 Task: Look for space in Saint-Cyr-sur-Loire, France from 12th July, 2023 to 16th July, 2023 for 8 adults in price range Rs.10000 to Rs.16000. Place can be private room with 8 bedrooms having 8 beds and 8 bathrooms. Property type can be house, flat, guest house, hotel. Amenities needed are: wifi, TV, free parkinig on premises, gym, breakfast. Booking option can be shelf check-in. Required host language is English.
Action: Mouse moved to (509, 111)
Screenshot: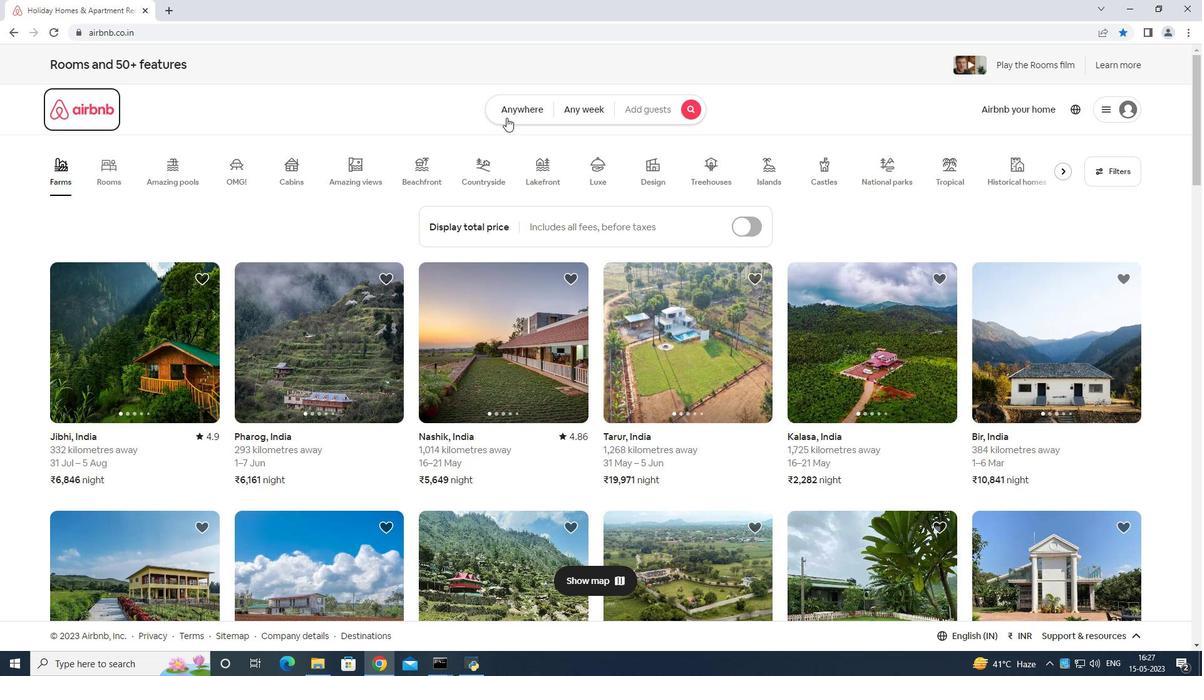 
Action: Mouse pressed left at (509, 111)
Screenshot: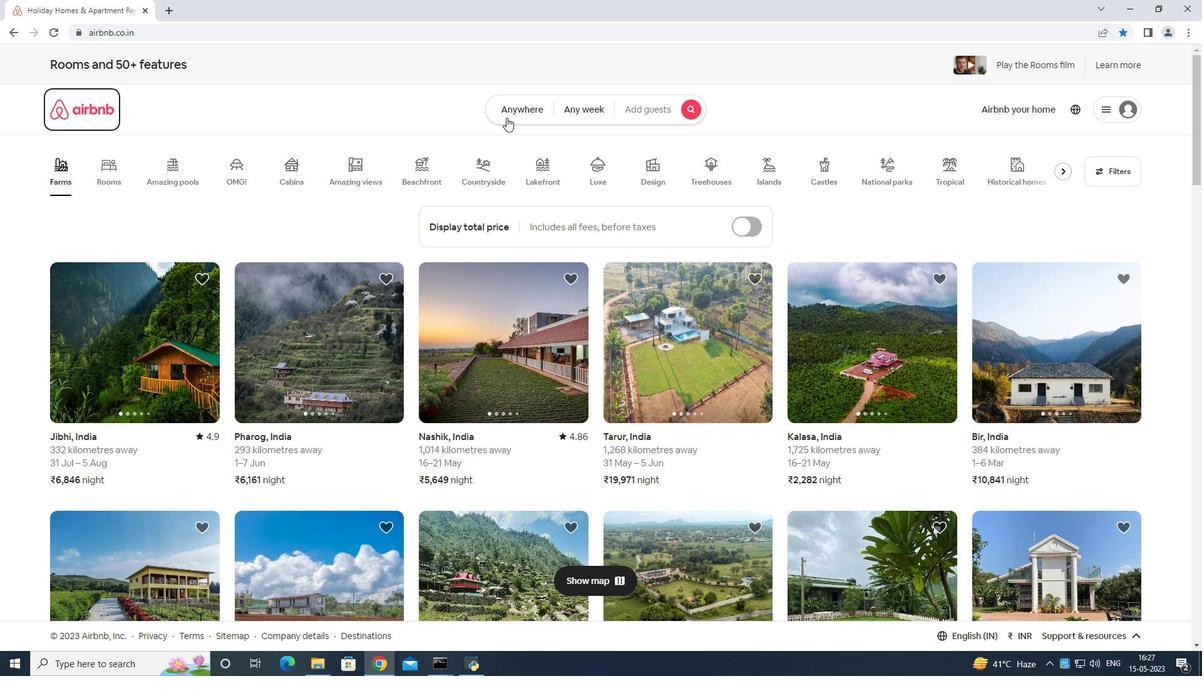 
Action: Mouse moved to (469, 148)
Screenshot: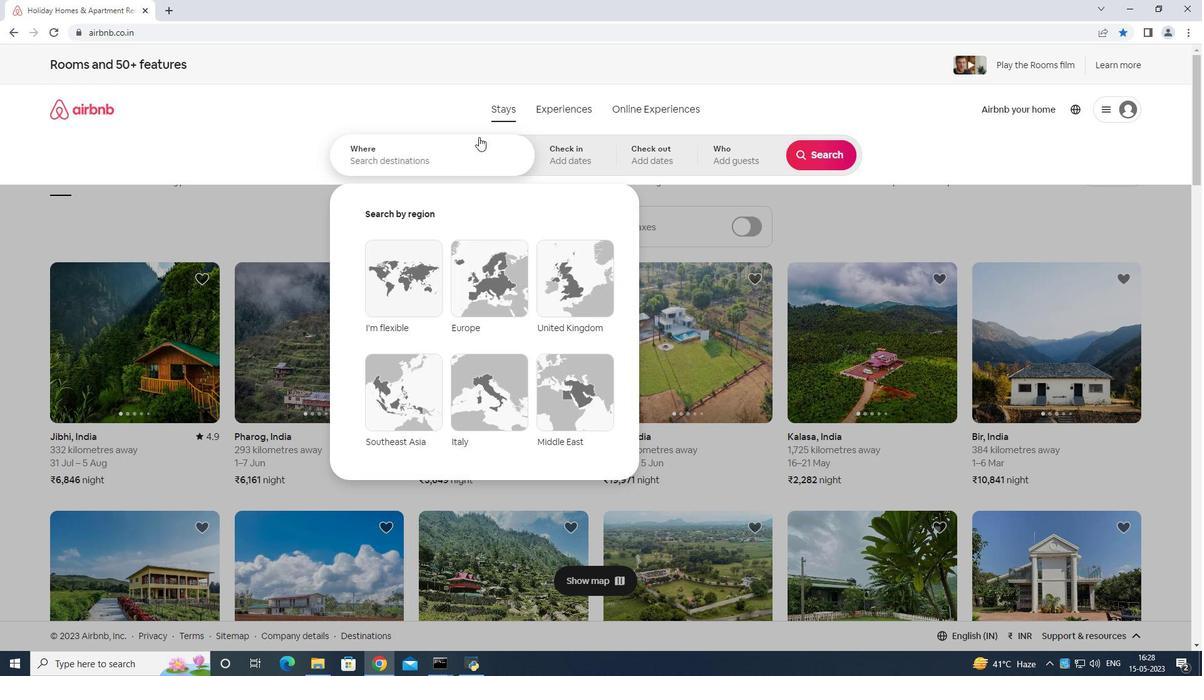 
Action: Mouse pressed left at (469, 148)
Screenshot: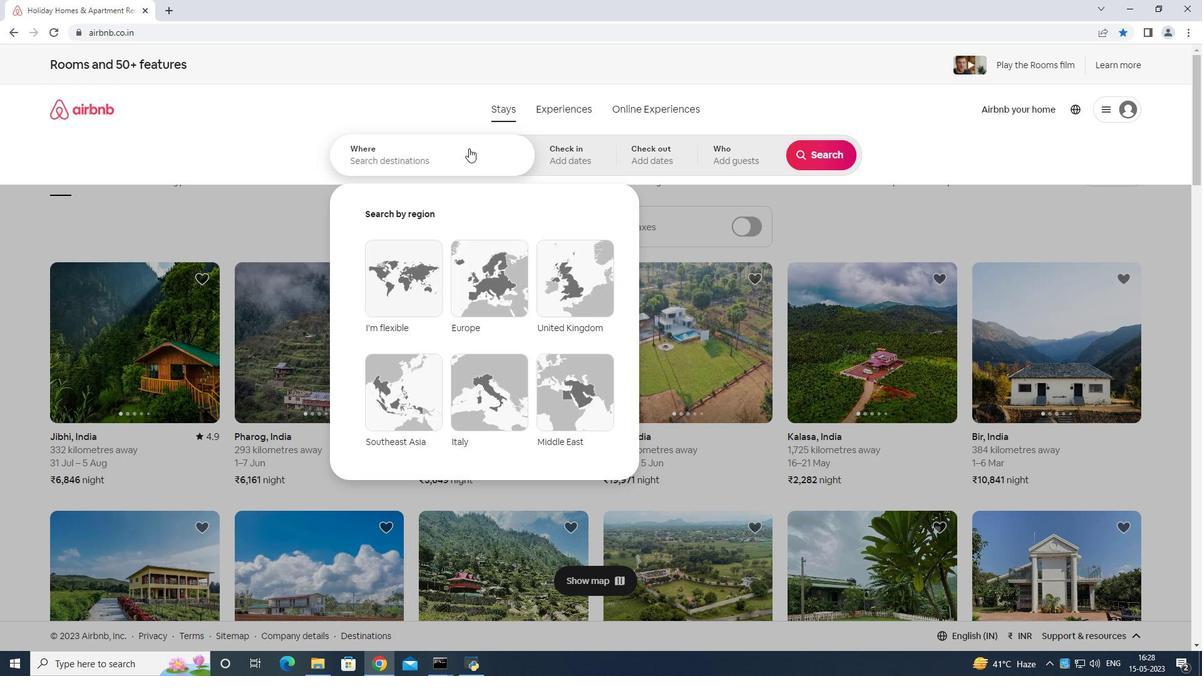 
Action: Mouse moved to (458, 154)
Screenshot: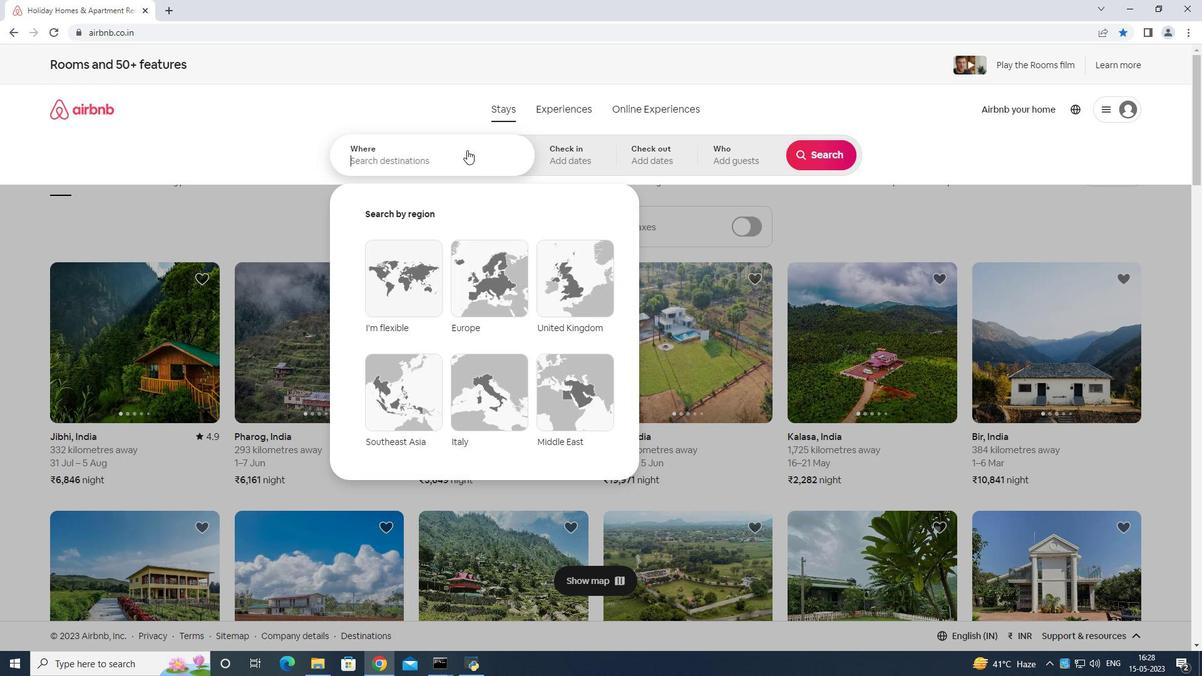 
Action: Key pressed <Key.shift>Saint<Key.space>cyr<Key.space>sur<Key.space><Key.shift>Loire<Key.space><Key.shift>France<Key.enter>
Screenshot: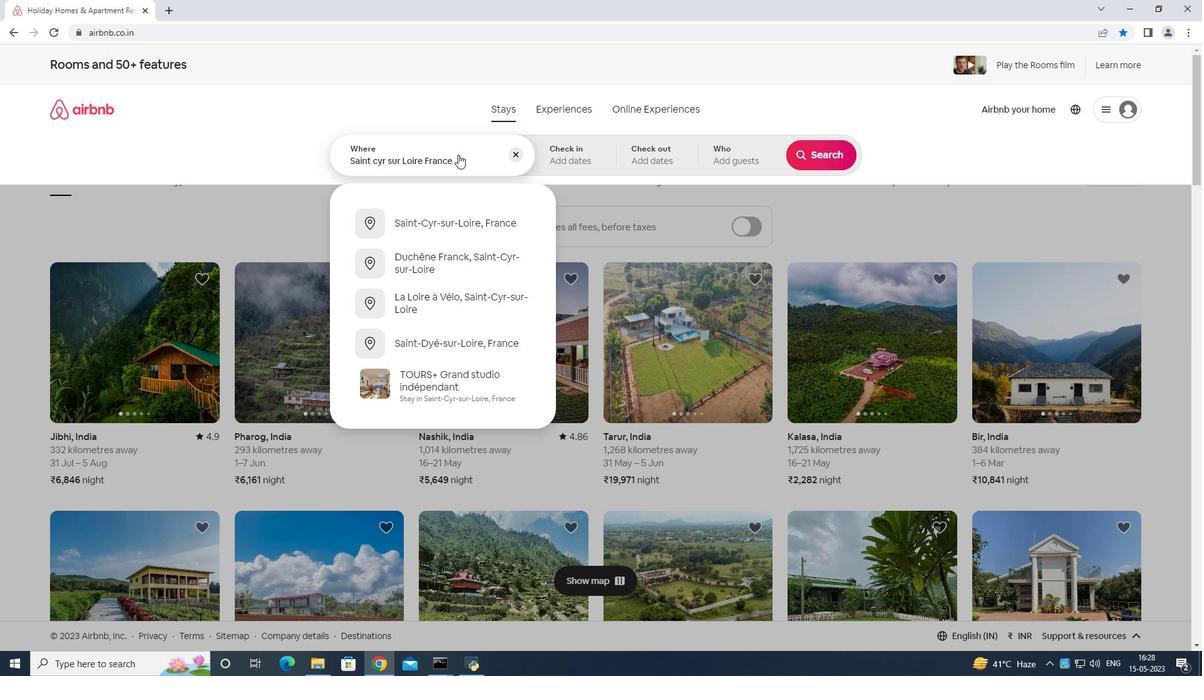 
Action: Mouse moved to (816, 254)
Screenshot: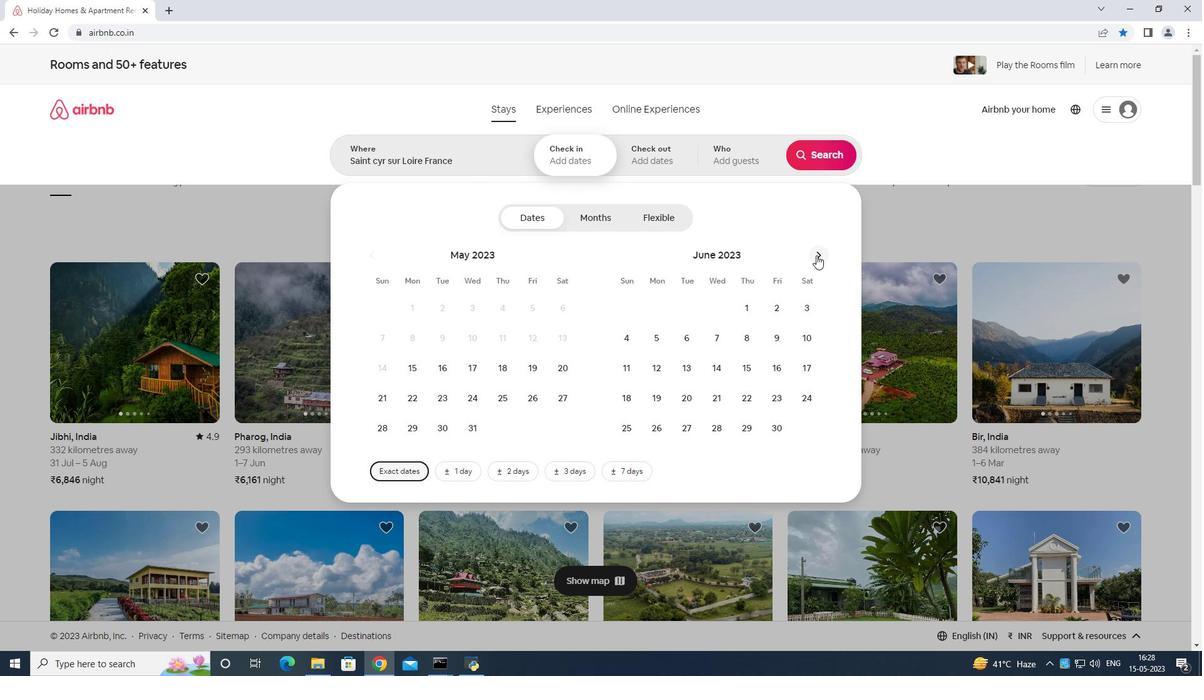 
Action: Mouse pressed left at (816, 254)
Screenshot: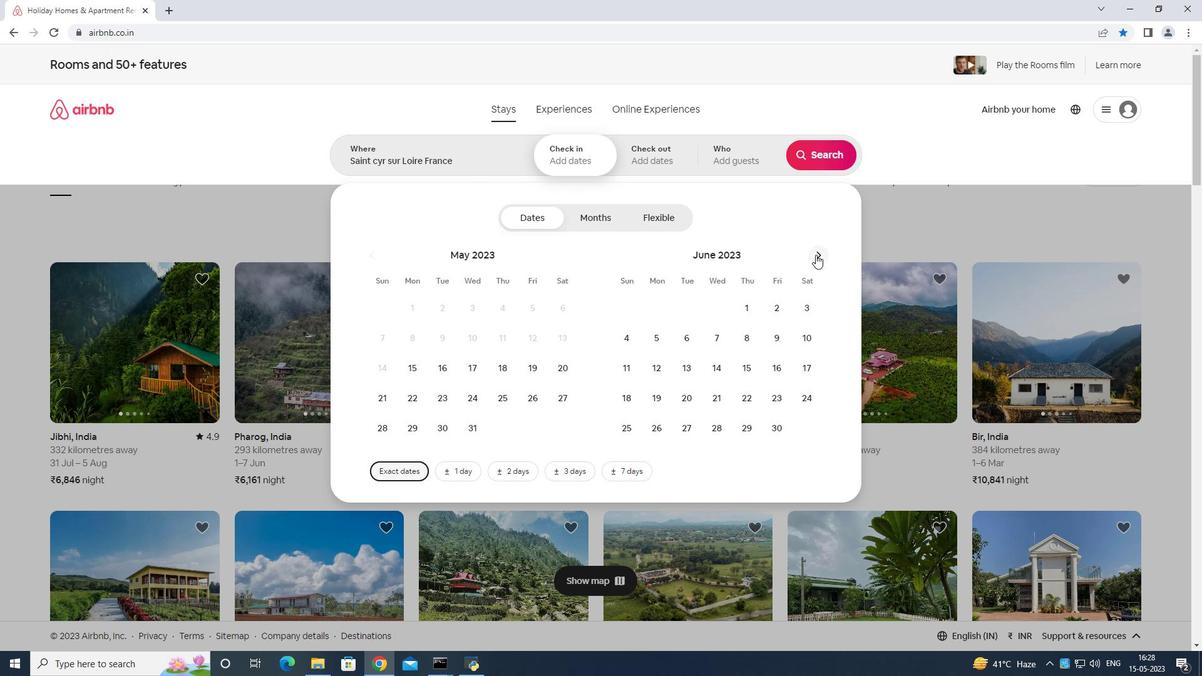 
Action: Mouse moved to (725, 361)
Screenshot: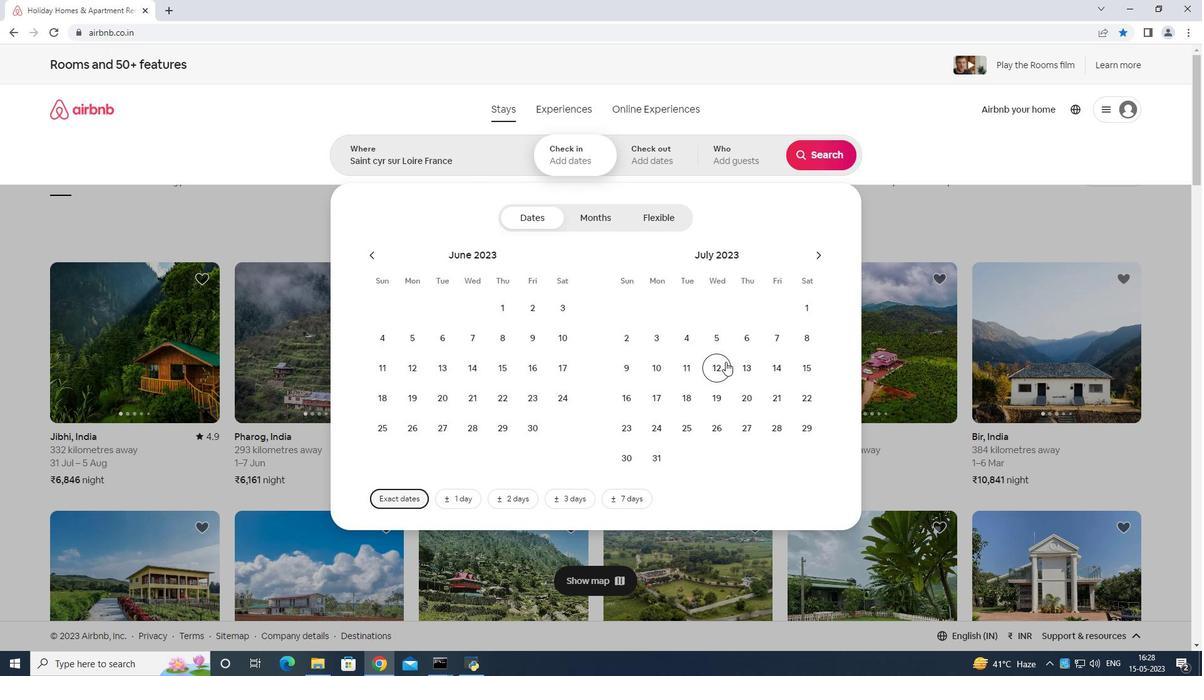 
Action: Mouse pressed left at (725, 361)
Screenshot: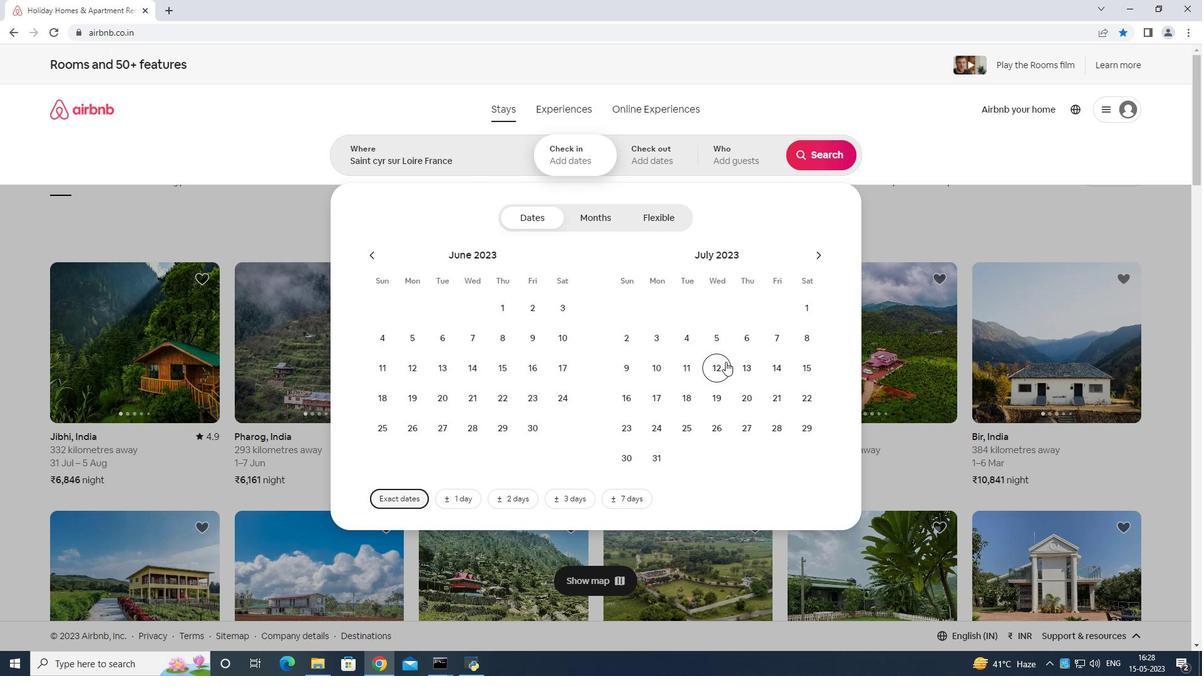 
Action: Mouse moved to (627, 392)
Screenshot: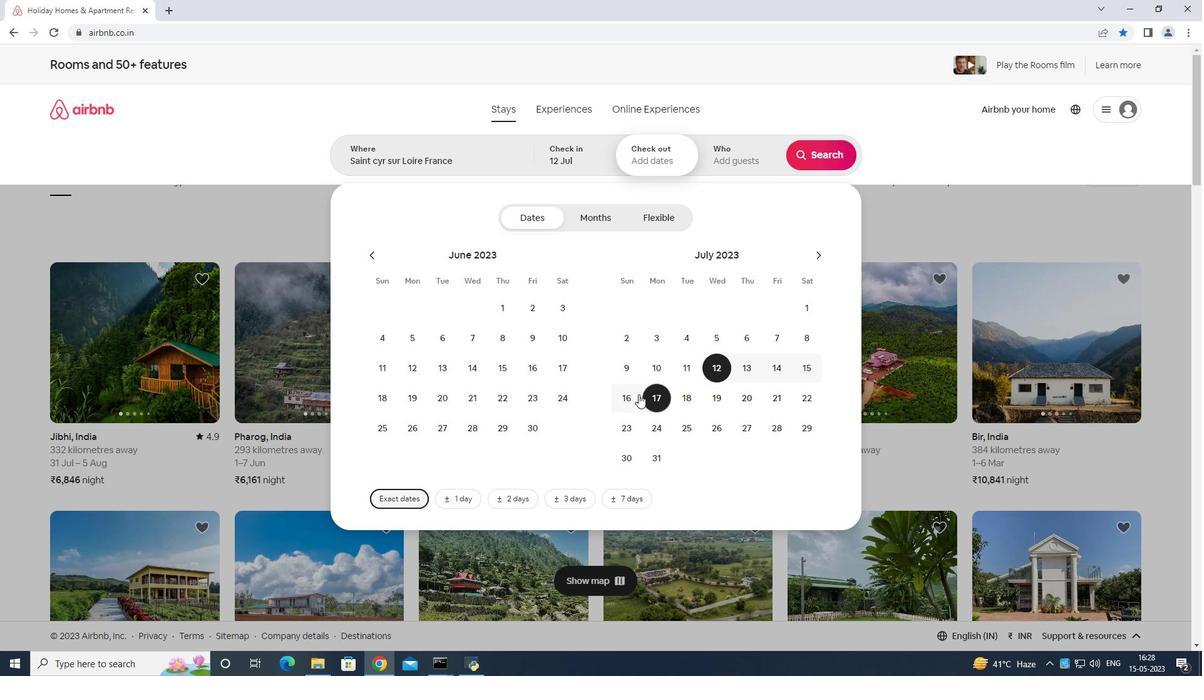 
Action: Mouse pressed left at (627, 392)
Screenshot: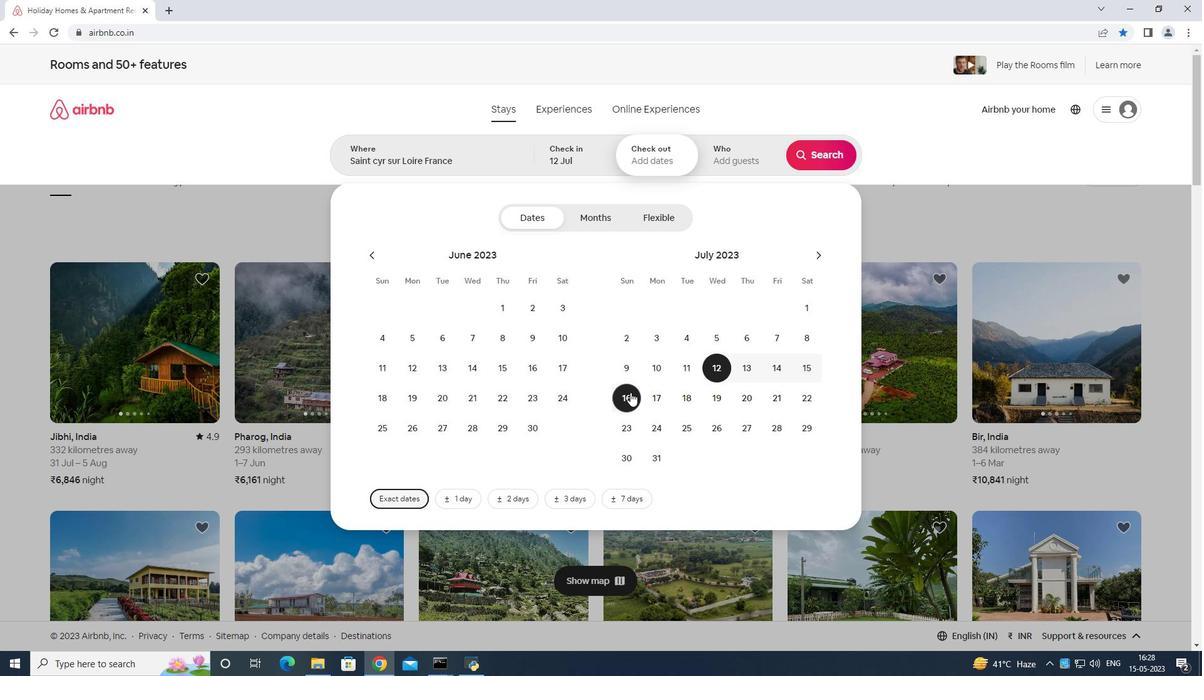 
Action: Mouse moved to (727, 155)
Screenshot: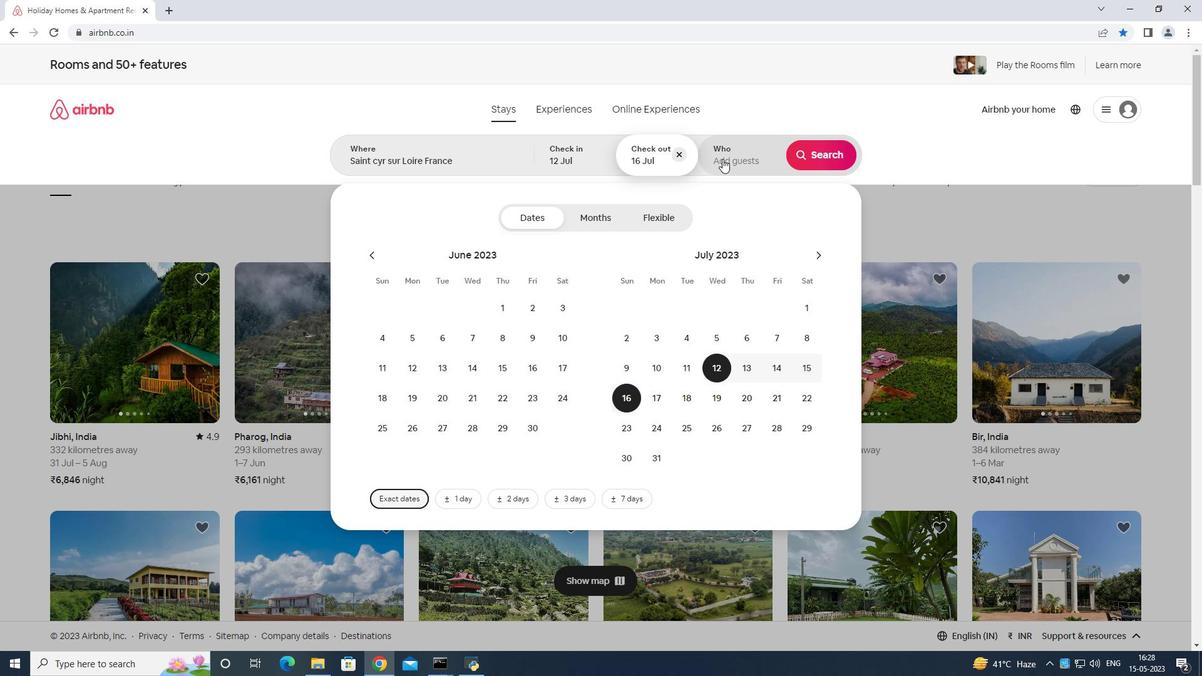 
Action: Mouse pressed left at (727, 155)
Screenshot: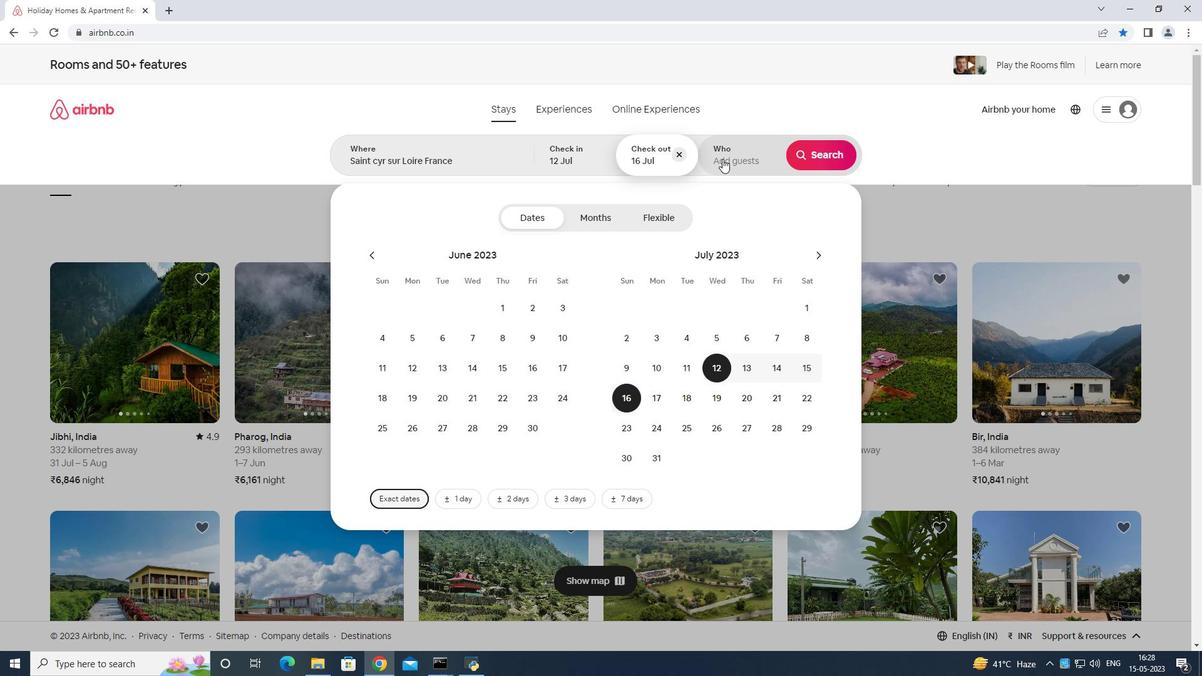 
Action: Mouse moved to (822, 224)
Screenshot: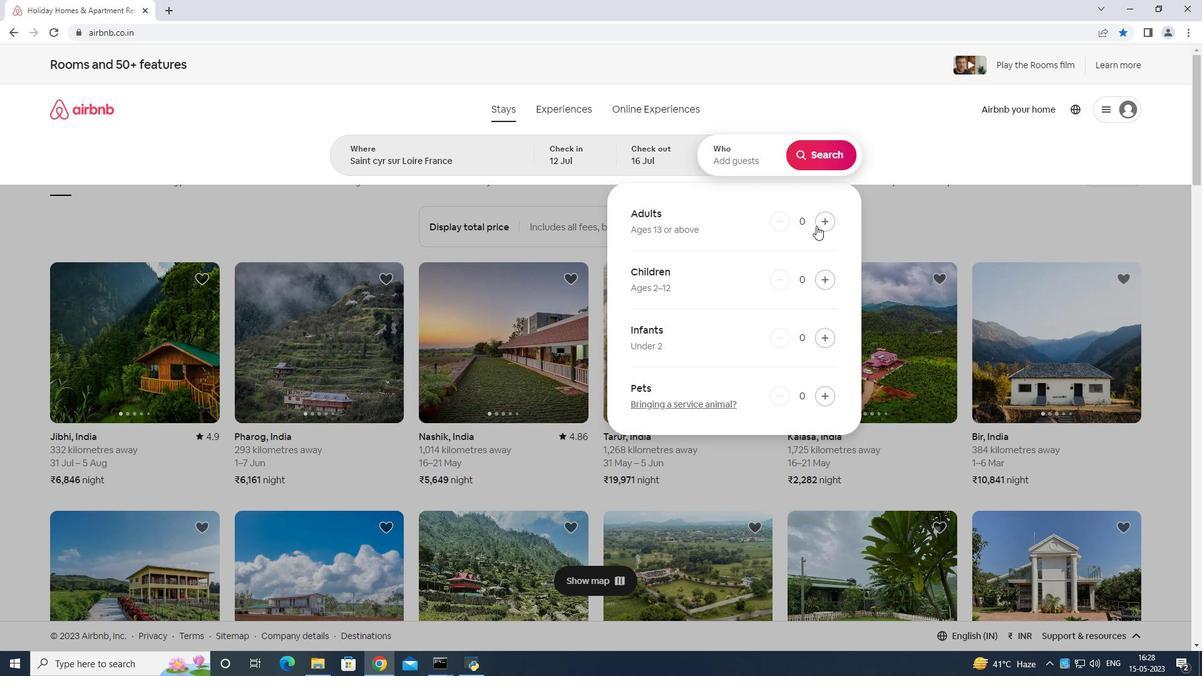 
Action: Mouse pressed left at (822, 224)
Screenshot: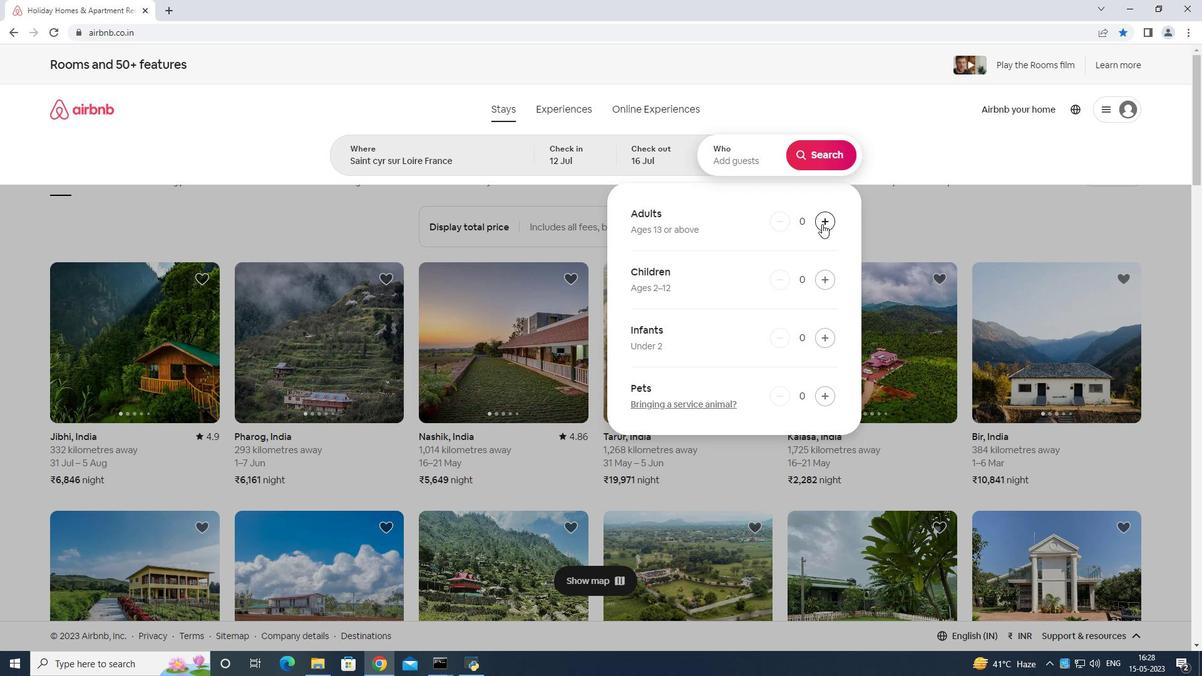 
Action: Mouse pressed left at (822, 224)
Screenshot: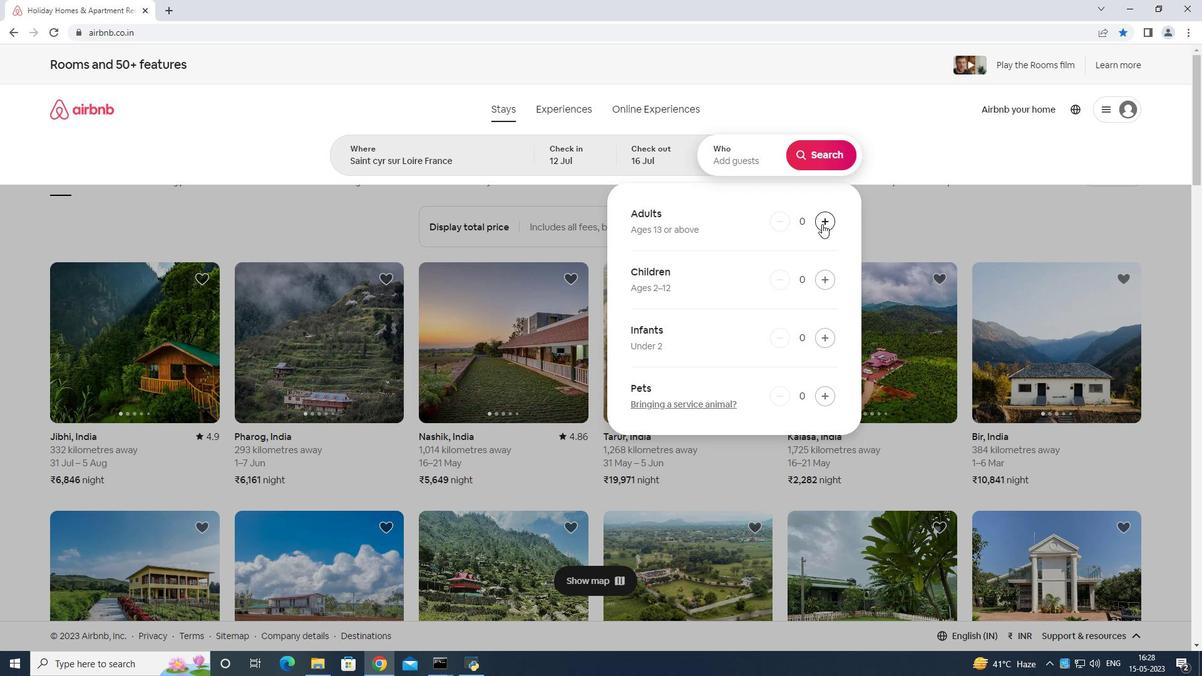 
Action: Mouse pressed left at (822, 224)
Screenshot: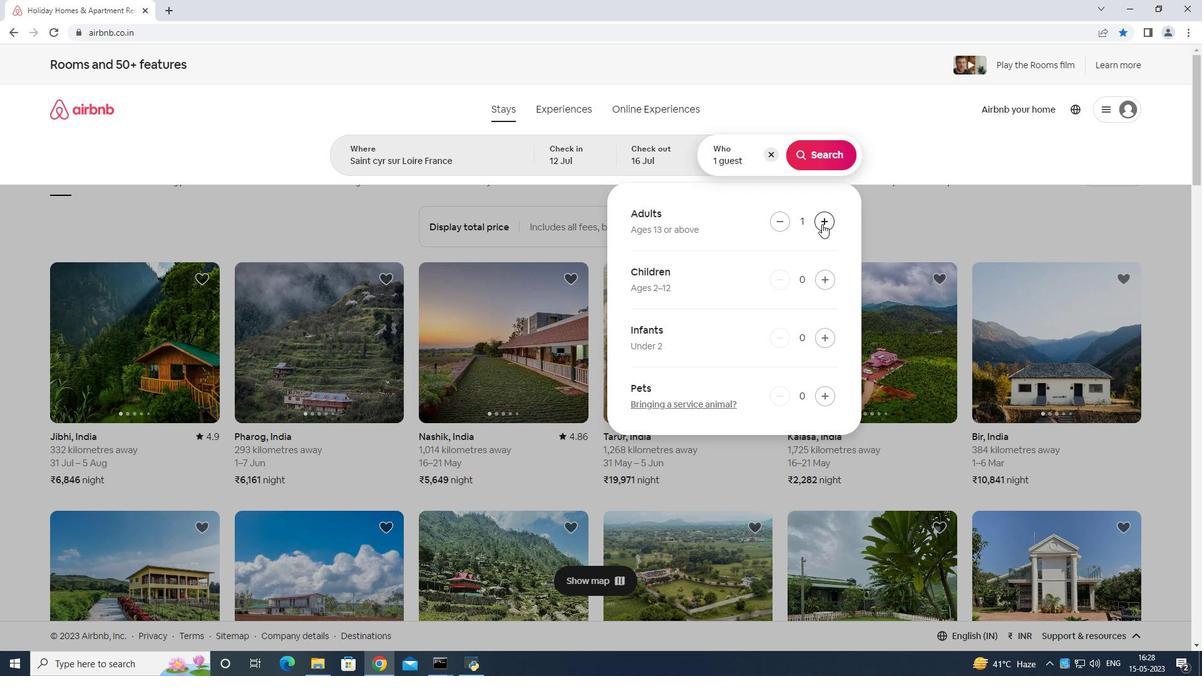 
Action: Mouse moved to (822, 223)
Screenshot: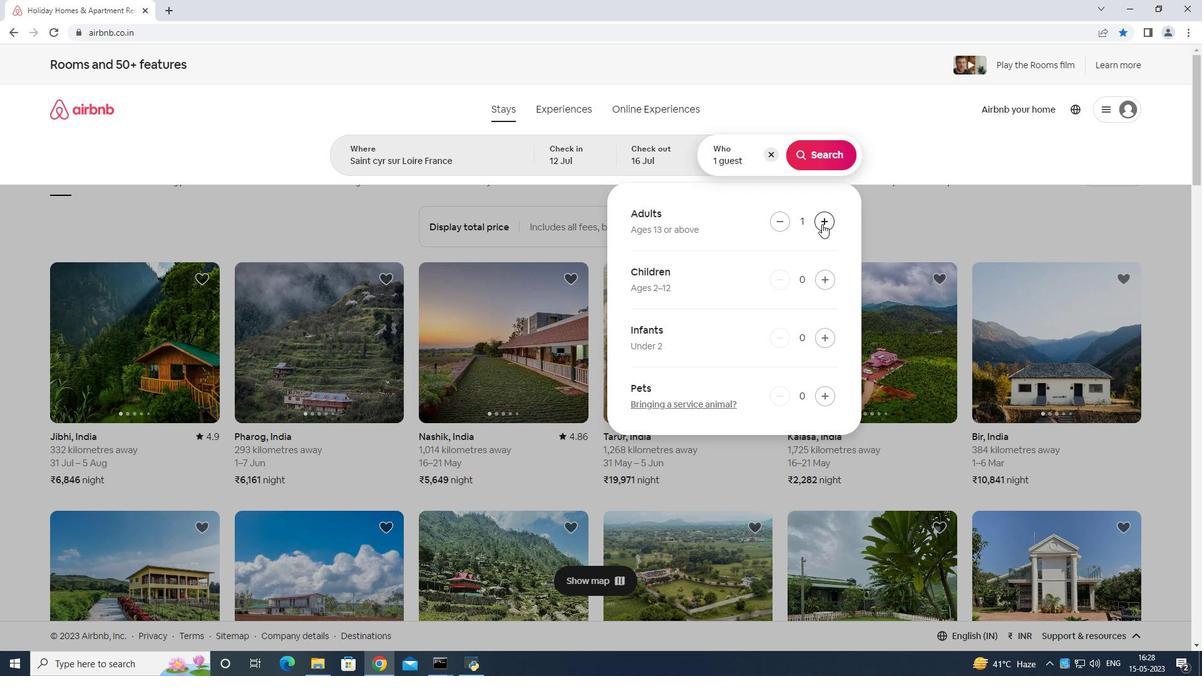 
Action: Mouse pressed left at (822, 223)
Screenshot: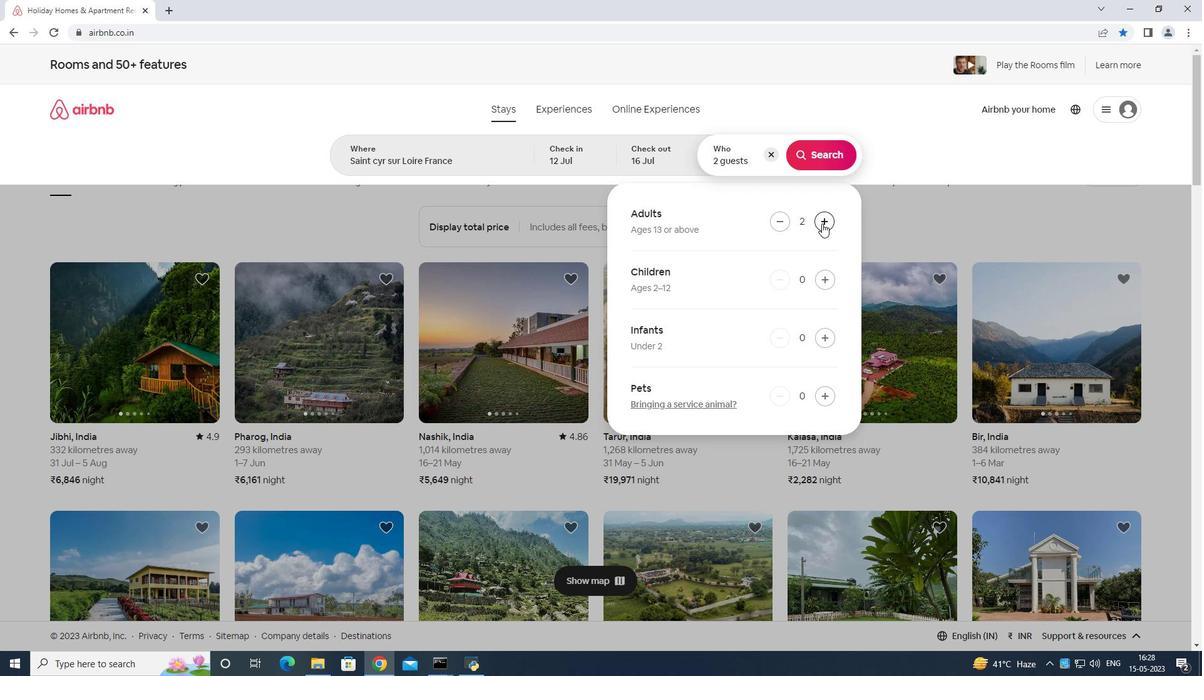 
Action: Mouse moved to (823, 223)
Screenshot: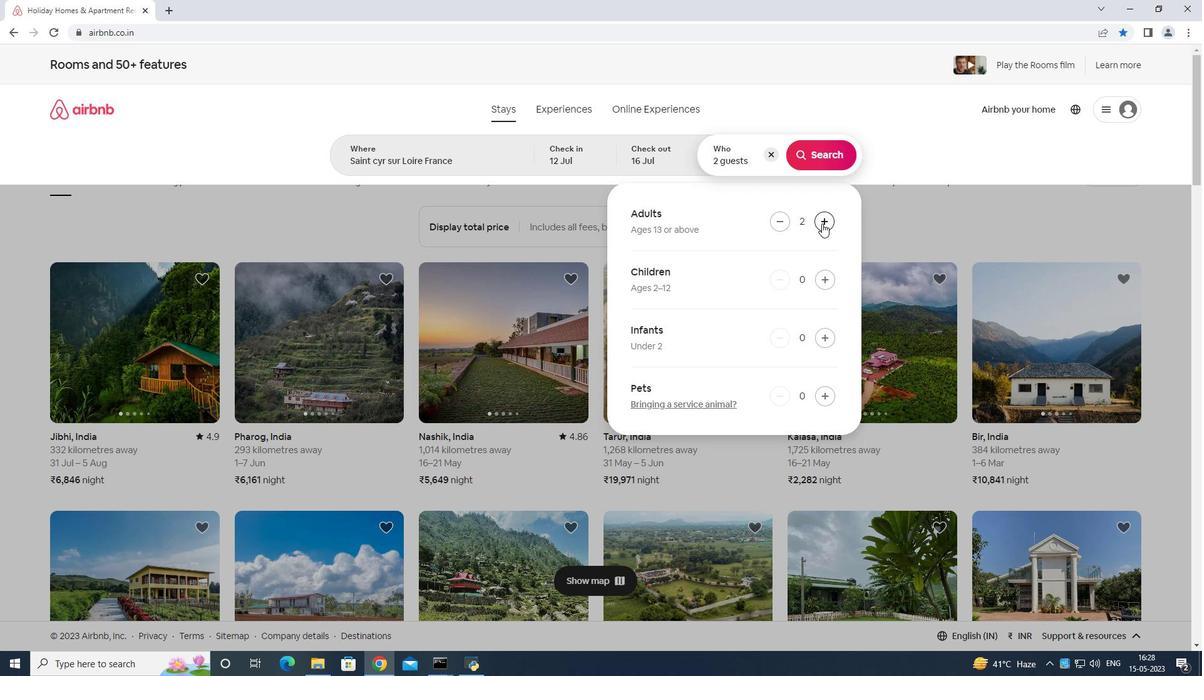 
Action: Mouse pressed left at (823, 223)
Screenshot: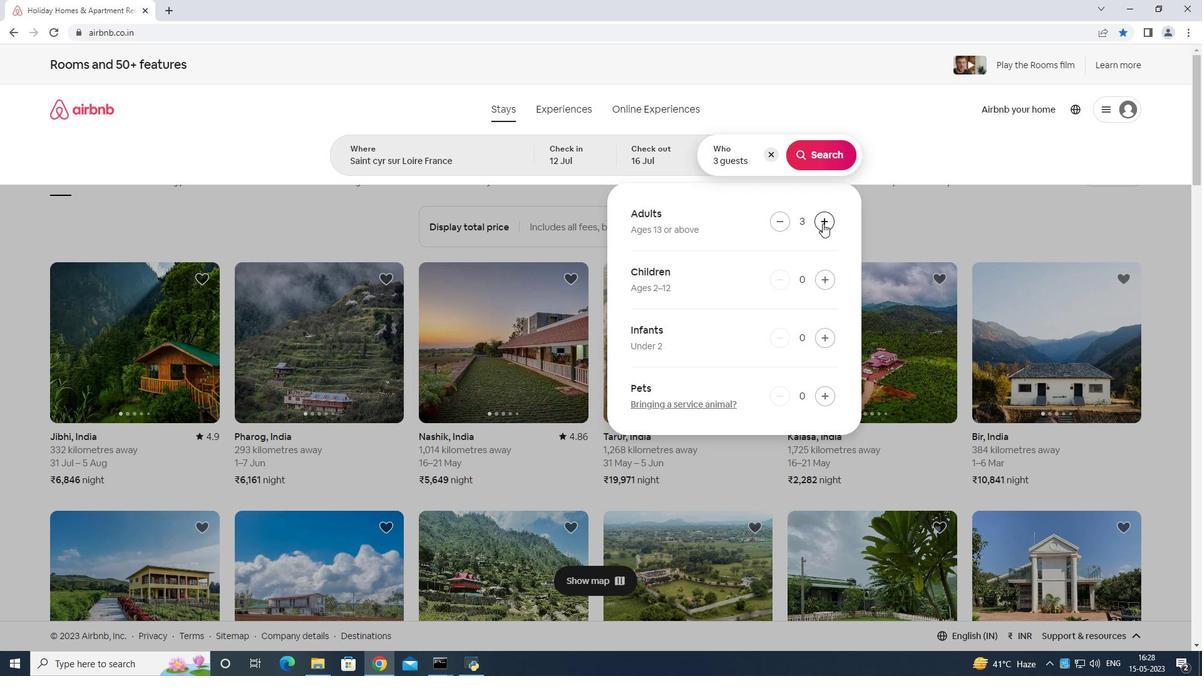 
Action: Mouse pressed left at (823, 223)
Screenshot: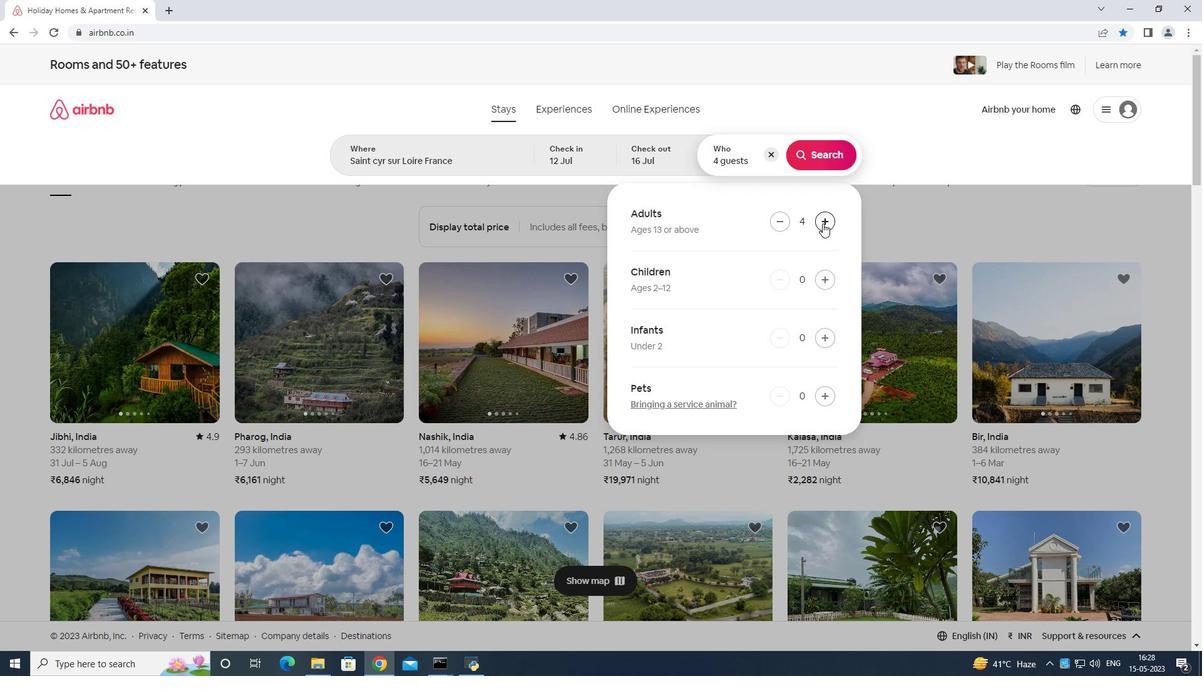 
Action: Mouse moved to (823, 223)
Screenshot: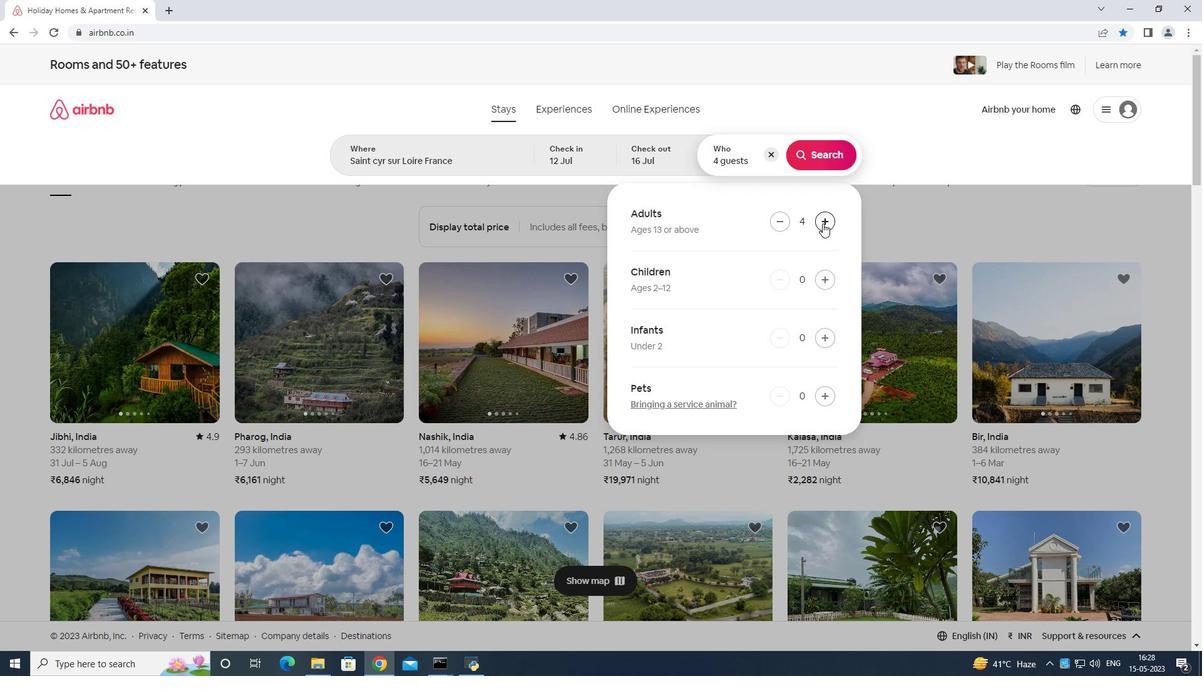 
Action: Mouse pressed left at (823, 223)
Screenshot: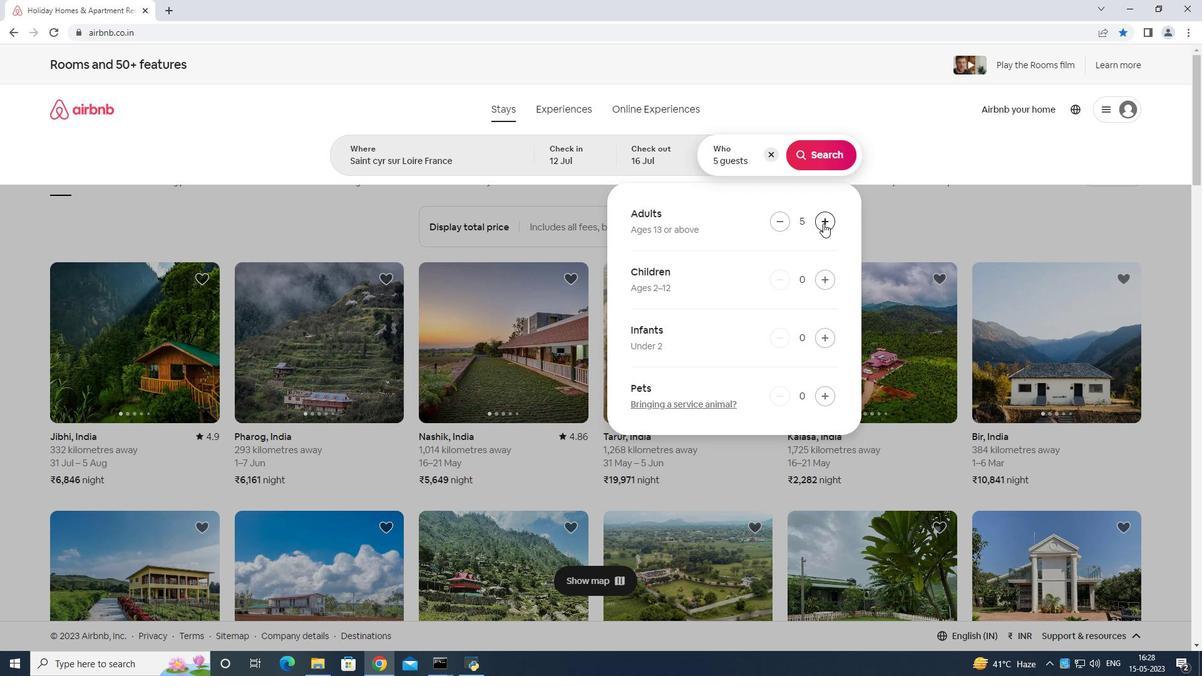 
Action: Mouse pressed left at (823, 223)
Screenshot: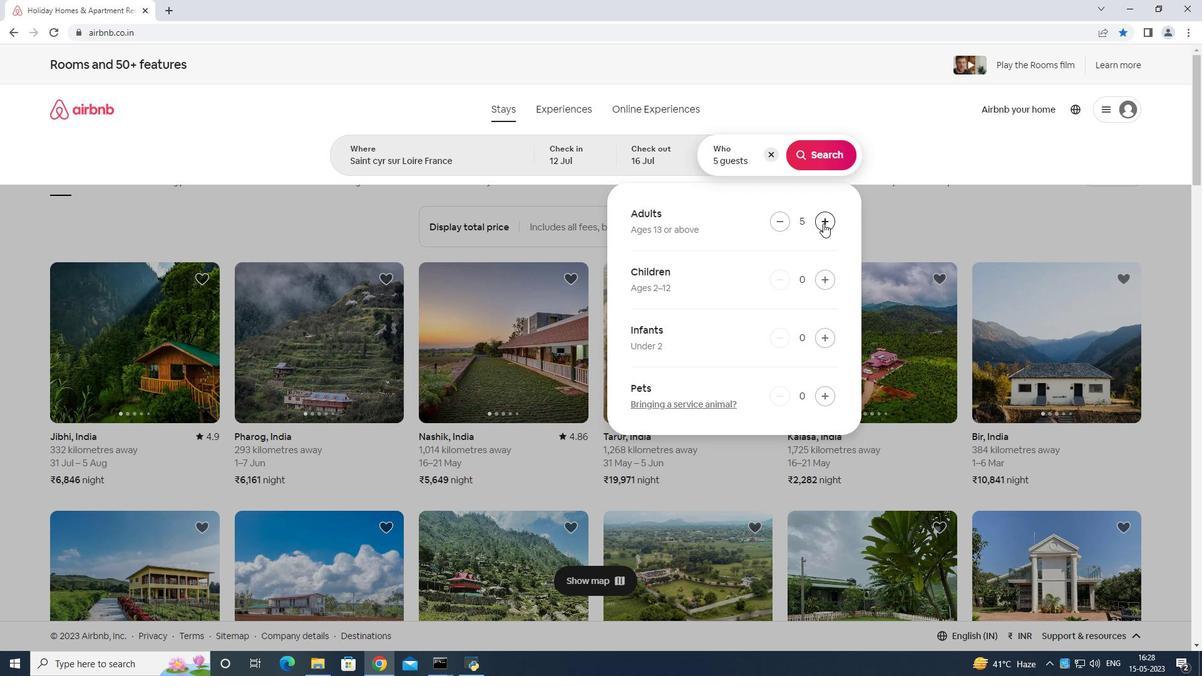 
Action: Mouse moved to (821, 156)
Screenshot: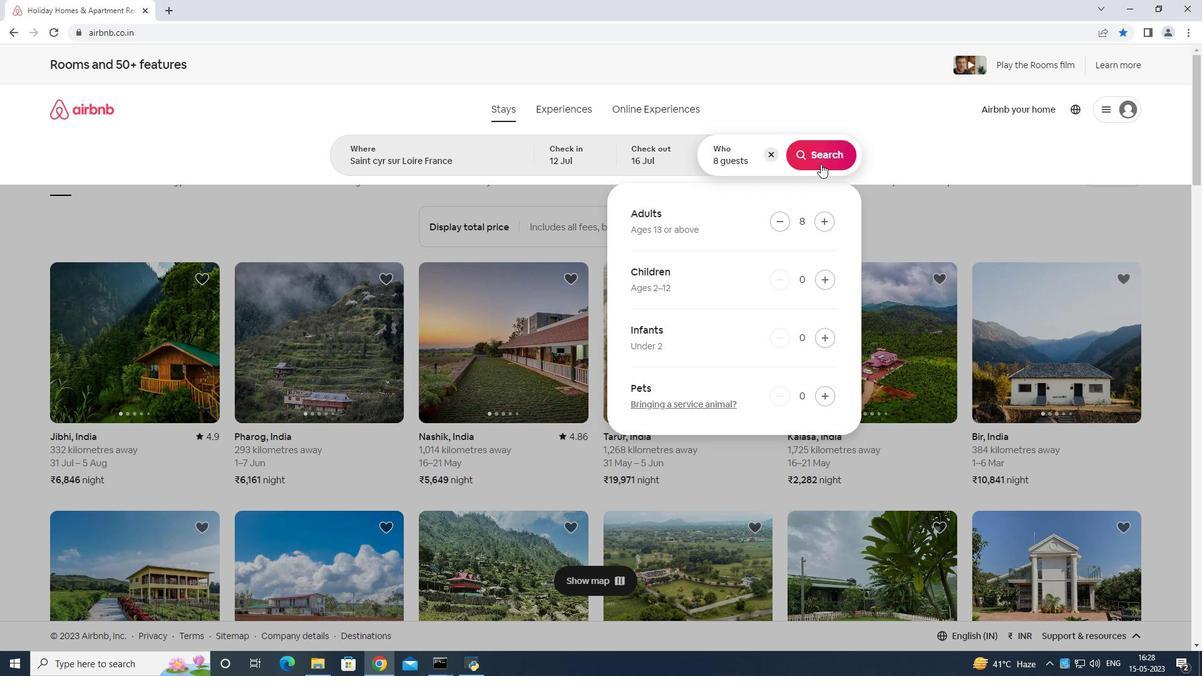 
Action: Mouse pressed left at (821, 156)
Screenshot: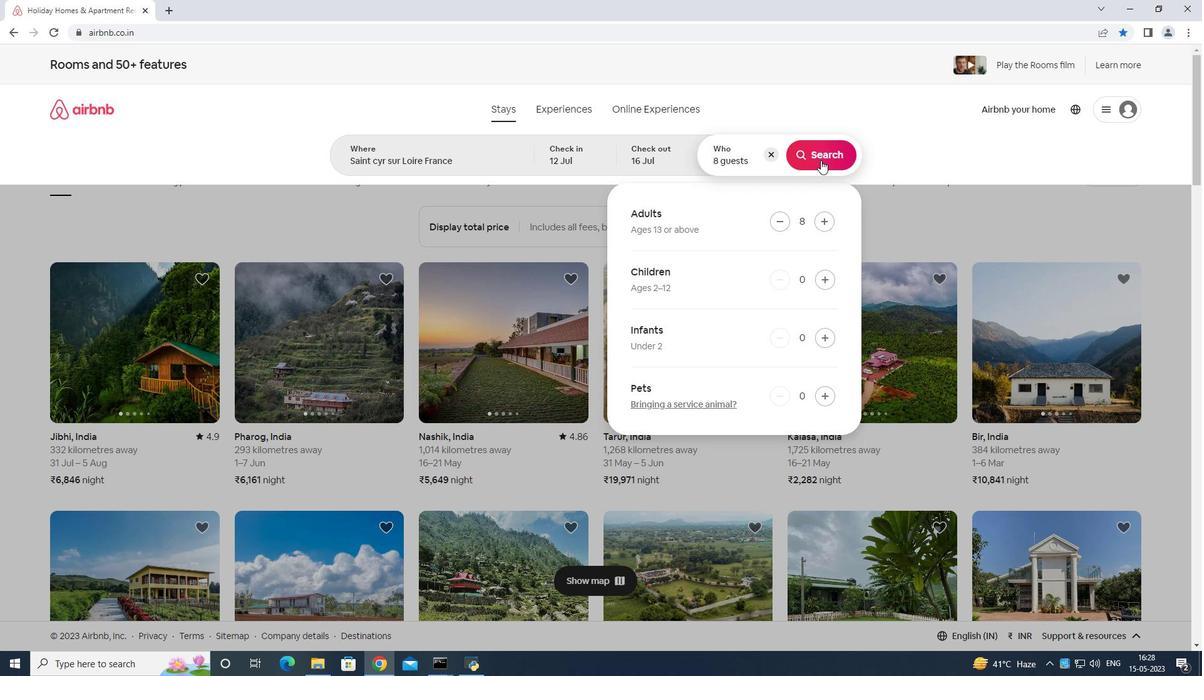 
Action: Mouse moved to (1145, 113)
Screenshot: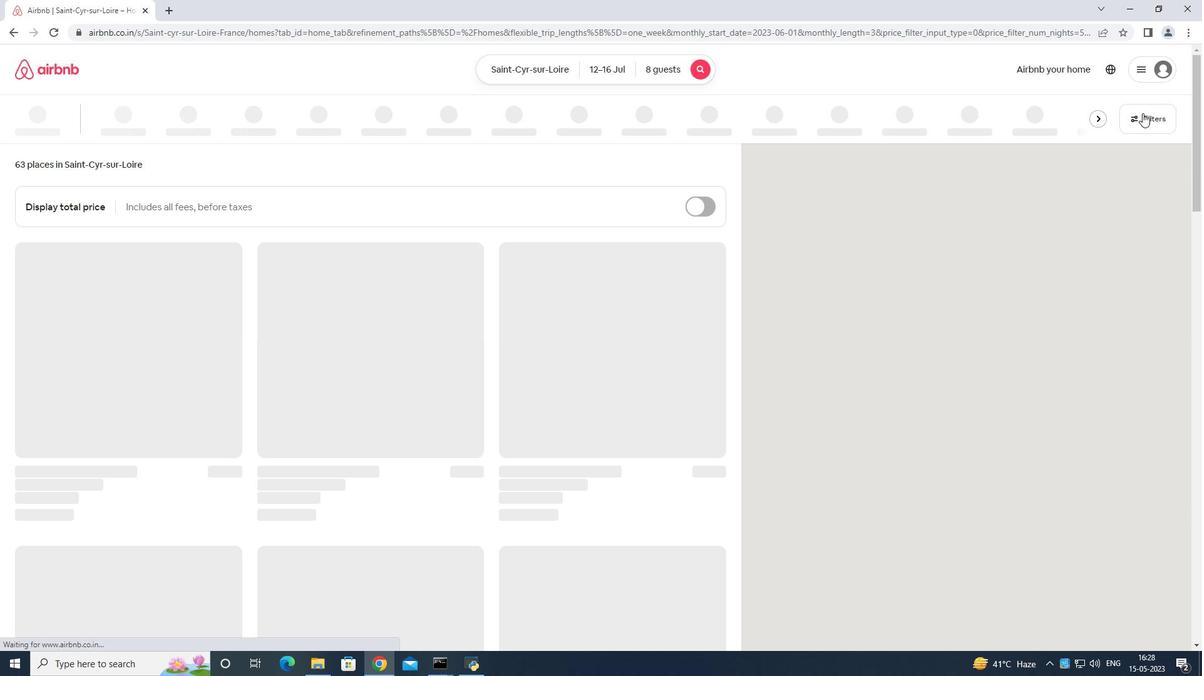 
Action: Mouse pressed left at (1145, 113)
Screenshot: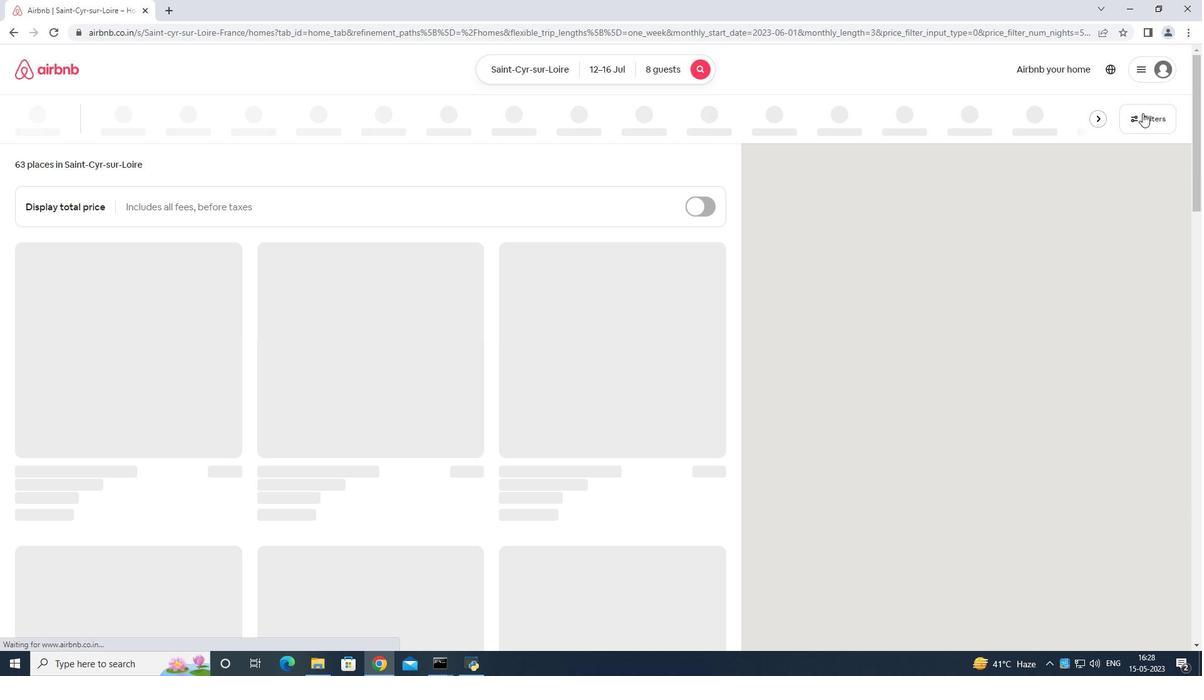 
Action: Mouse moved to (518, 419)
Screenshot: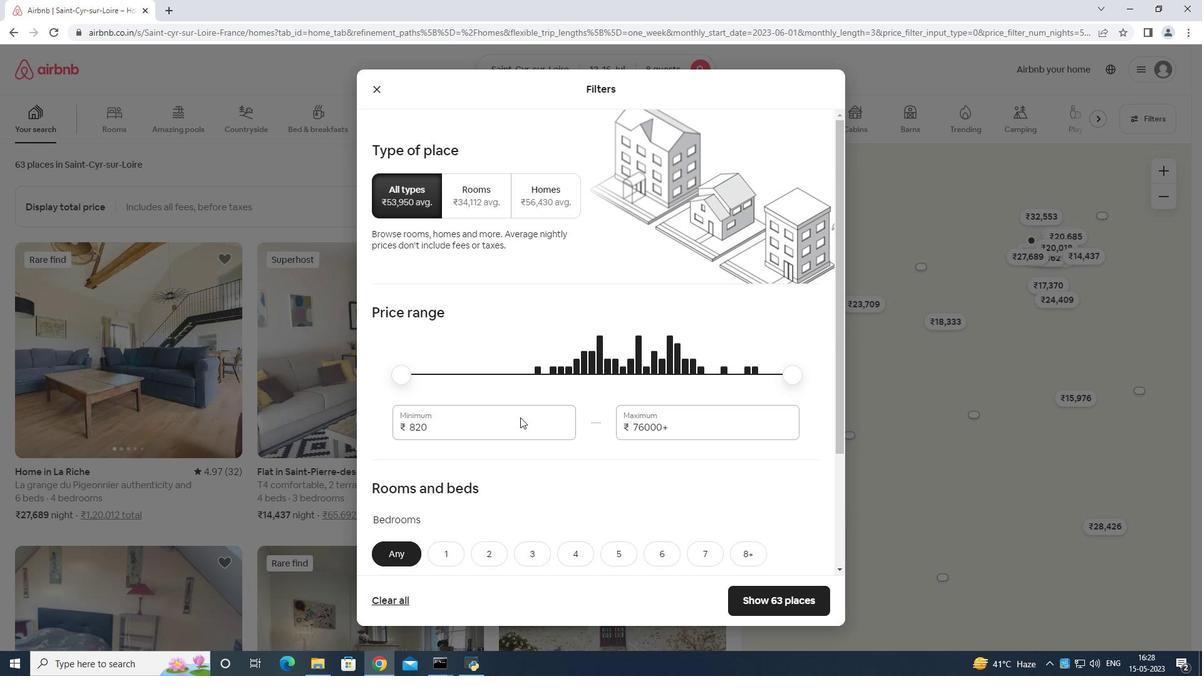 
Action: Mouse pressed left at (518, 419)
Screenshot: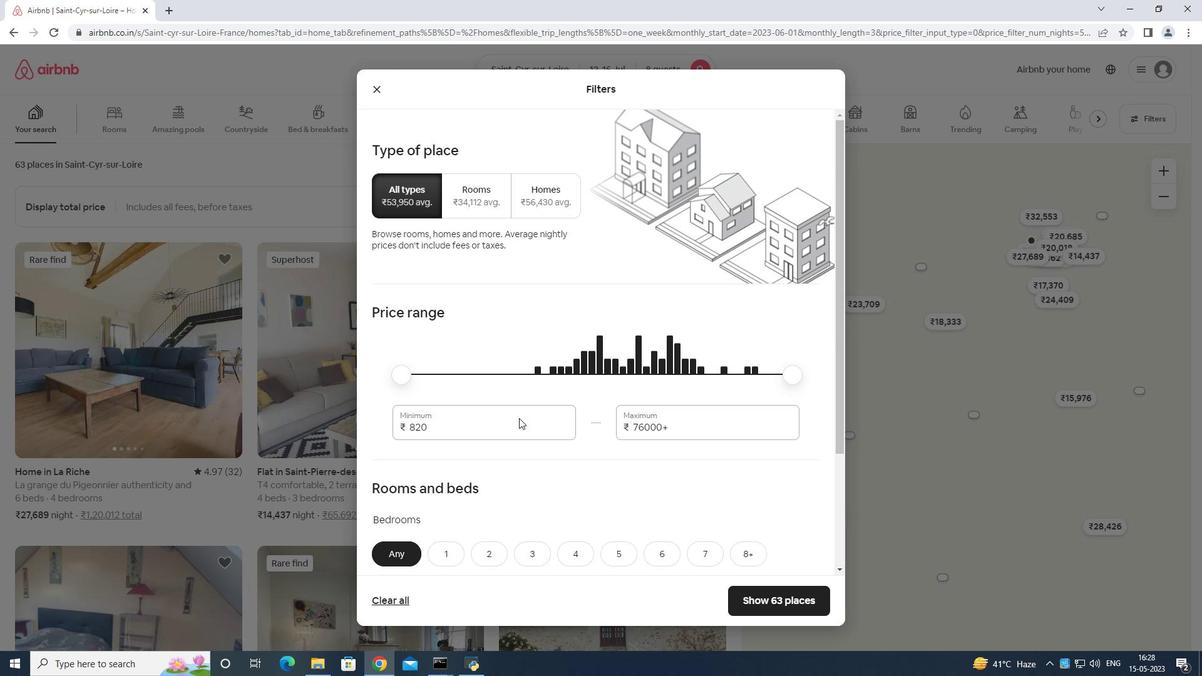 
Action: Mouse moved to (518, 417)
Screenshot: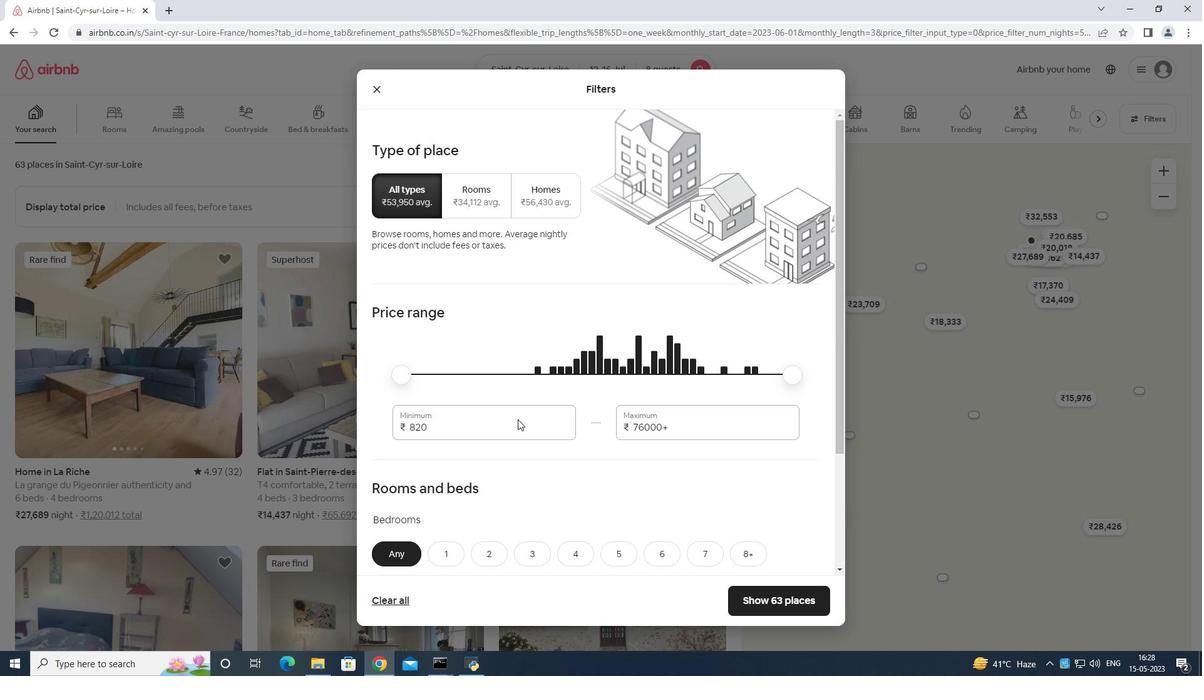 
Action: Key pressed <Key.backspace>
Screenshot: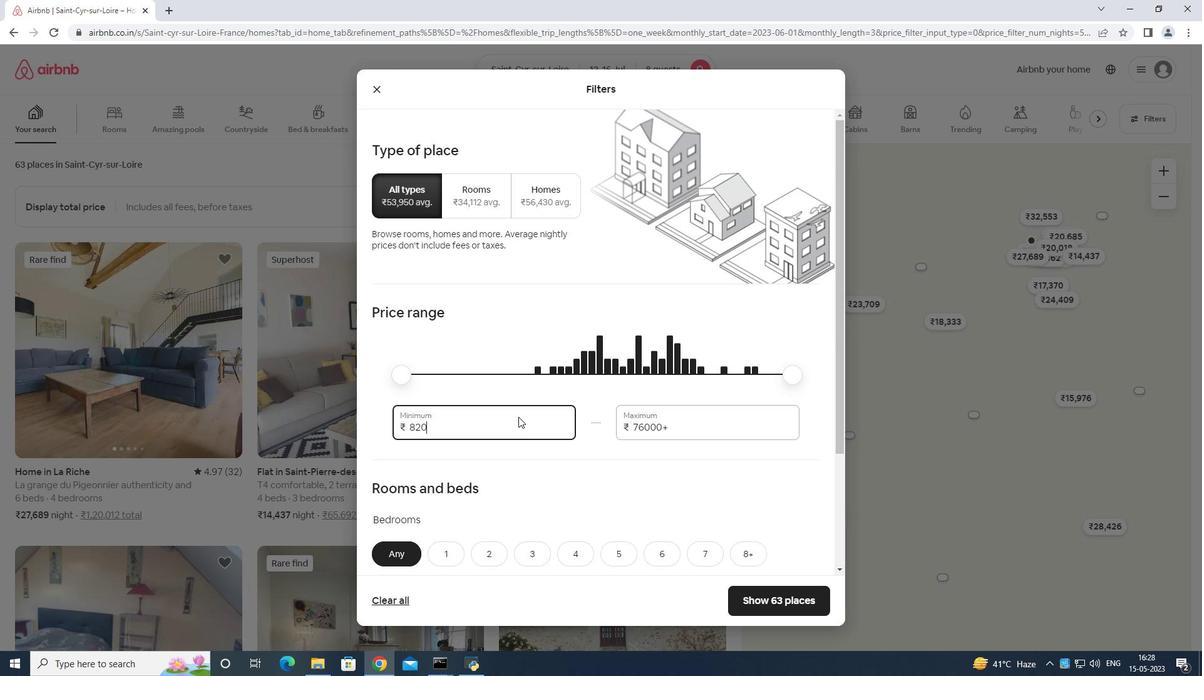 
Action: Mouse moved to (519, 412)
Screenshot: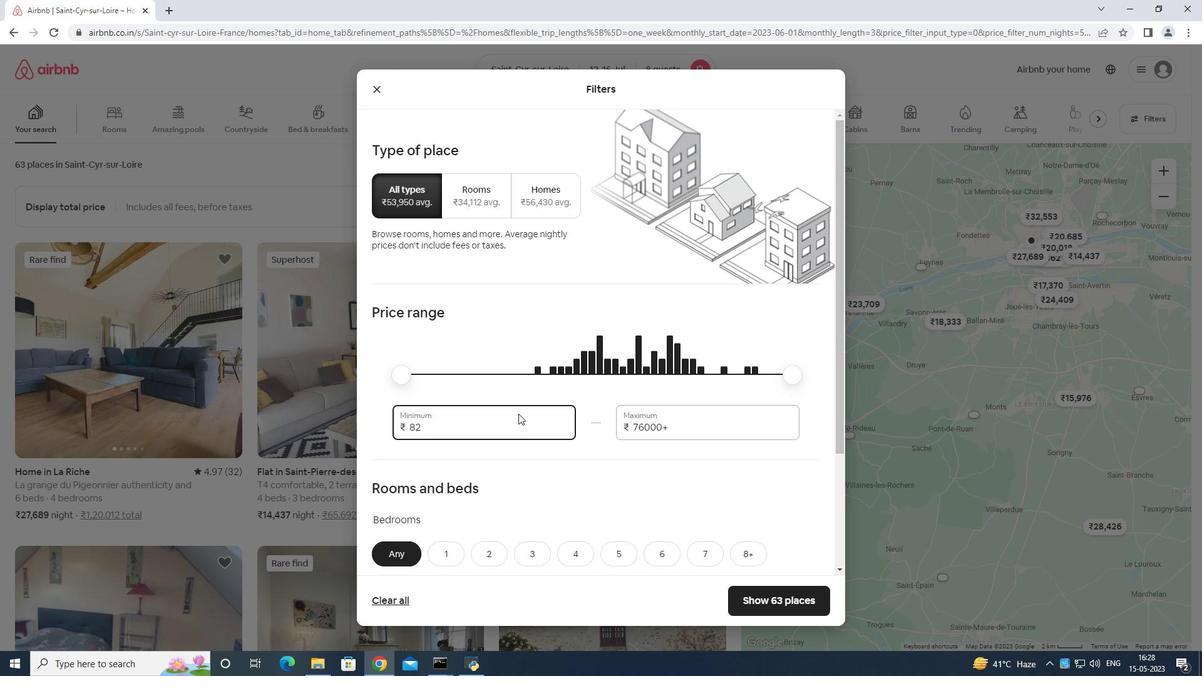 
Action: Key pressed <Key.backspace><Key.backspace><Key.backspace><Key.backspace><Key.backspace><Key.backspace><Key.backspace><Key.backspace><Key.backspace><Key.backspace><Key.backspace>
Screenshot: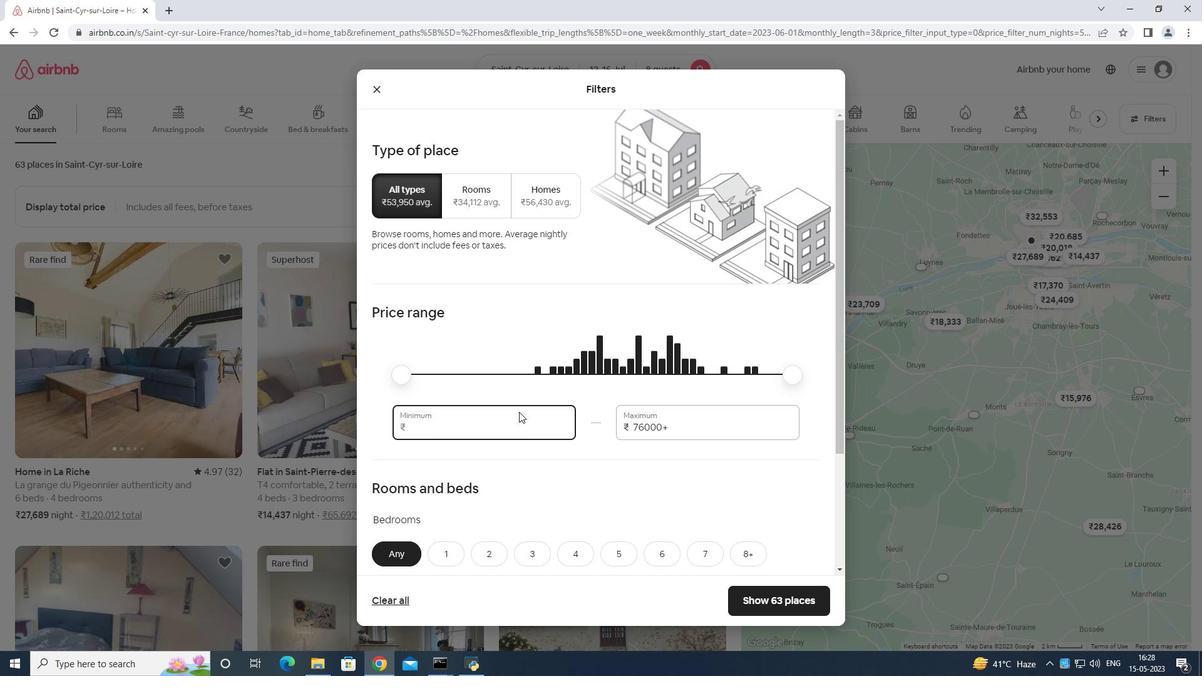 
Action: Mouse moved to (524, 405)
Screenshot: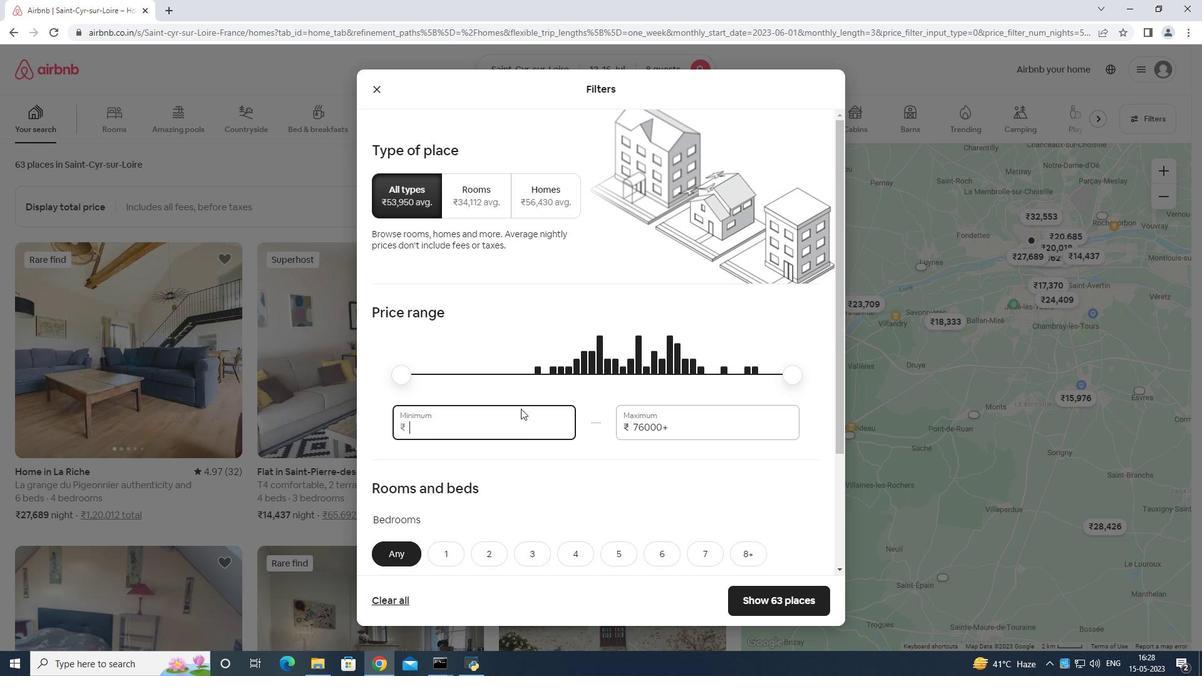 
Action: Key pressed 100
Screenshot: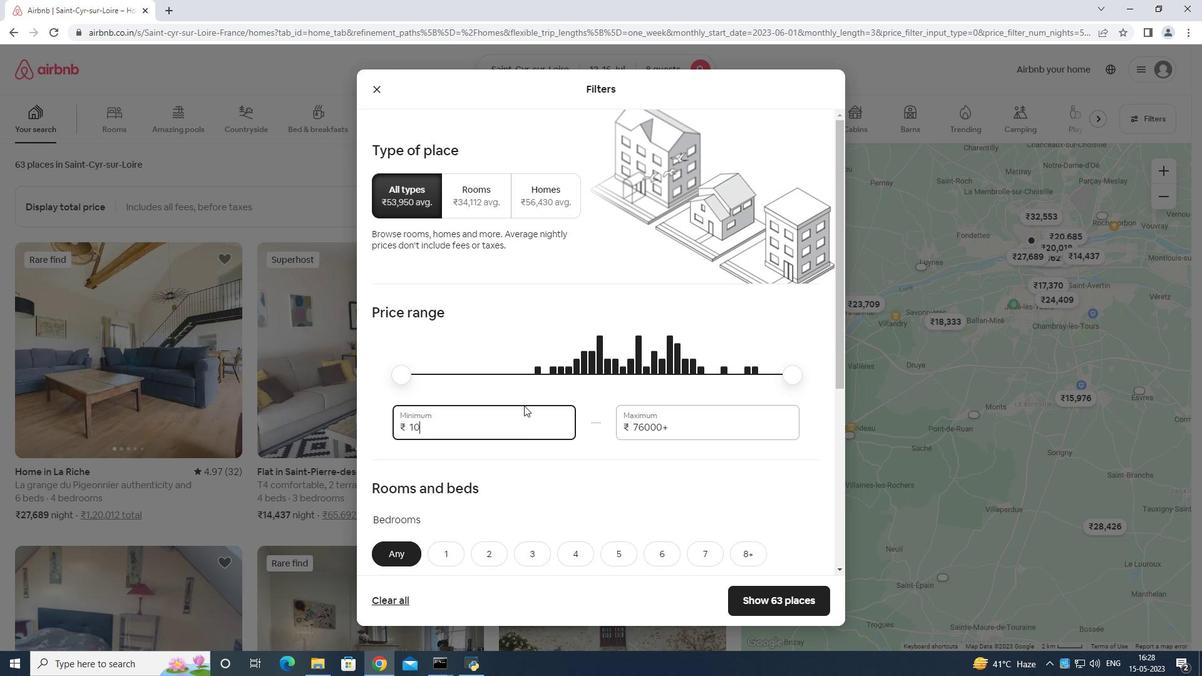 
Action: Mouse moved to (525, 404)
Screenshot: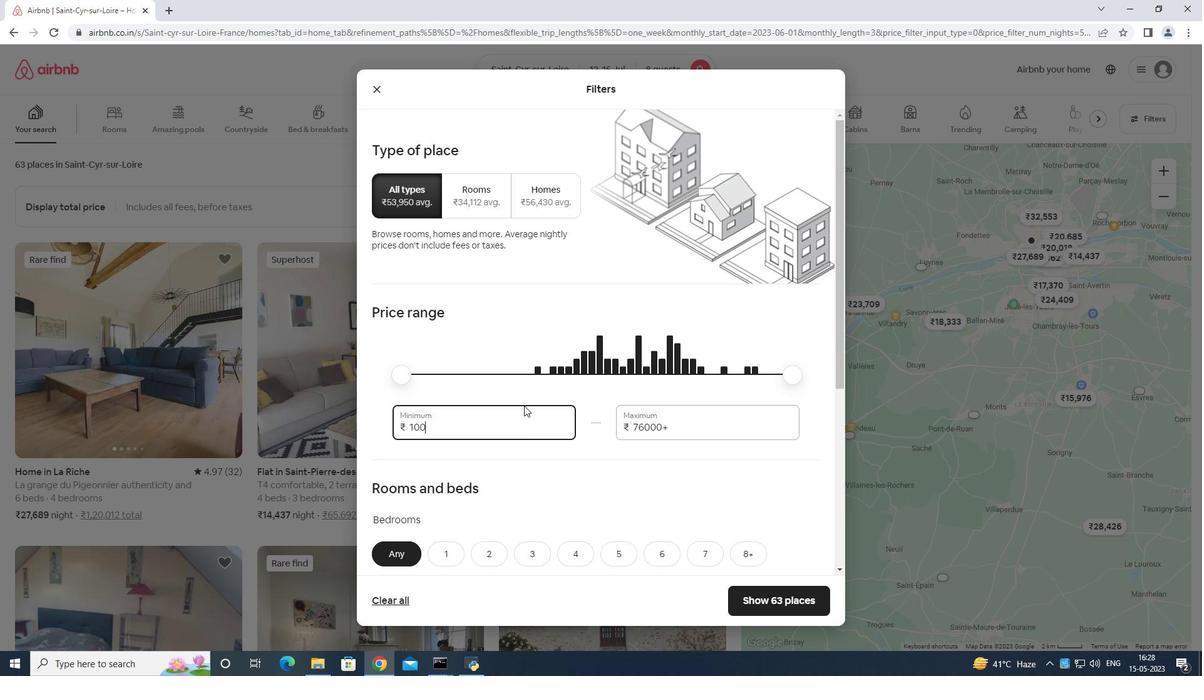 
Action: Key pressed 0
Screenshot: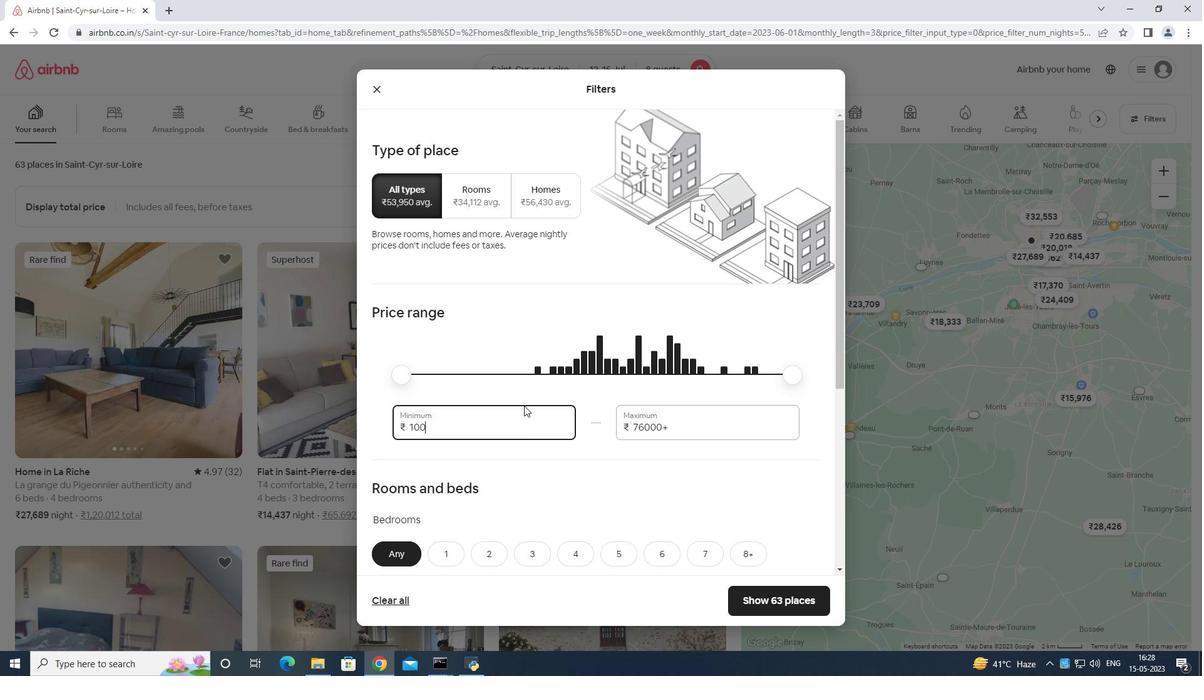 
Action: Mouse moved to (534, 408)
Screenshot: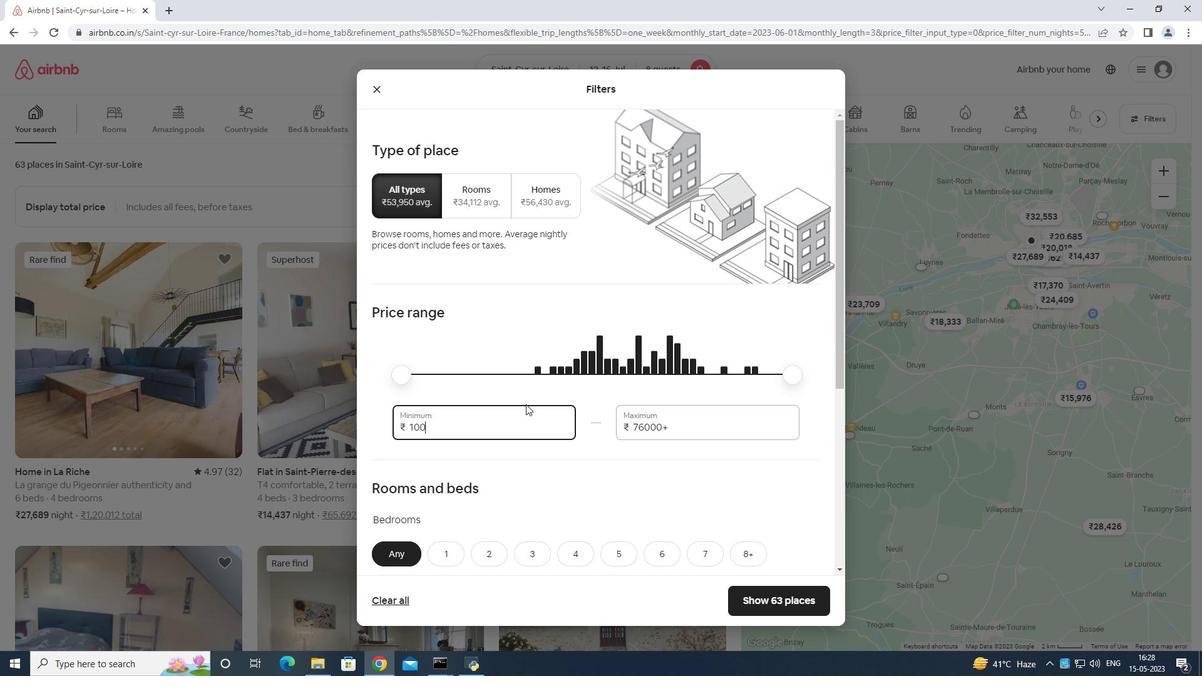 
Action: Key pressed 0
Screenshot: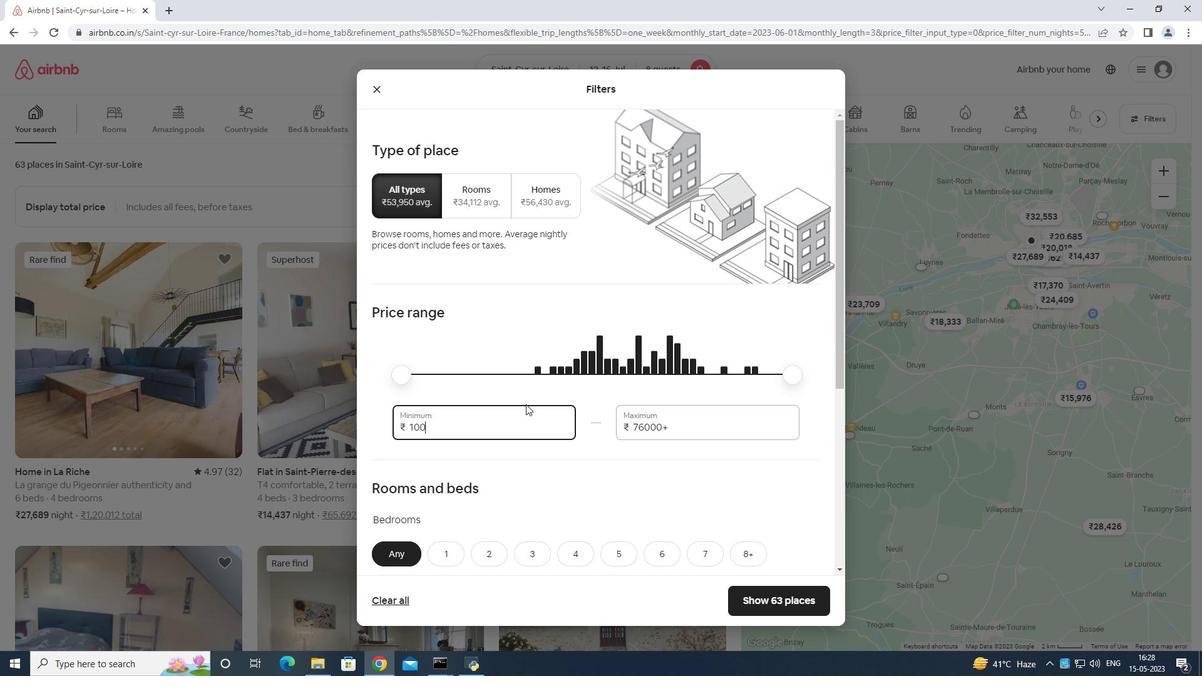 
Action: Mouse moved to (697, 427)
Screenshot: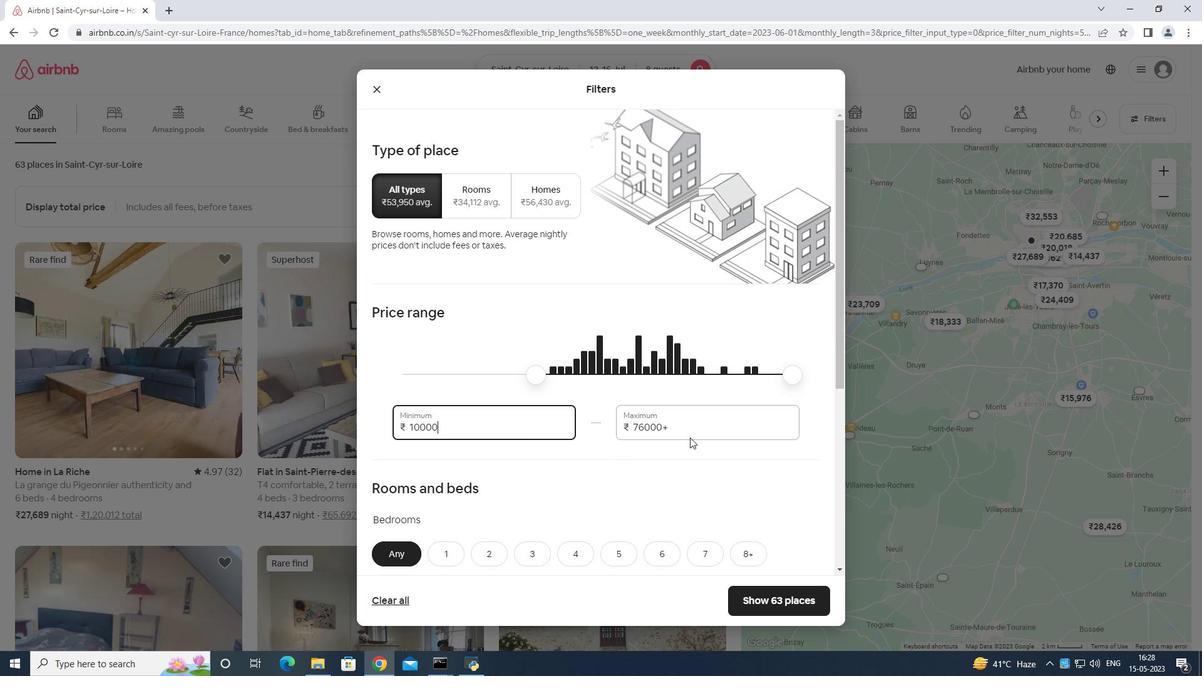 
Action: Mouse pressed left at (697, 427)
Screenshot: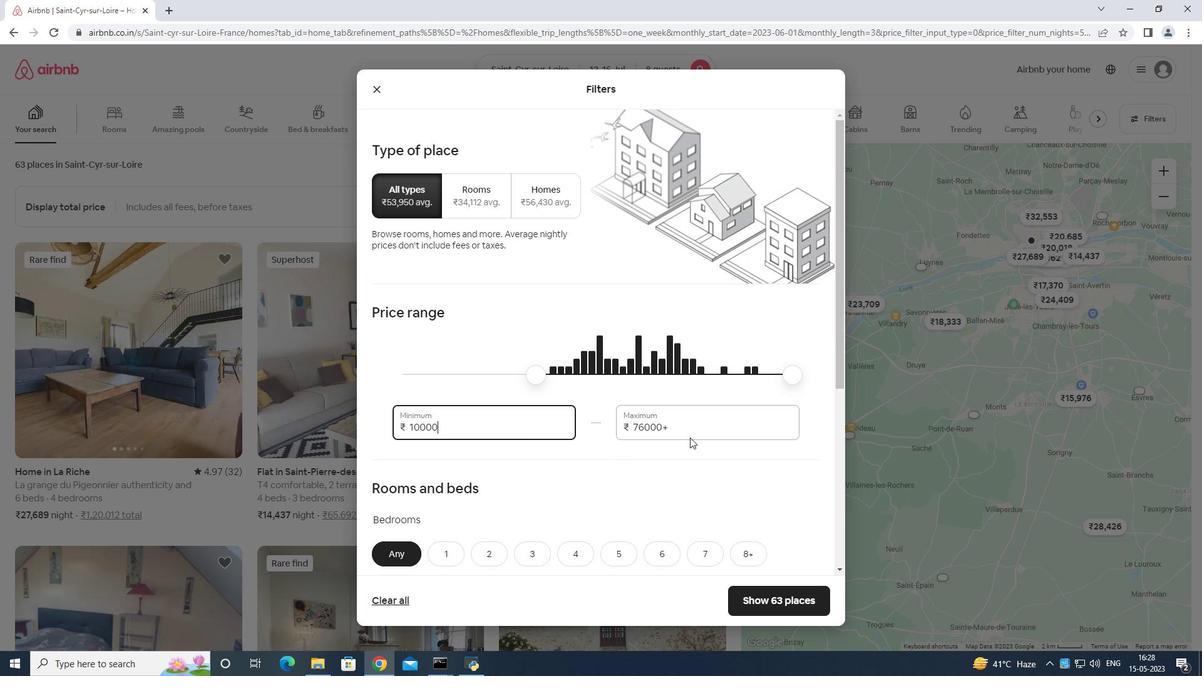 
Action: Mouse moved to (700, 423)
Screenshot: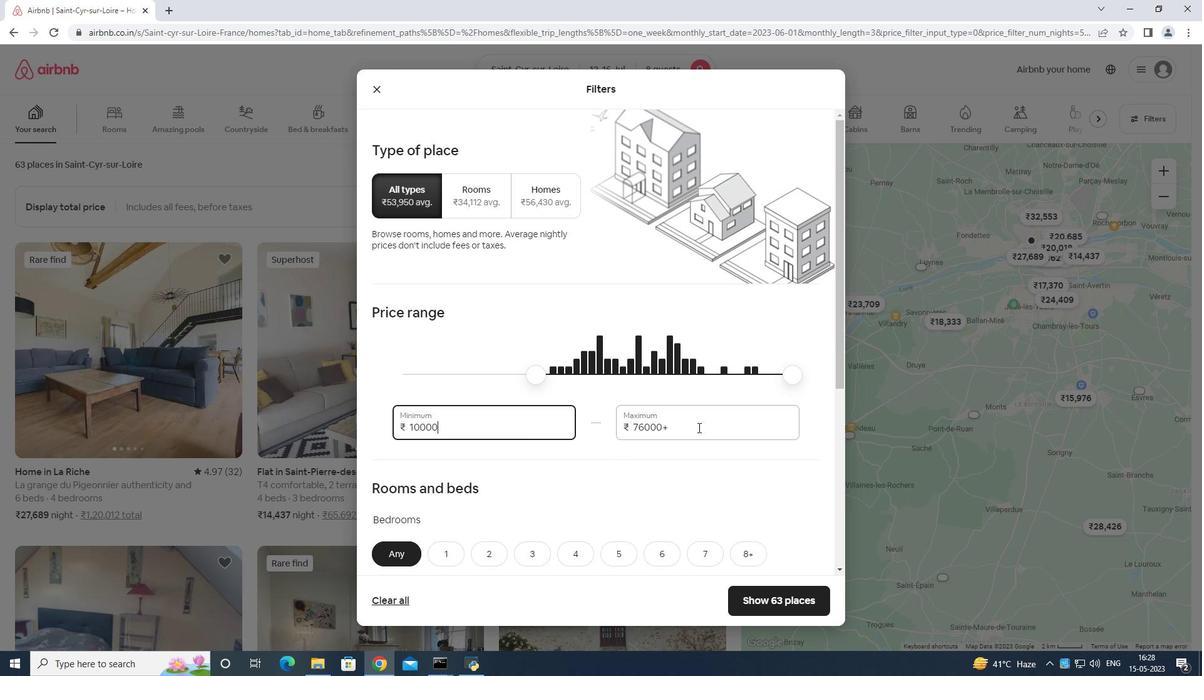 
Action: Key pressed <Key.backspace><Key.backspace>
Screenshot: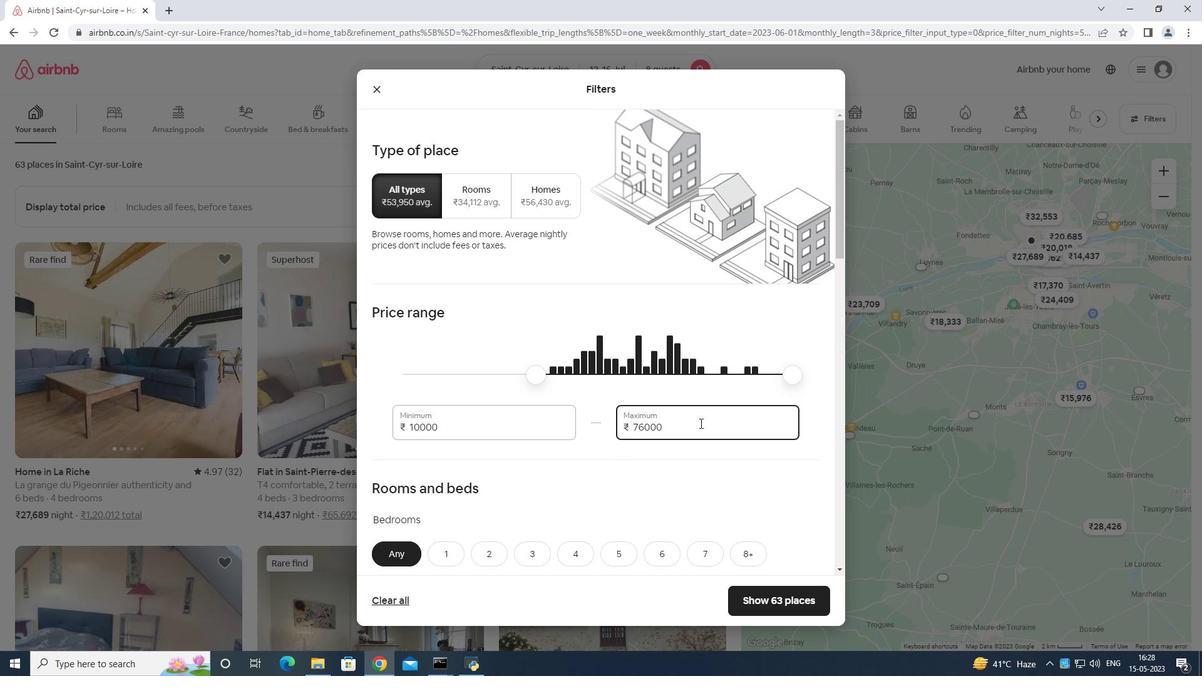 
Action: Mouse moved to (700, 422)
Screenshot: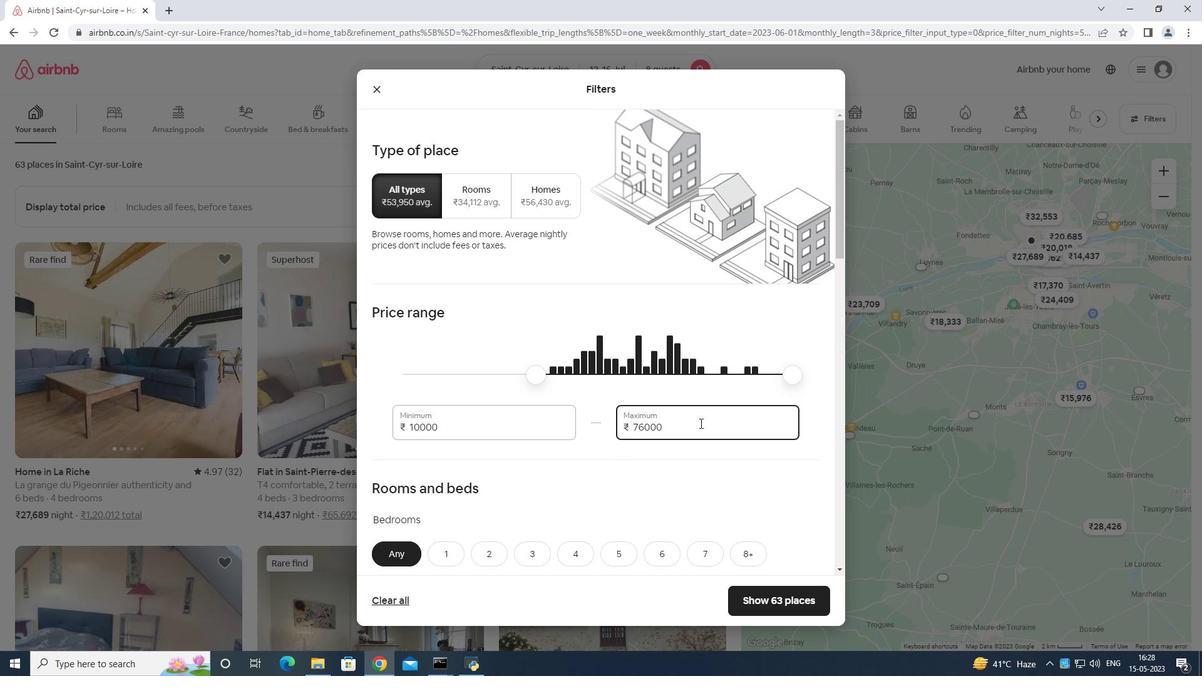 
Action: Key pressed <Key.backspace><Key.backspace><Key.backspace><Key.backspace><Key.backspace><Key.backspace><Key.backspace><Key.backspace>1
Screenshot: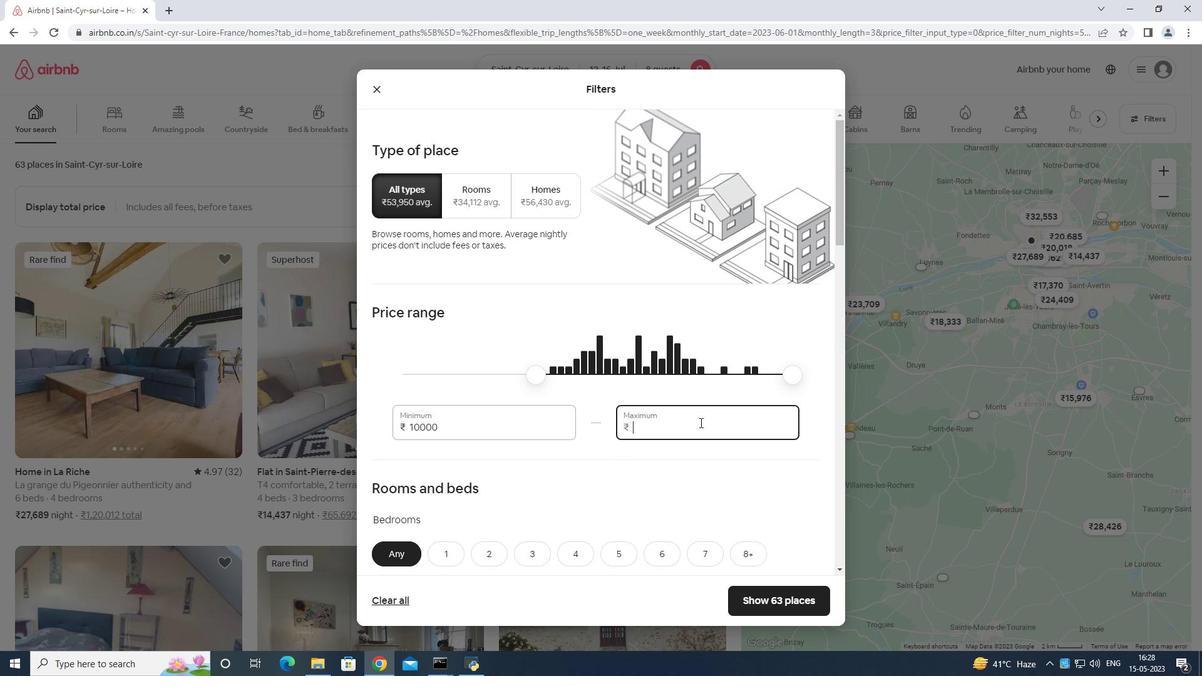 
Action: Mouse moved to (700, 420)
Screenshot: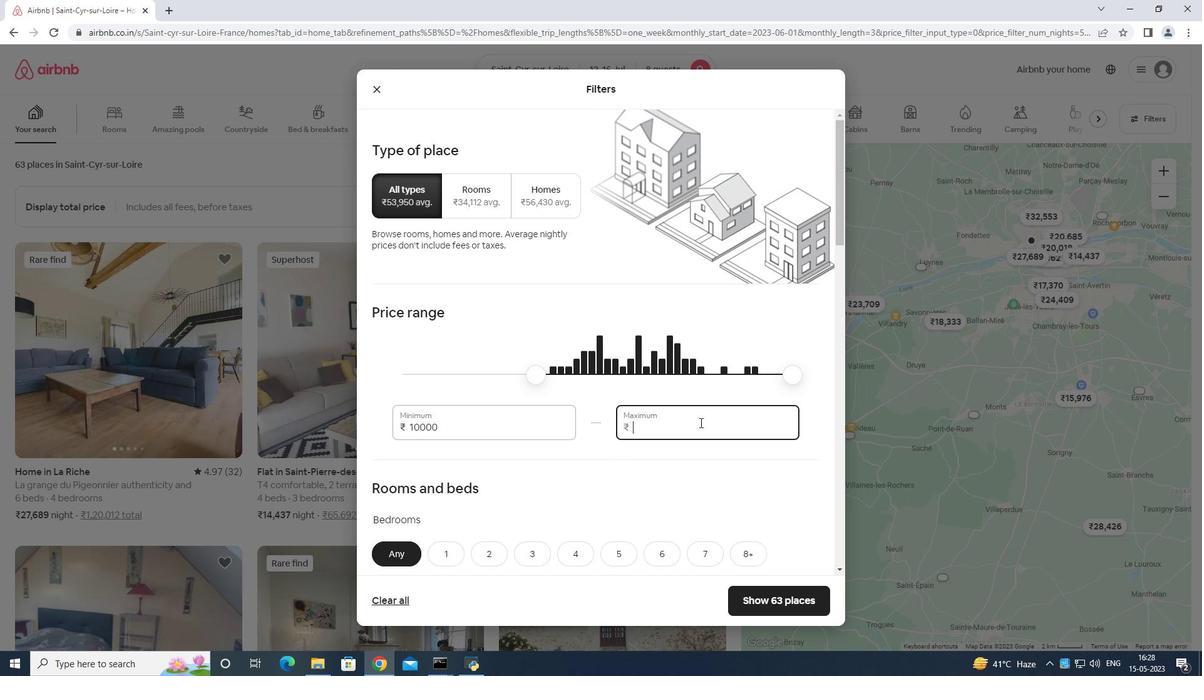 
Action: Key pressed 6
Screenshot: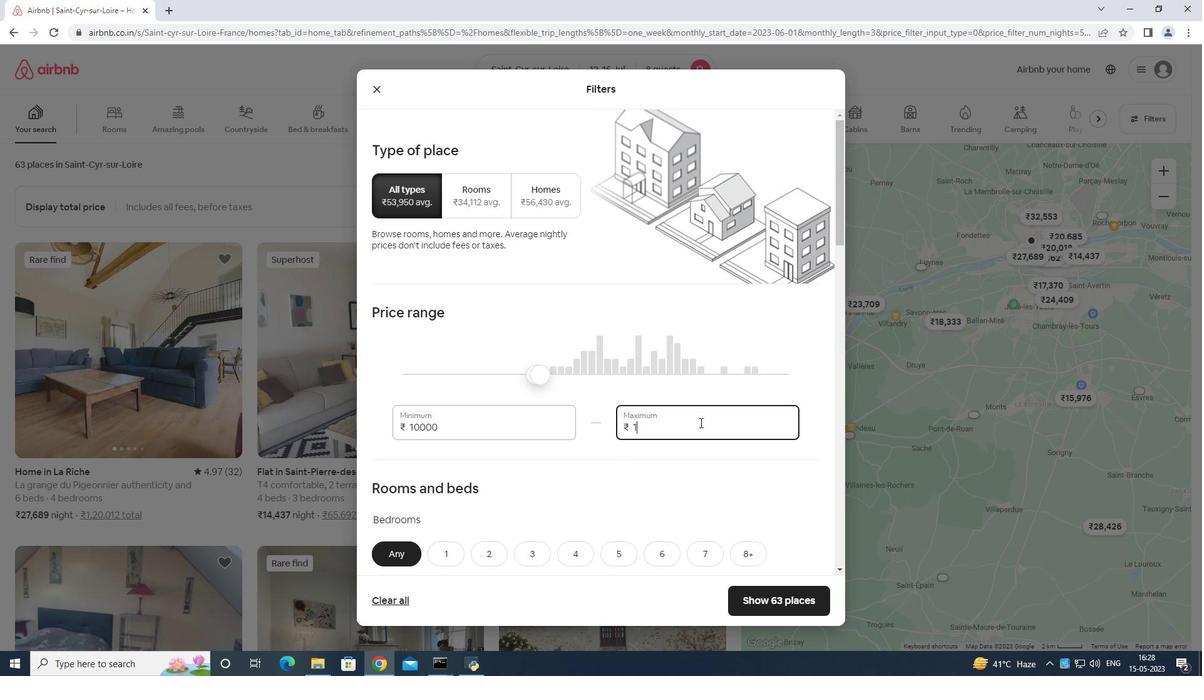 
Action: Mouse moved to (701, 420)
Screenshot: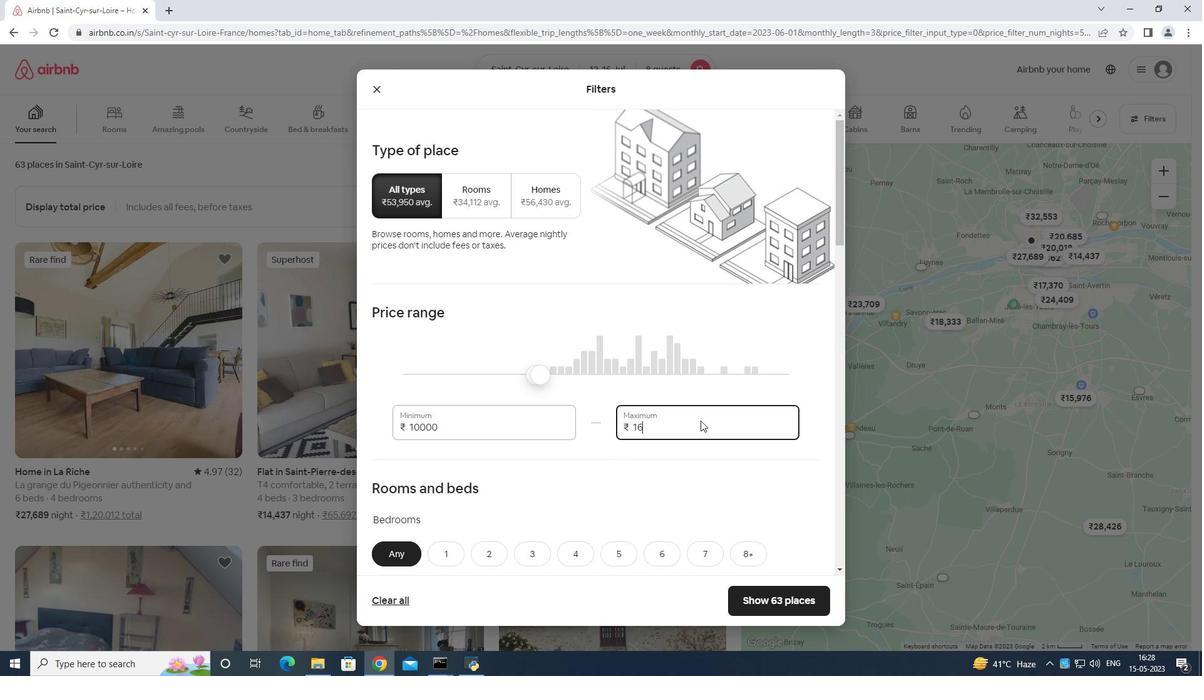 
Action: Key pressed 000
Screenshot: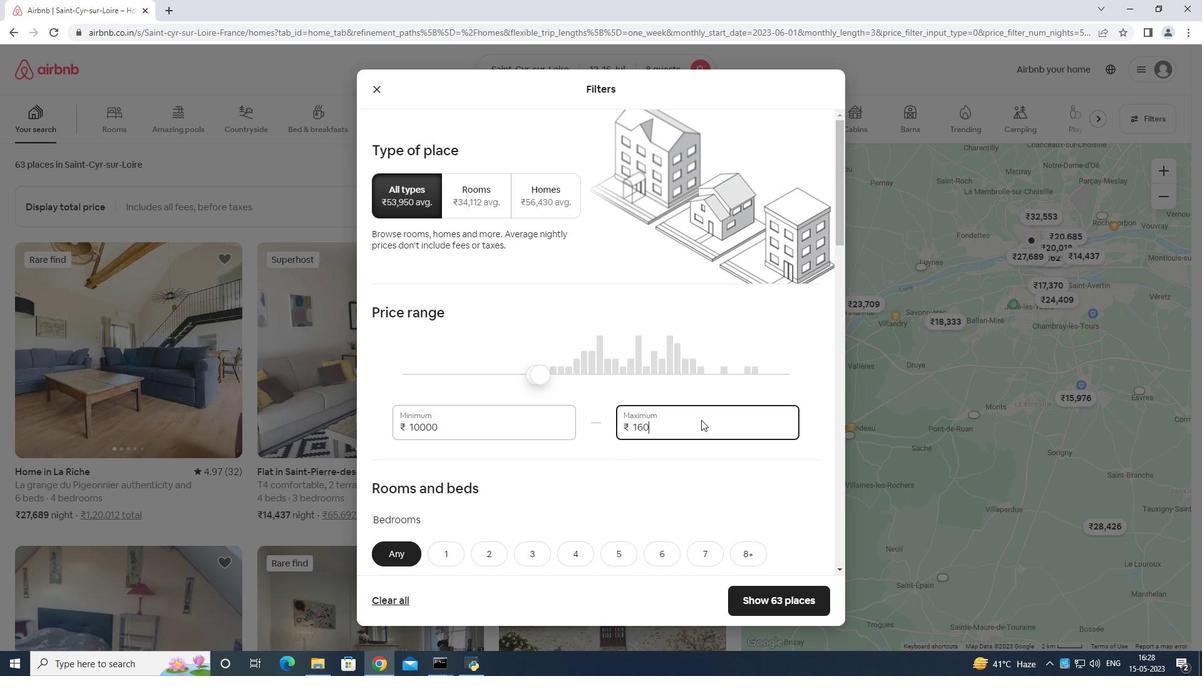 
Action: Mouse scrolled (701, 419) with delta (0, 0)
Screenshot: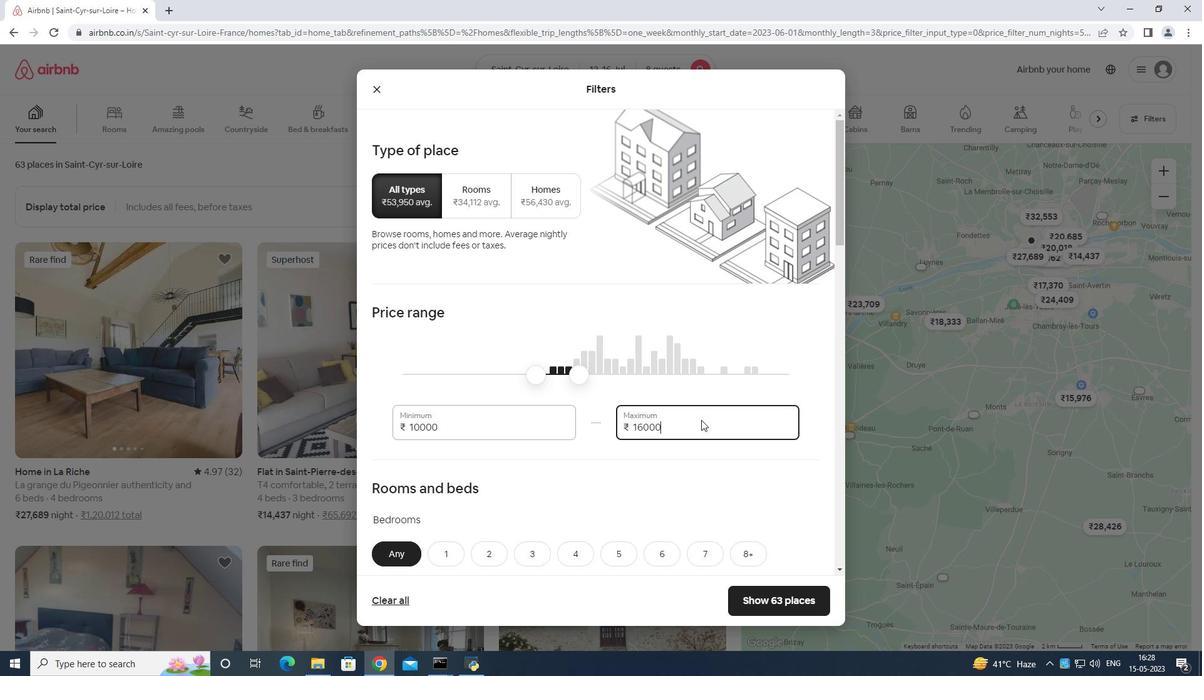 
Action: Mouse scrolled (701, 419) with delta (0, 0)
Screenshot: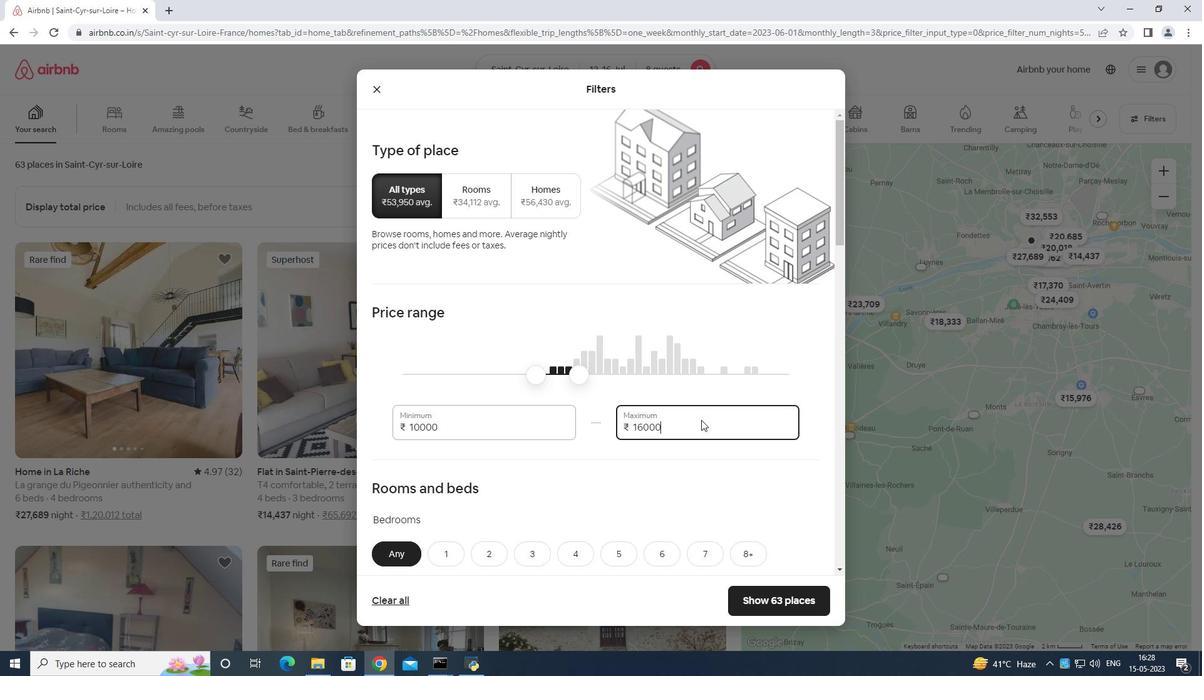 
Action: Mouse scrolled (701, 419) with delta (0, 0)
Screenshot: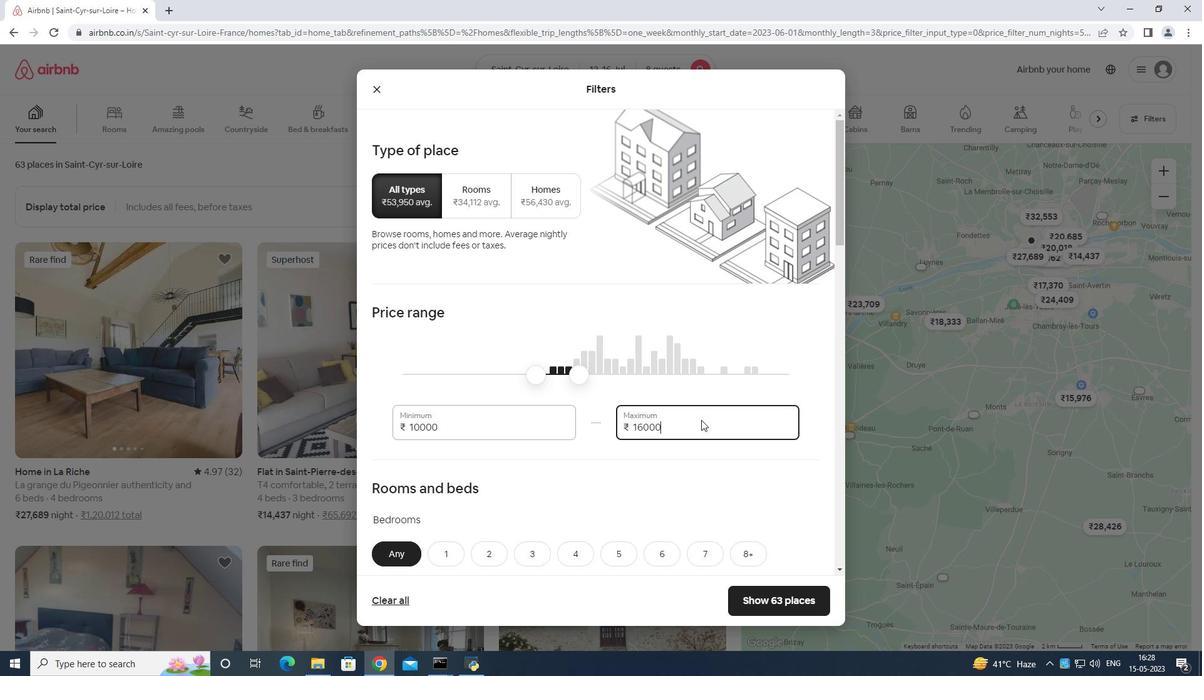 
Action: Mouse moved to (746, 368)
Screenshot: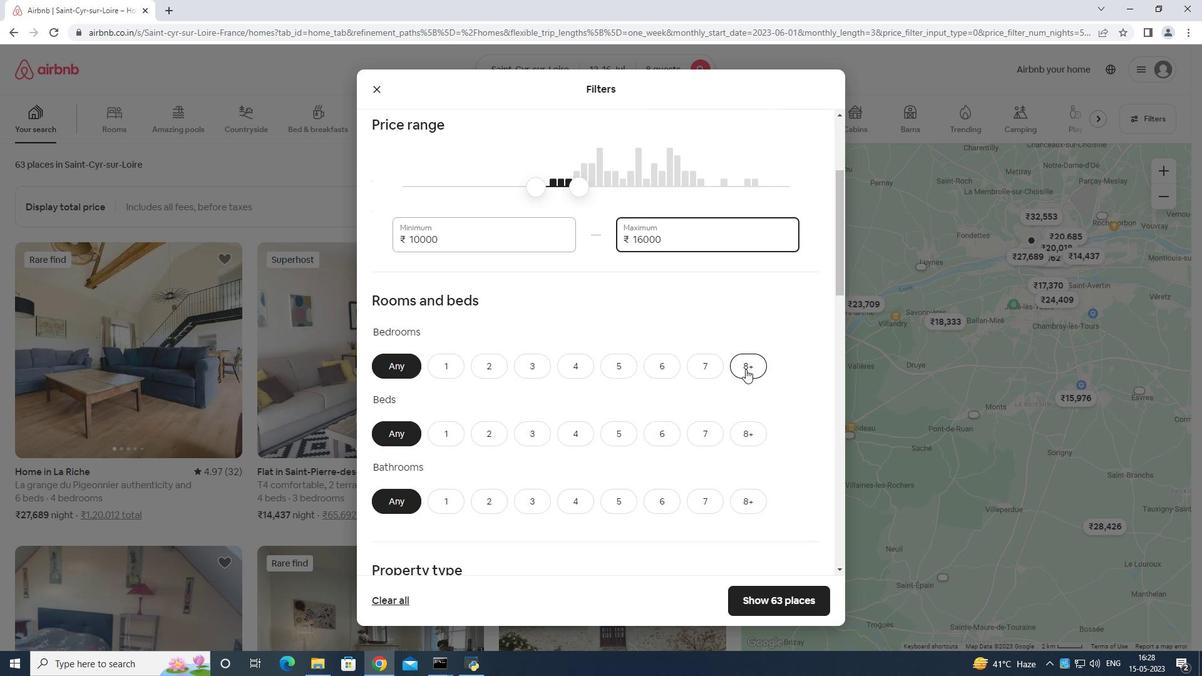 
Action: Mouse pressed left at (746, 368)
Screenshot: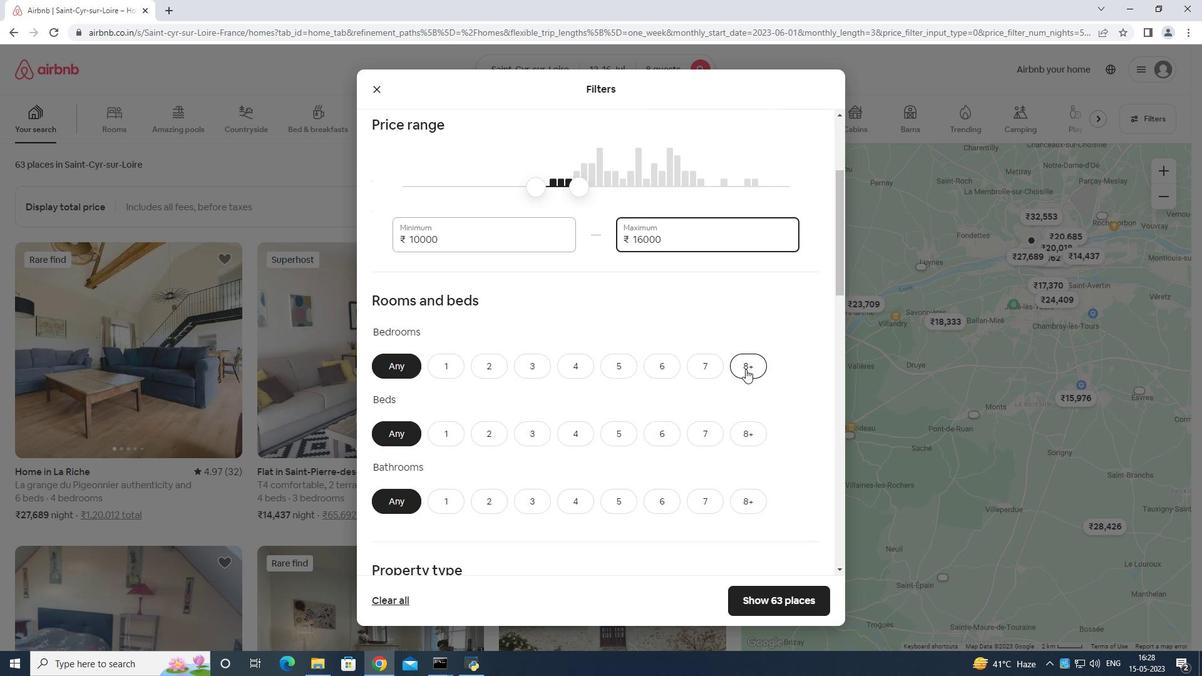 
Action: Mouse moved to (750, 425)
Screenshot: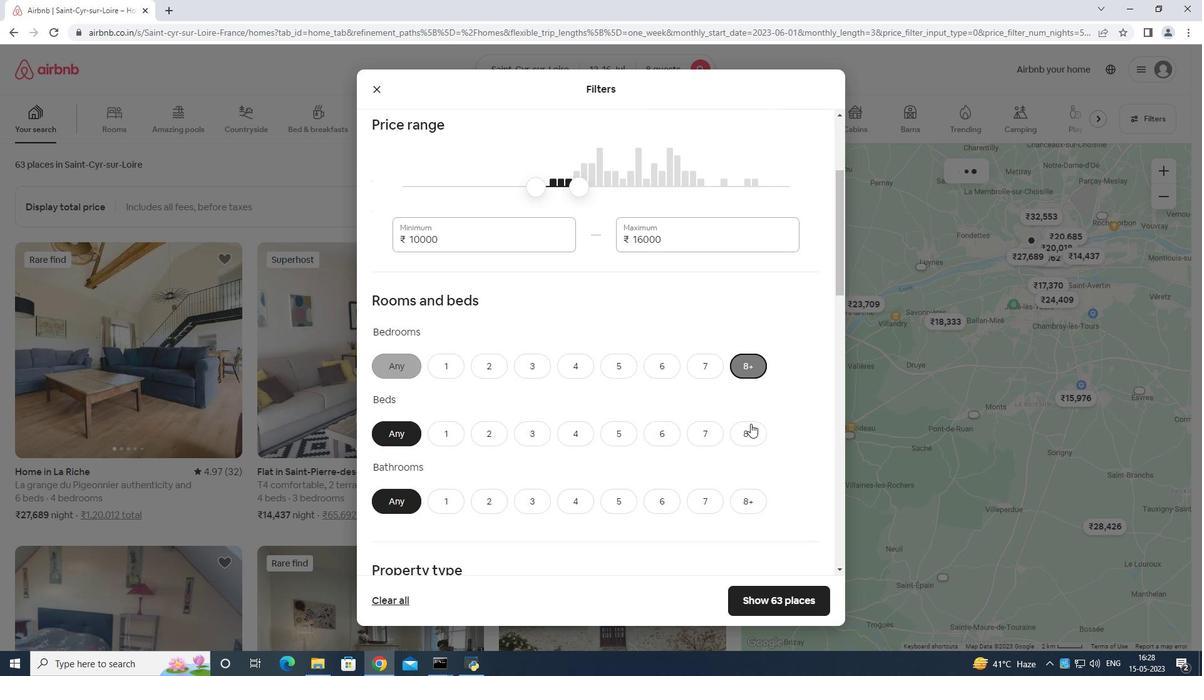 
Action: Mouse pressed left at (750, 425)
Screenshot: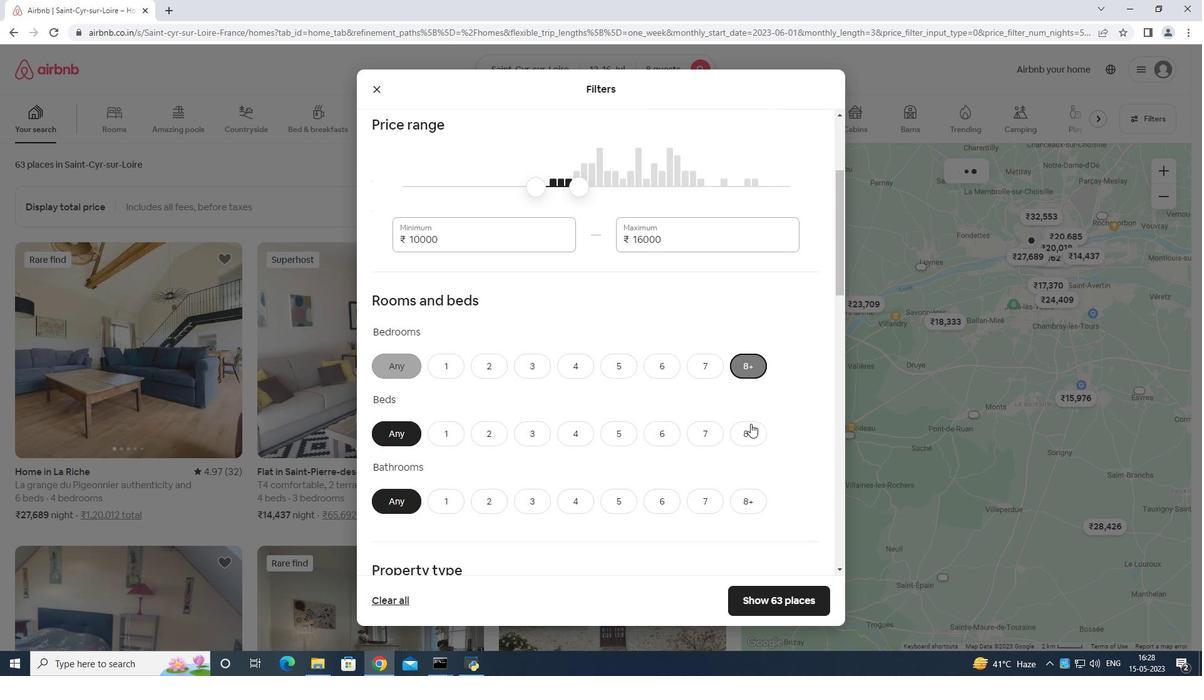 
Action: Mouse moved to (749, 496)
Screenshot: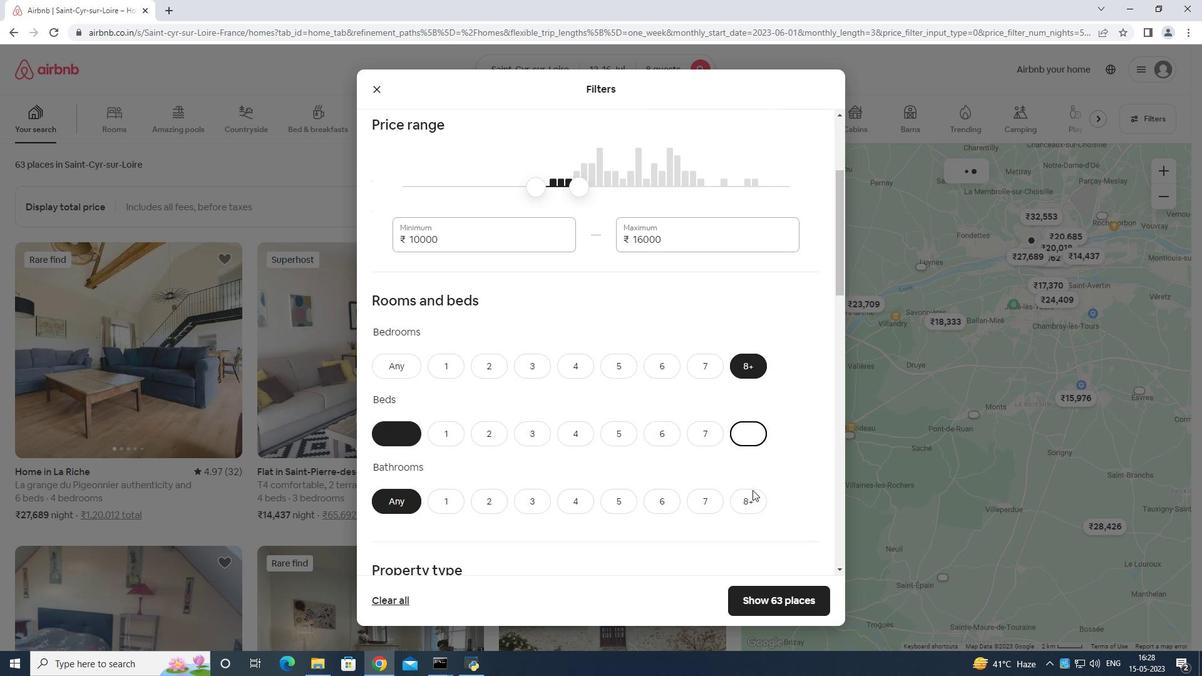 
Action: Mouse pressed left at (749, 496)
Screenshot: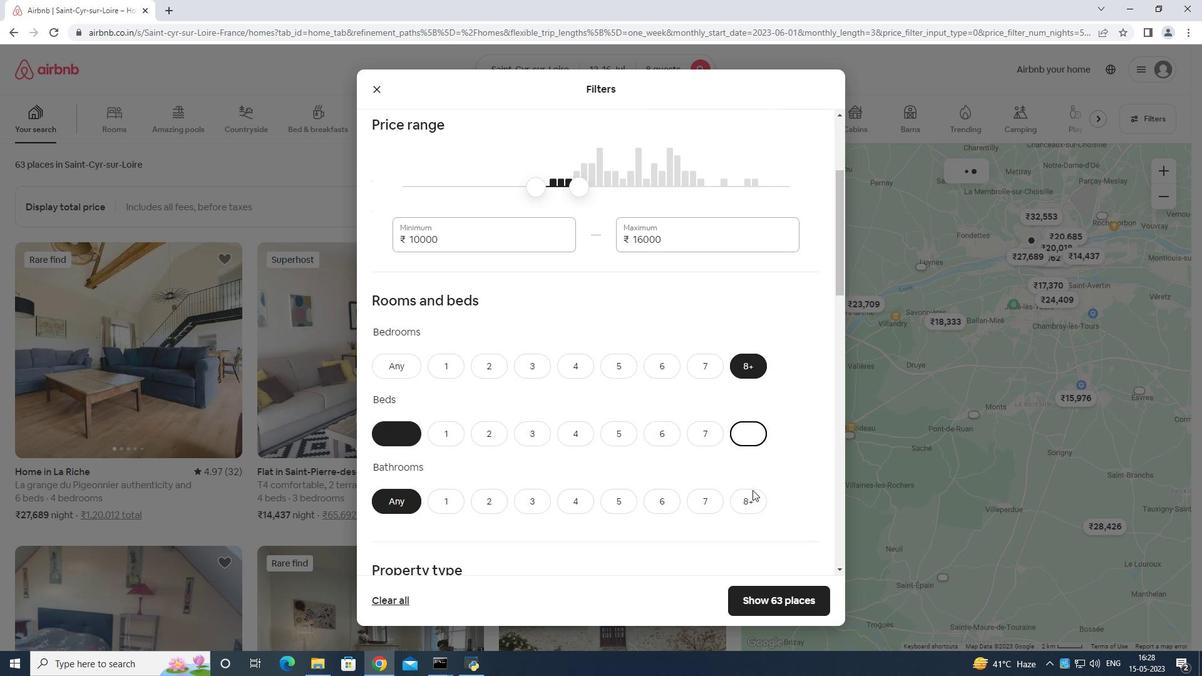 
Action: Mouse moved to (758, 486)
Screenshot: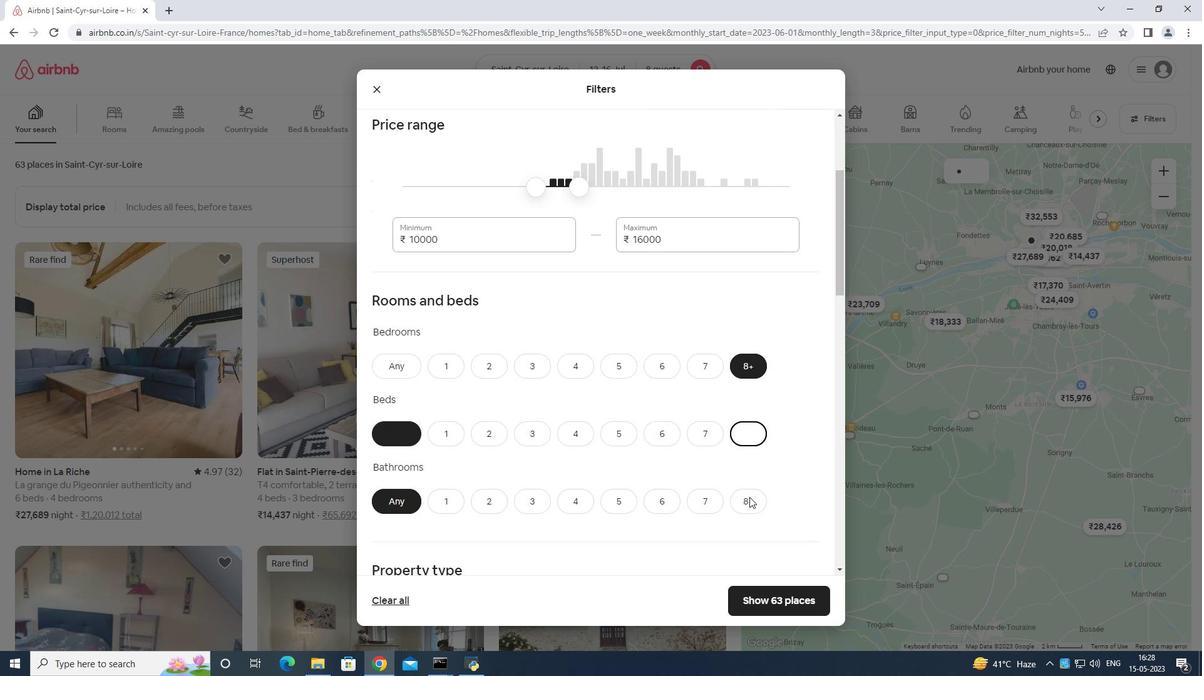 
Action: Mouse scrolled (758, 485) with delta (0, 0)
Screenshot: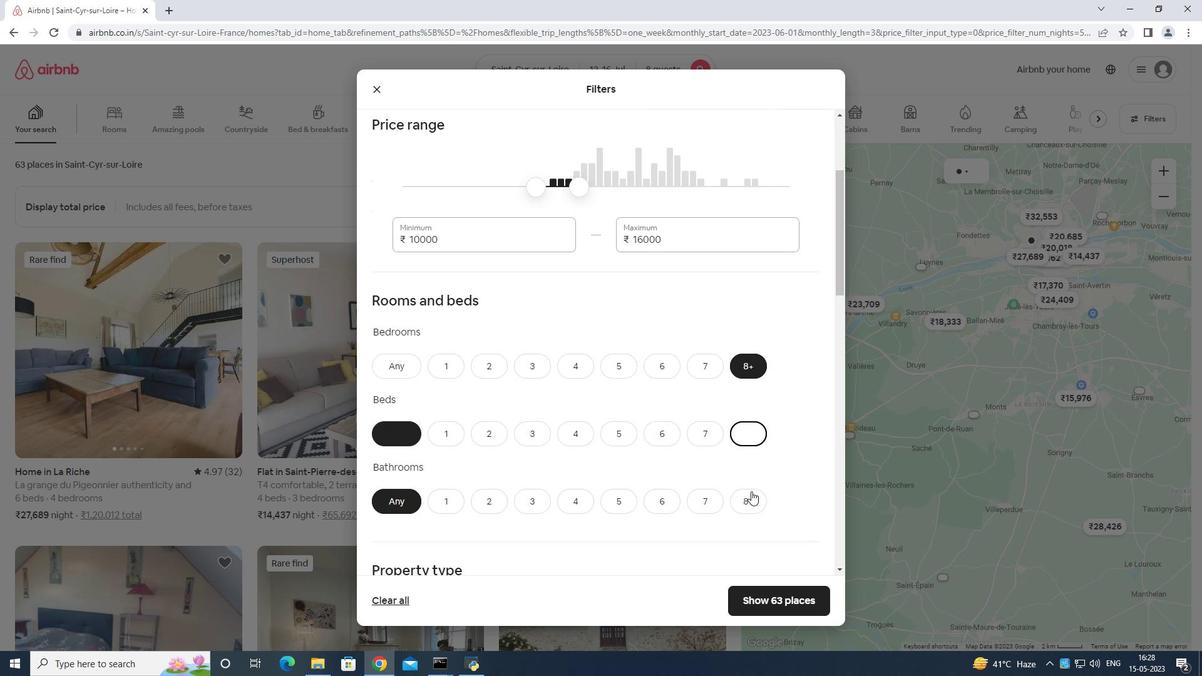 
Action: Mouse scrolled (758, 485) with delta (0, 0)
Screenshot: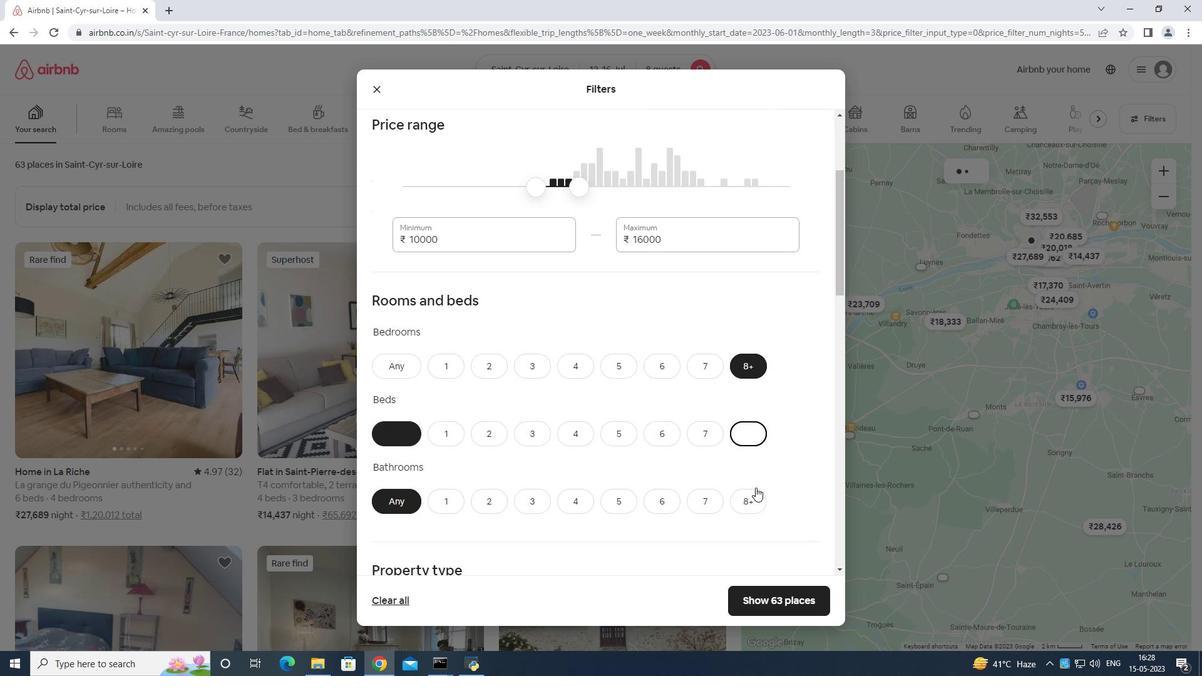 
Action: Mouse moved to (762, 469)
Screenshot: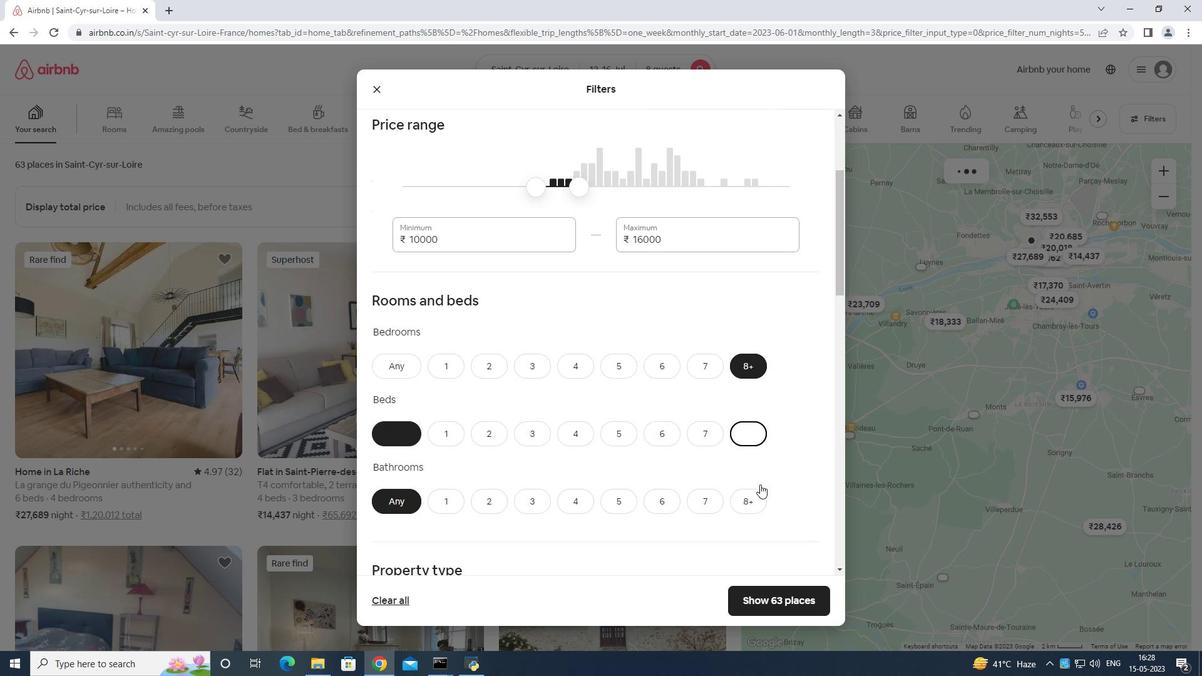 
Action: Mouse scrolled (762, 469) with delta (0, 0)
Screenshot: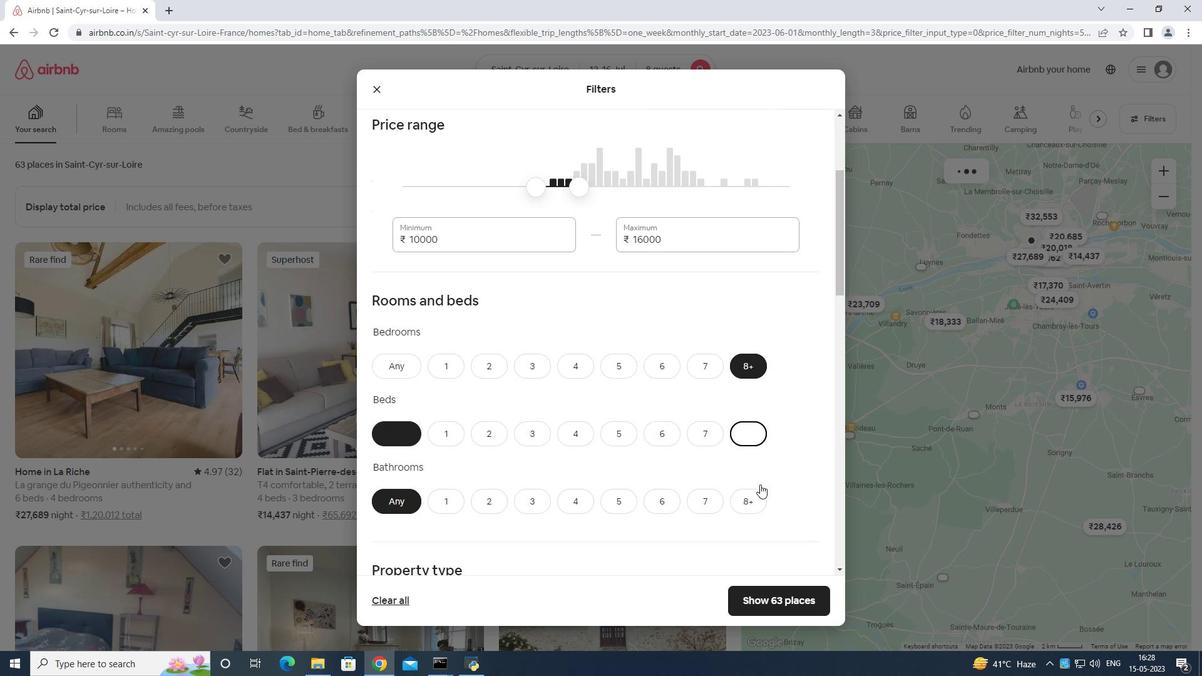 
Action: Mouse moved to (442, 432)
Screenshot: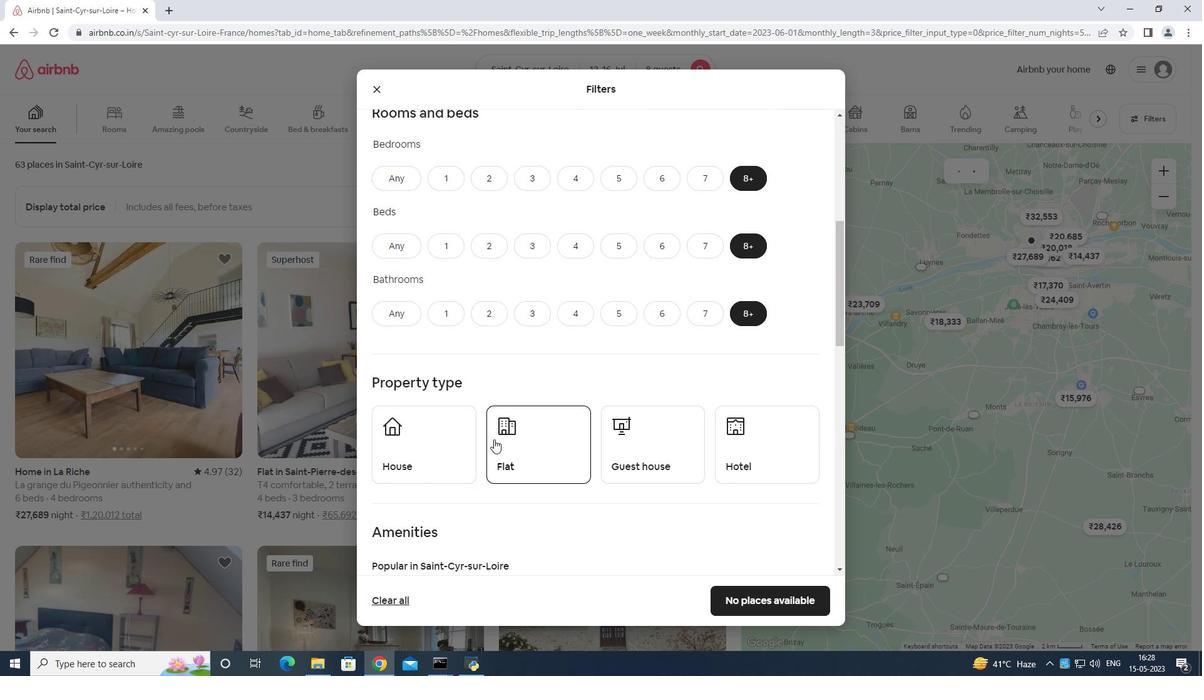 
Action: Mouse pressed left at (442, 432)
Screenshot: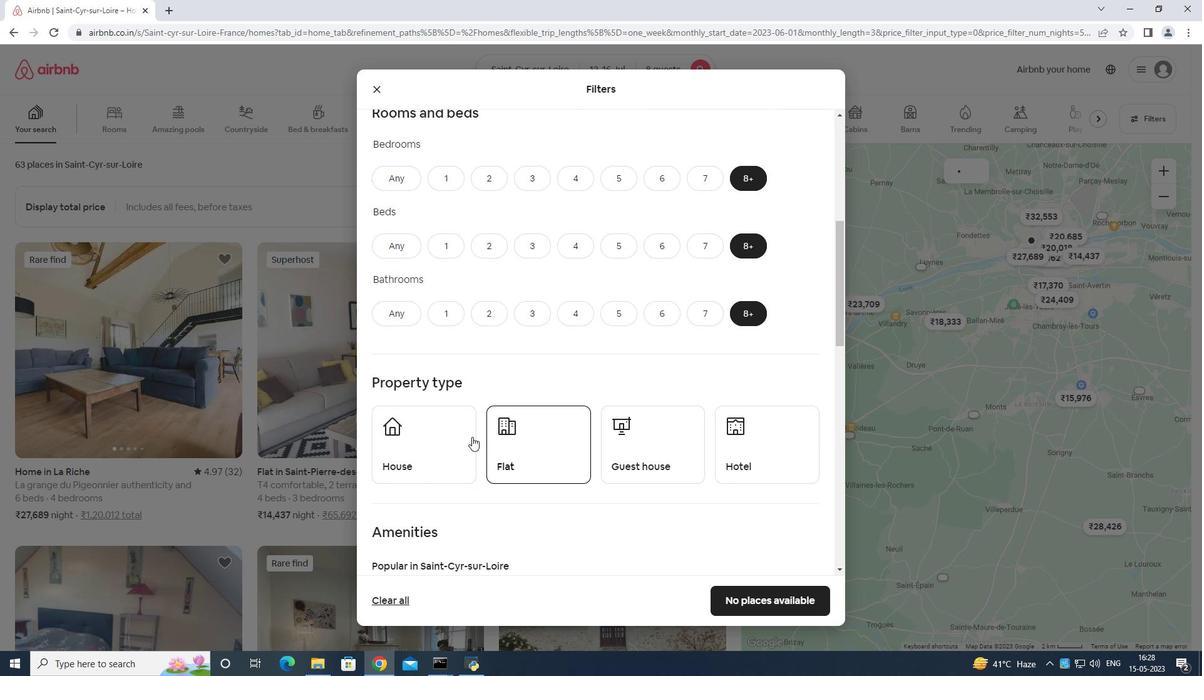 
Action: Mouse moved to (537, 446)
Screenshot: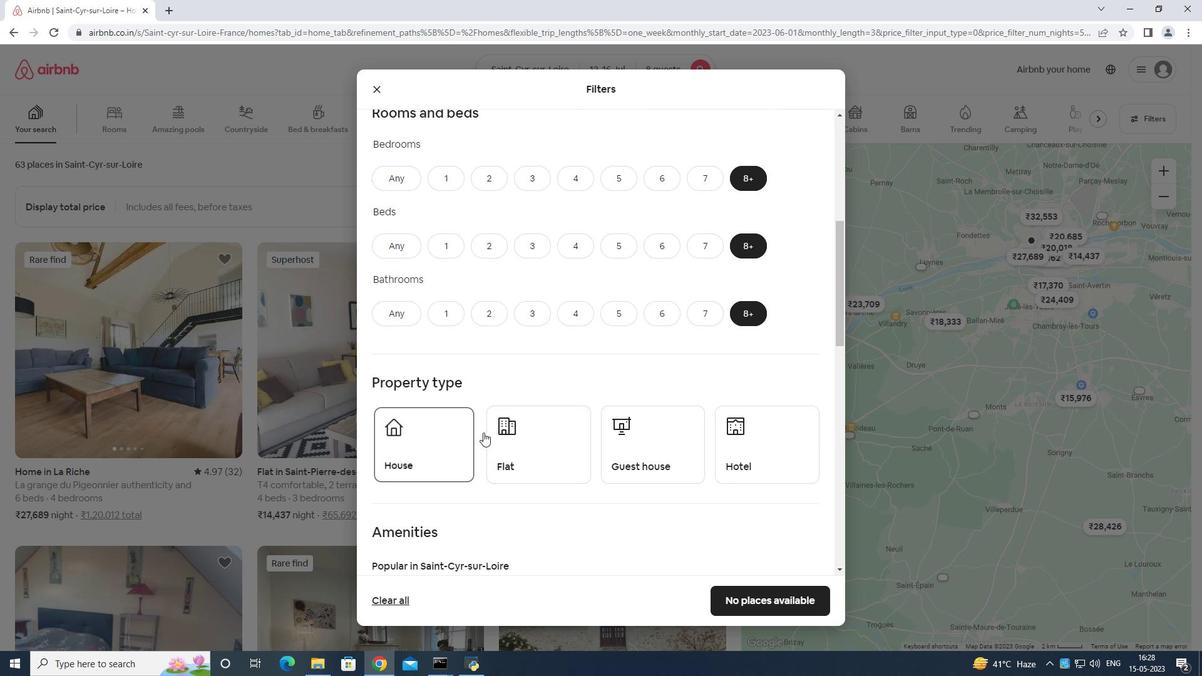 
Action: Mouse pressed left at (537, 446)
Screenshot: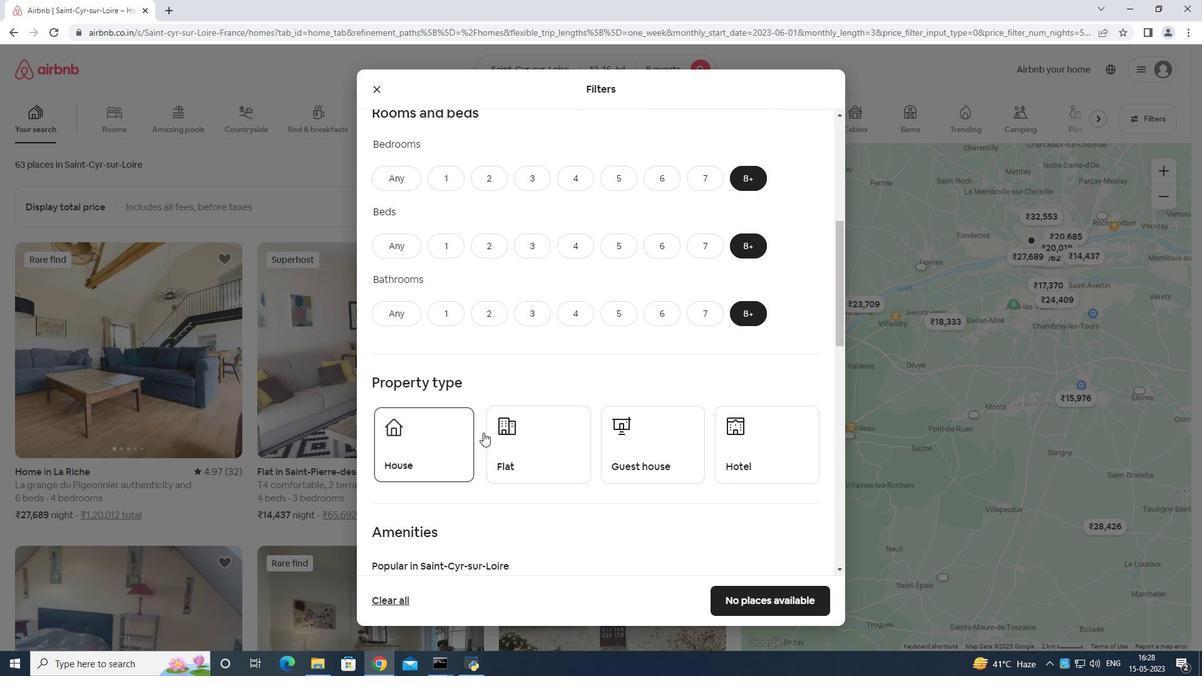 
Action: Mouse moved to (652, 444)
Screenshot: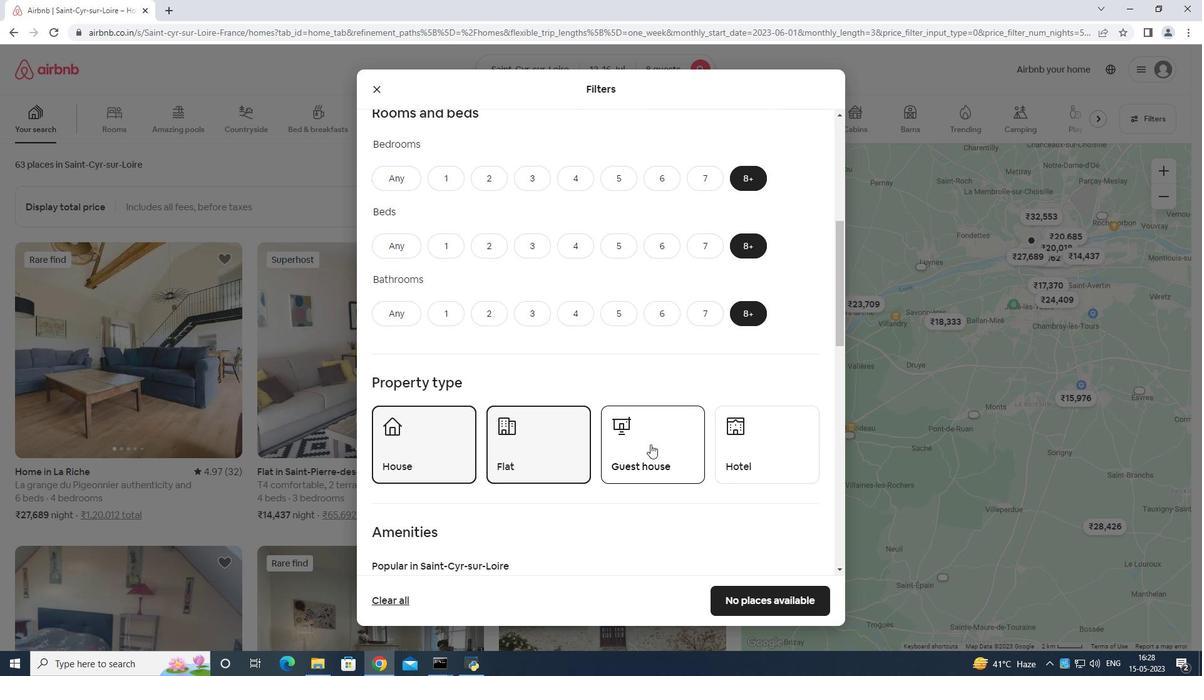 
Action: Mouse pressed left at (652, 444)
Screenshot: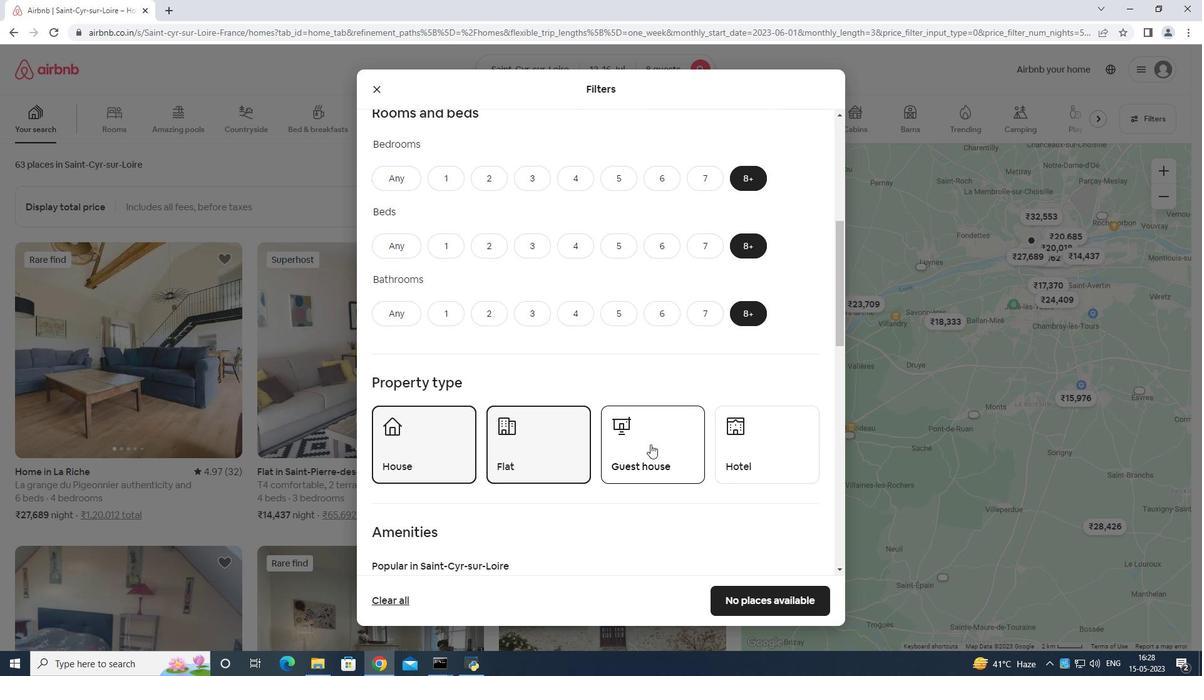 
Action: Mouse moved to (750, 437)
Screenshot: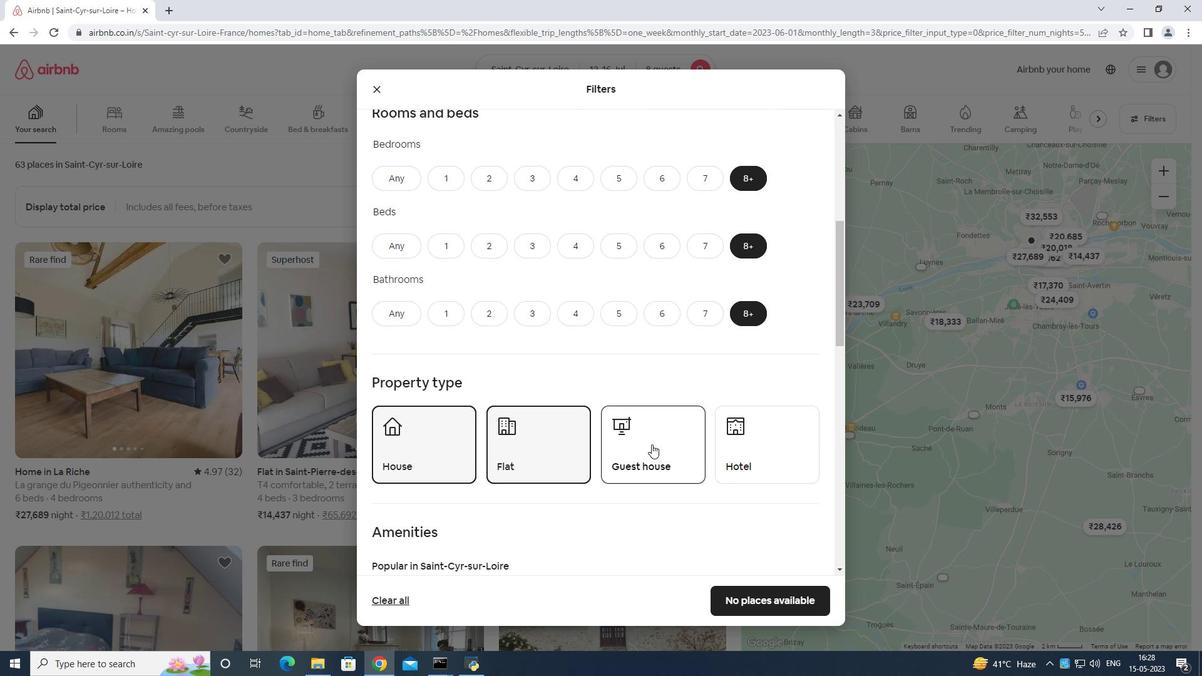 
Action: Mouse pressed left at (750, 437)
Screenshot: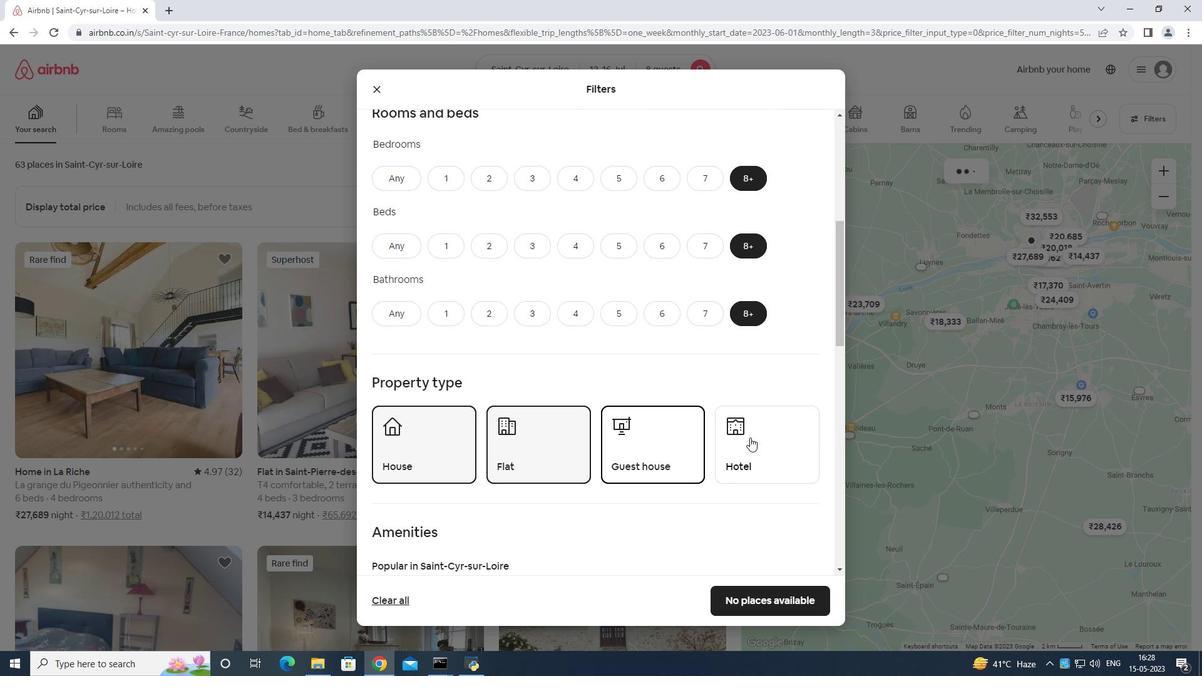 
Action: Mouse moved to (755, 427)
Screenshot: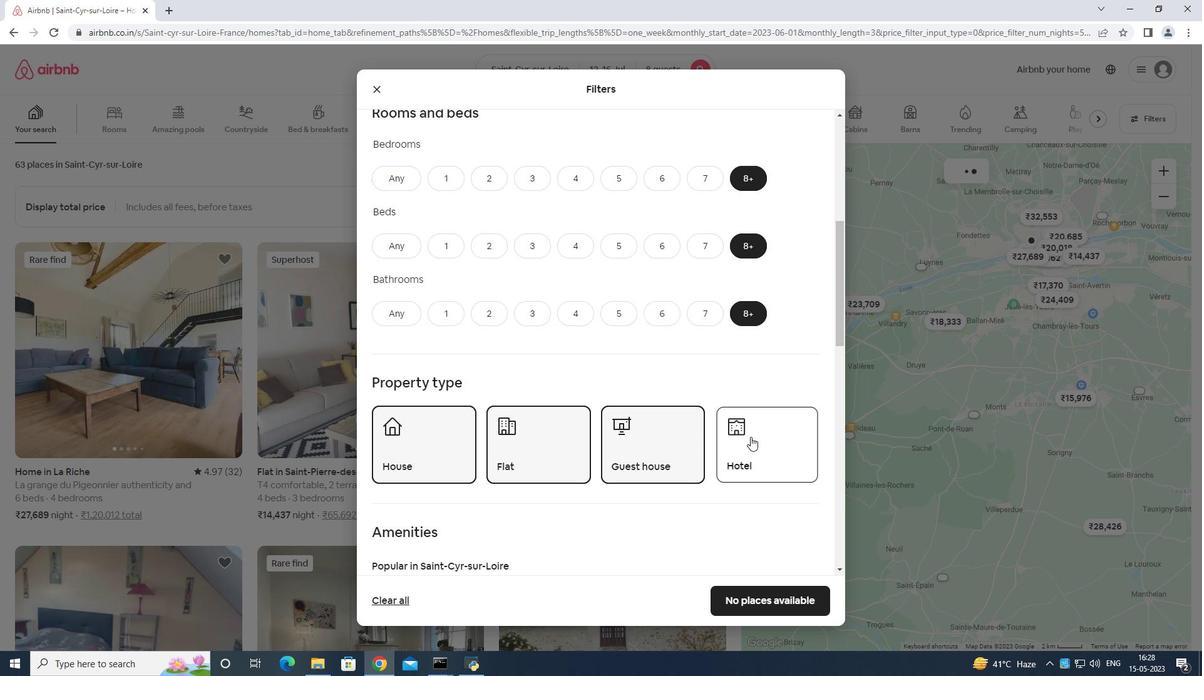 
Action: Mouse scrolled (755, 427) with delta (0, 0)
Screenshot: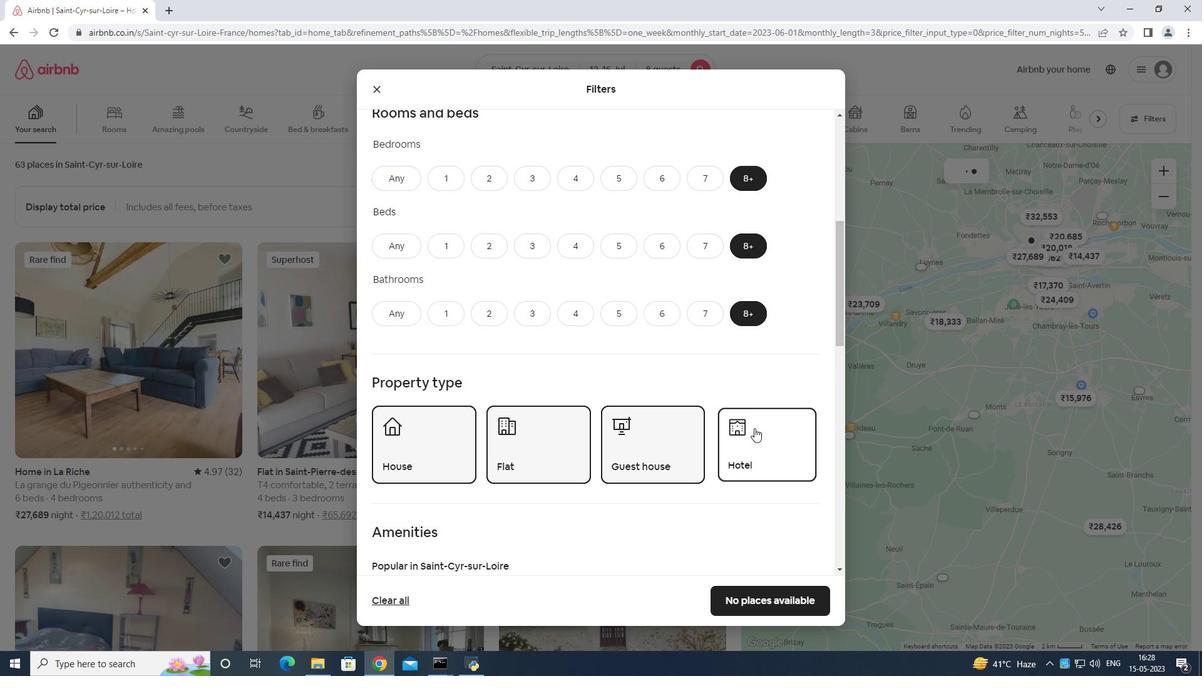 
Action: Mouse scrolled (755, 427) with delta (0, 0)
Screenshot: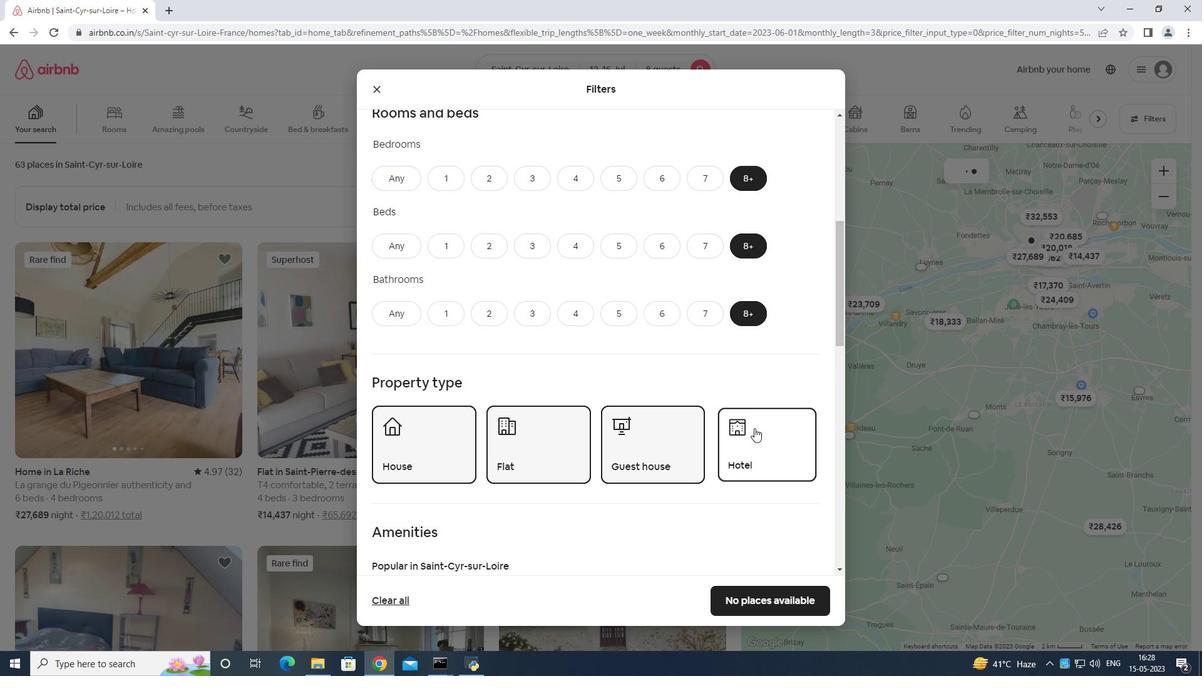 
Action: Mouse moved to (755, 427)
Screenshot: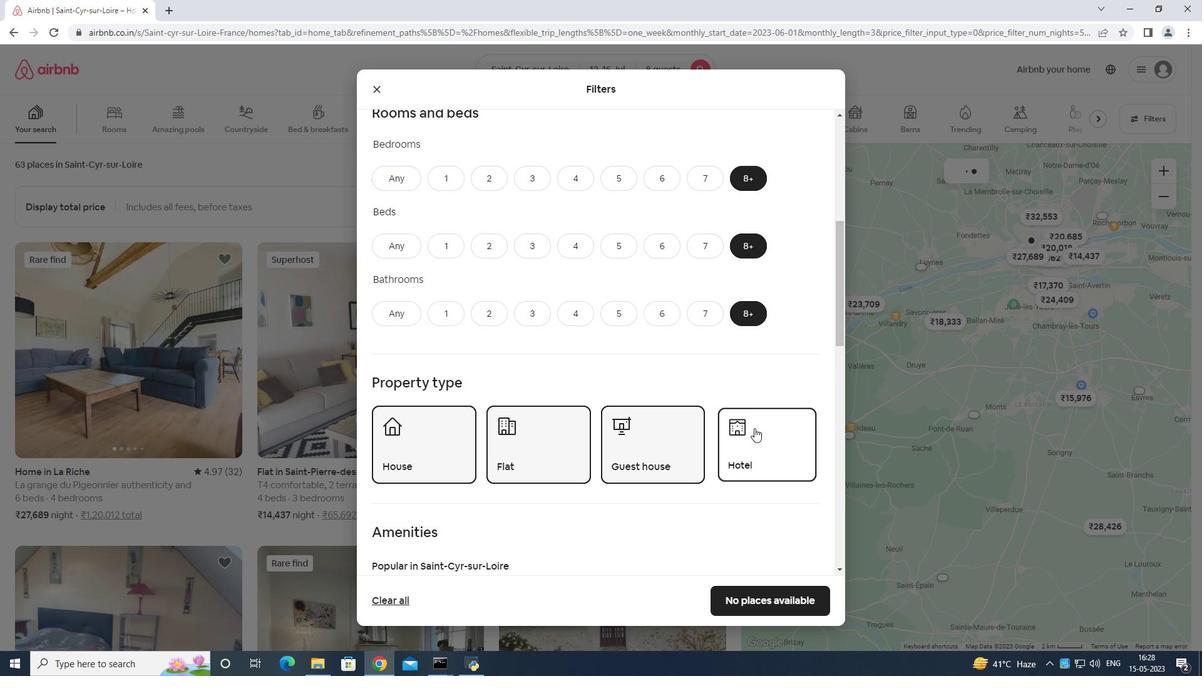 
Action: Mouse scrolled (755, 427) with delta (0, 0)
Screenshot: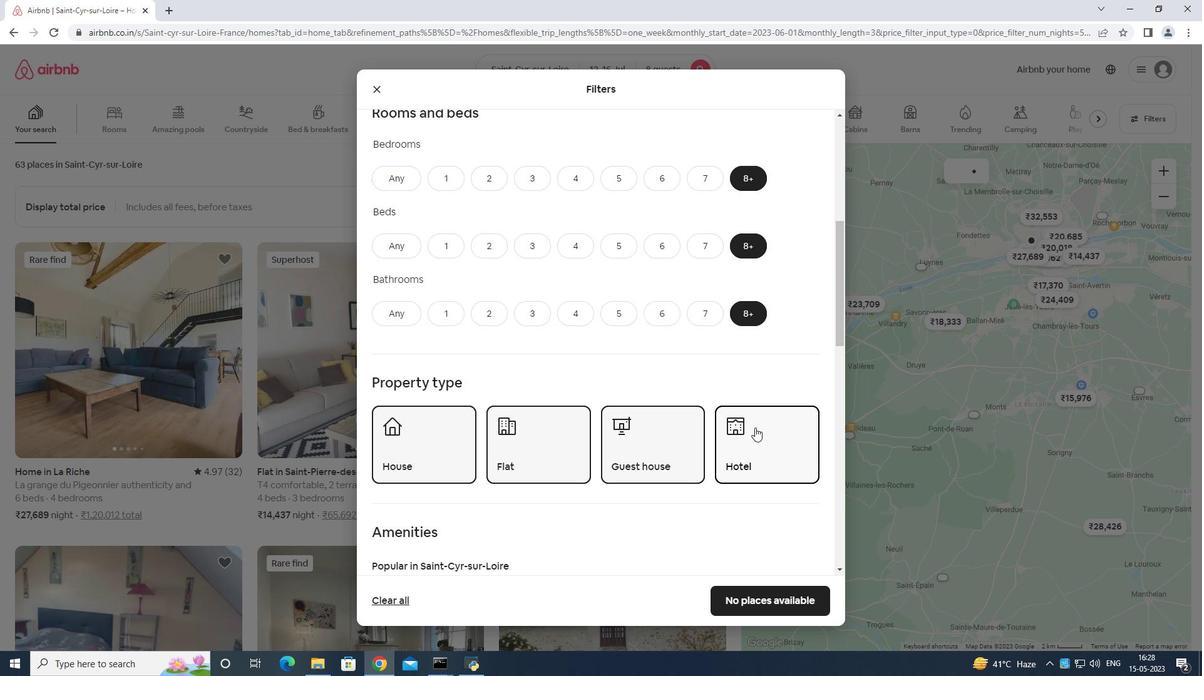 
Action: Mouse scrolled (755, 427) with delta (0, 0)
Screenshot: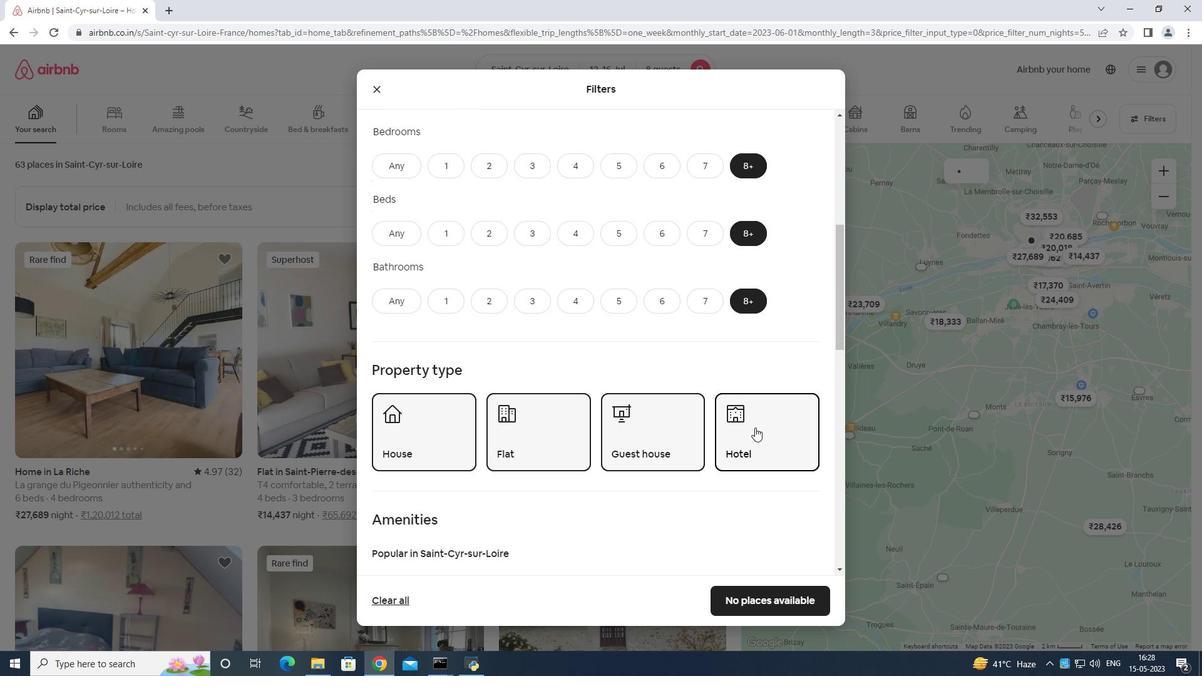
Action: Mouse moved to (426, 371)
Screenshot: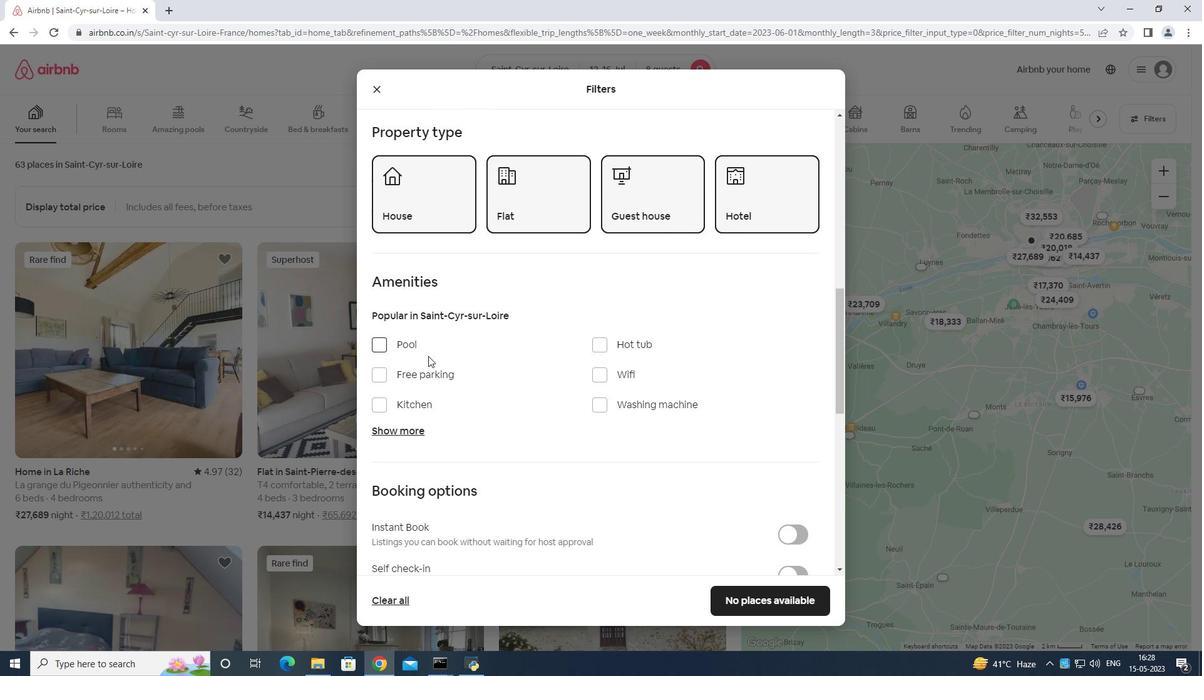 
Action: Mouse pressed left at (426, 371)
Screenshot: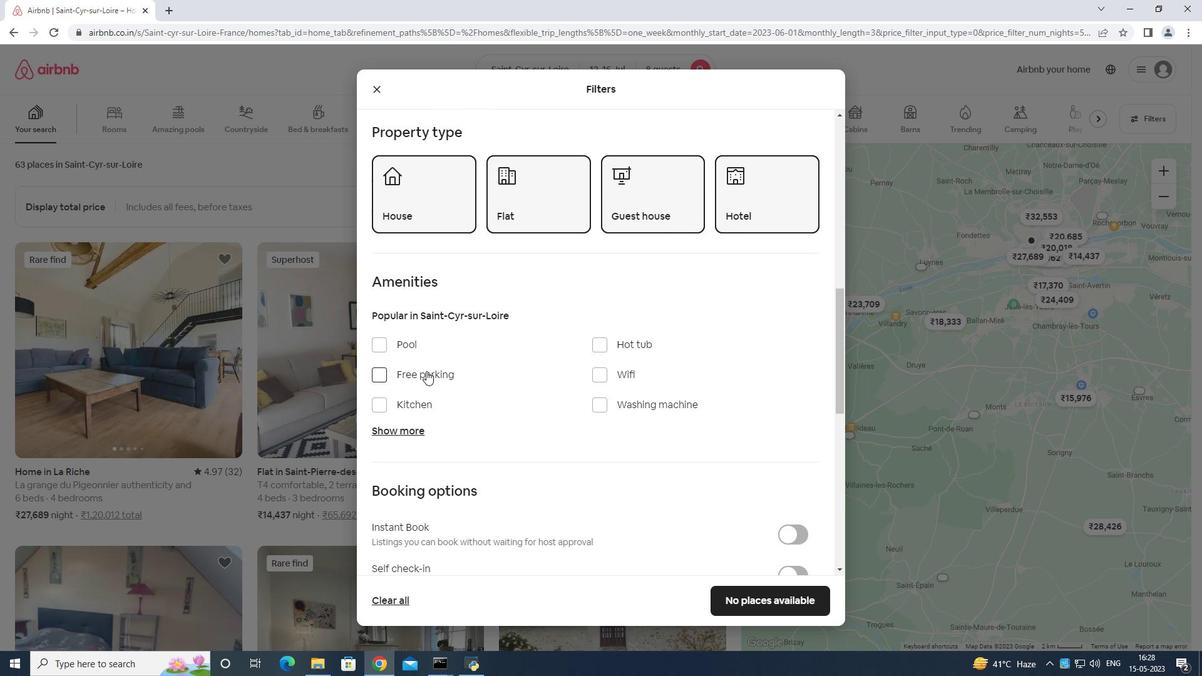 
Action: Mouse moved to (415, 403)
Screenshot: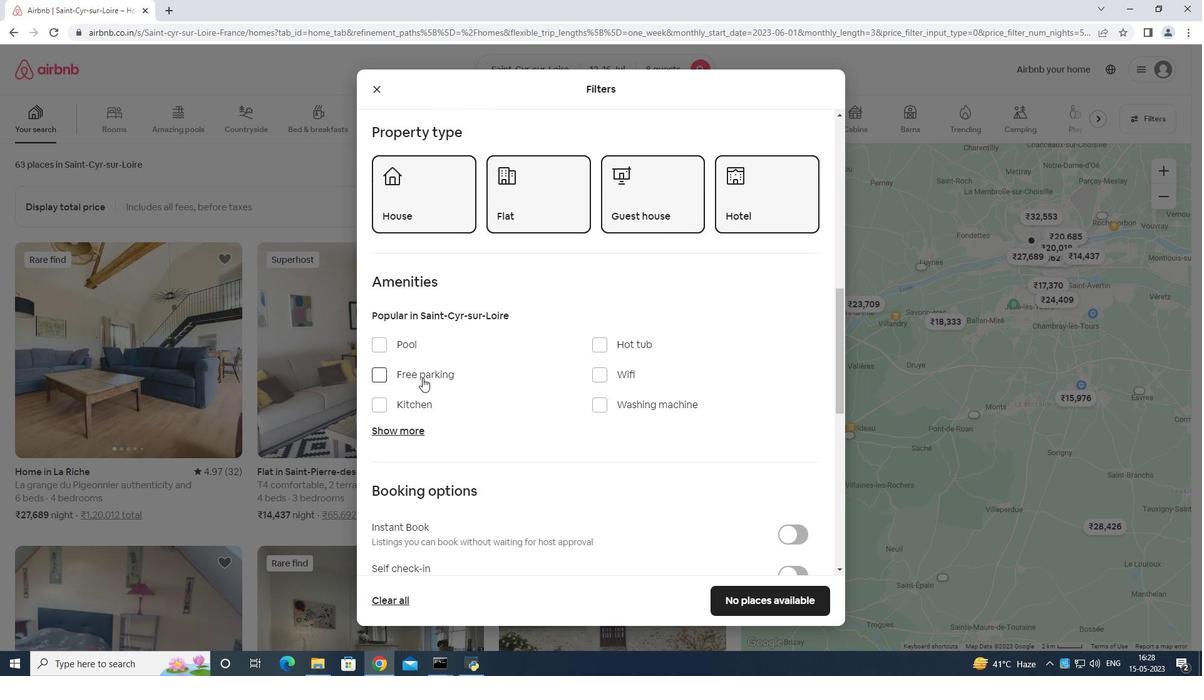 
Action: Mouse pressed left at (415, 403)
Screenshot: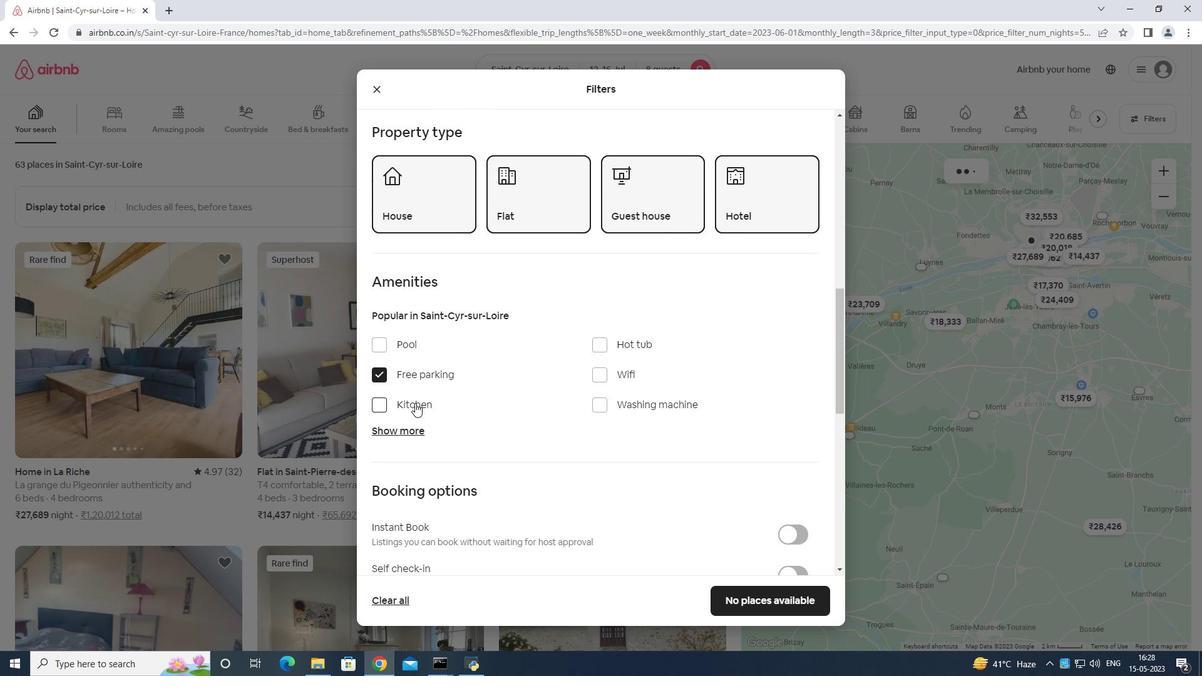 
Action: Mouse moved to (403, 433)
Screenshot: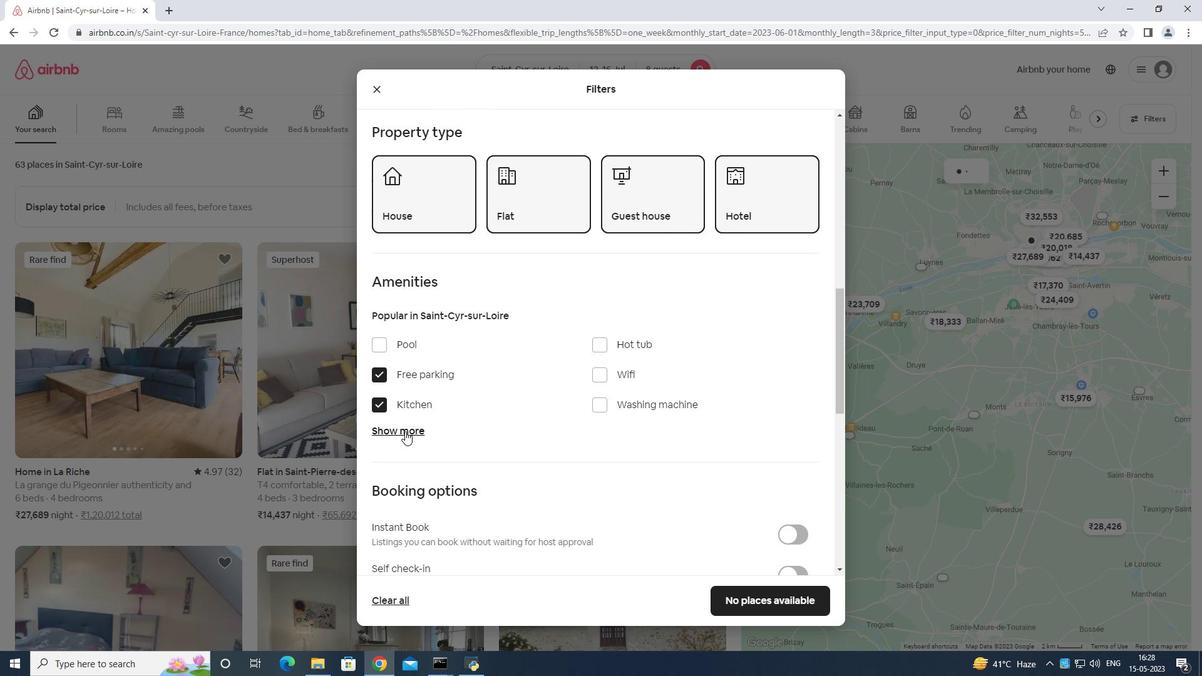 
Action: Mouse pressed left at (403, 433)
Screenshot: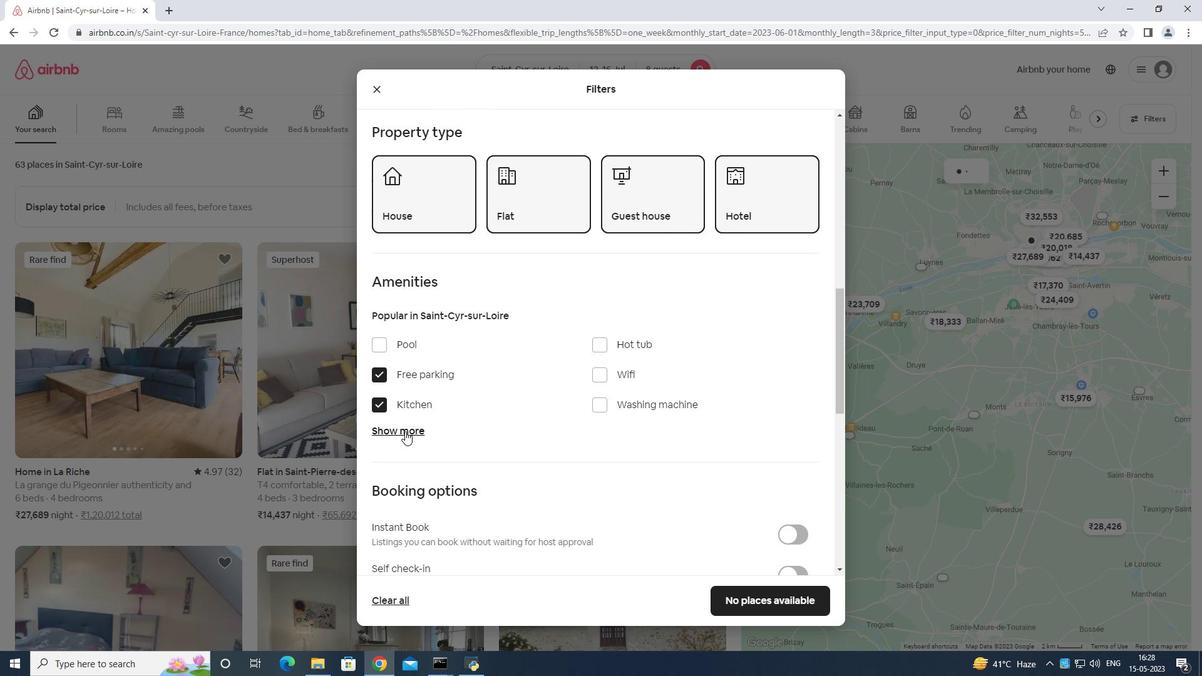 
Action: Mouse moved to (603, 370)
Screenshot: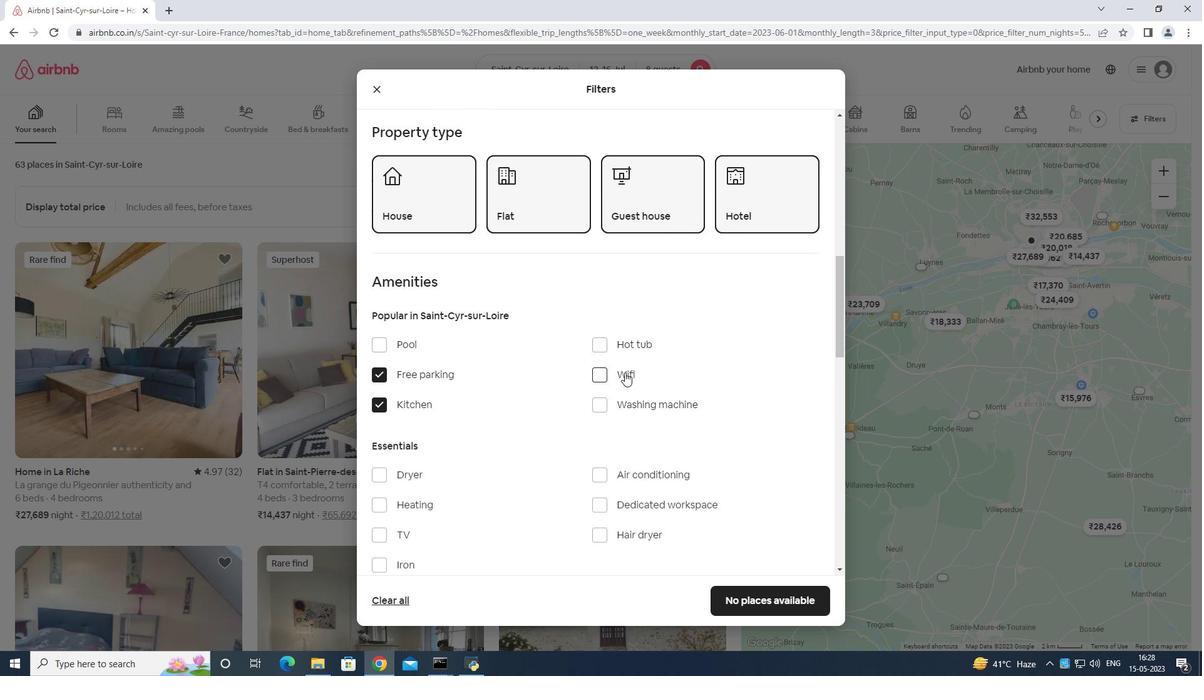 
Action: Mouse pressed left at (603, 370)
Screenshot: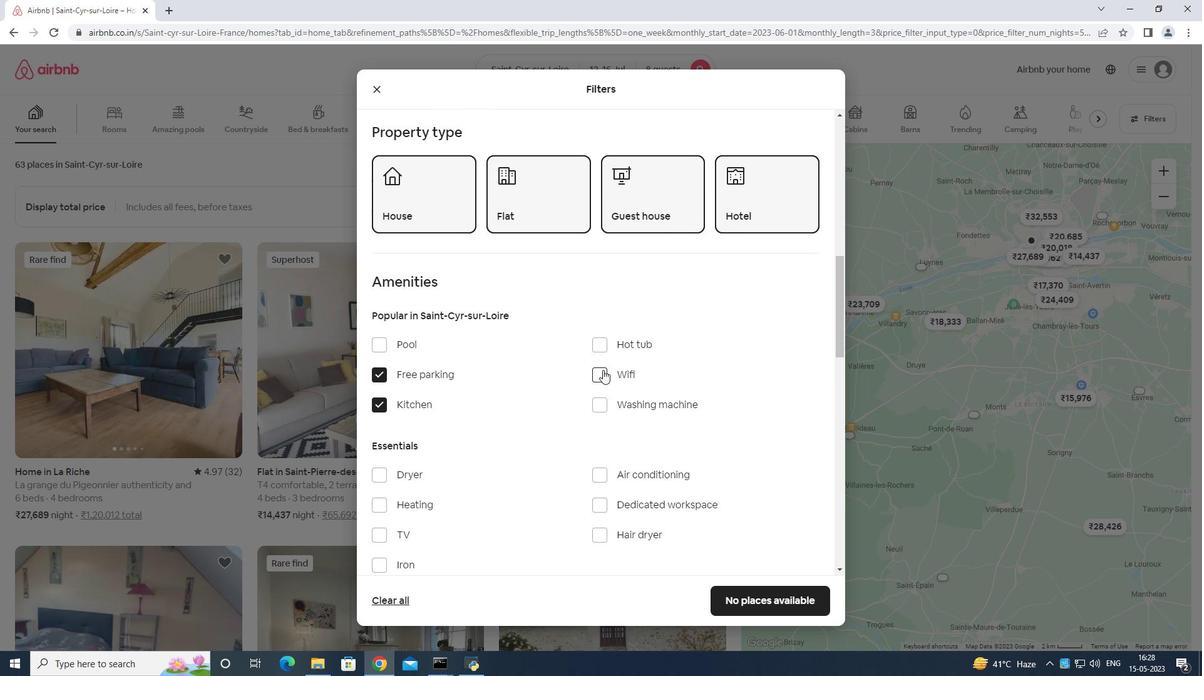 
Action: Mouse moved to (602, 369)
Screenshot: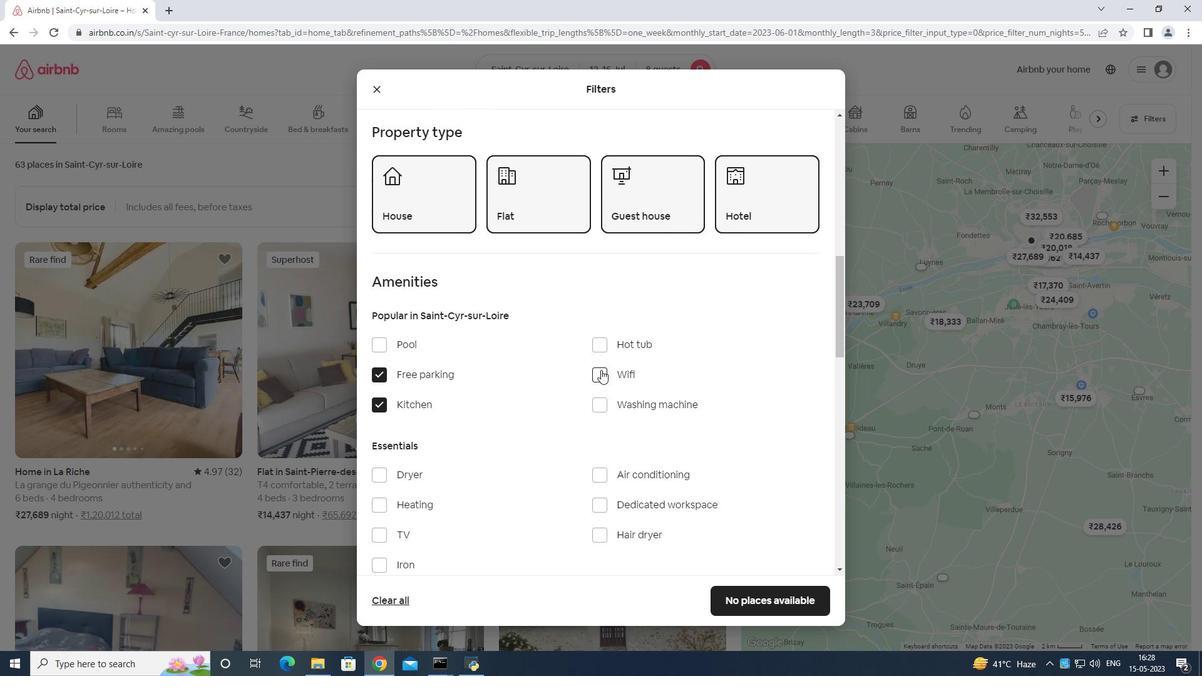 
Action: Mouse scrolled (602, 368) with delta (0, 0)
Screenshot: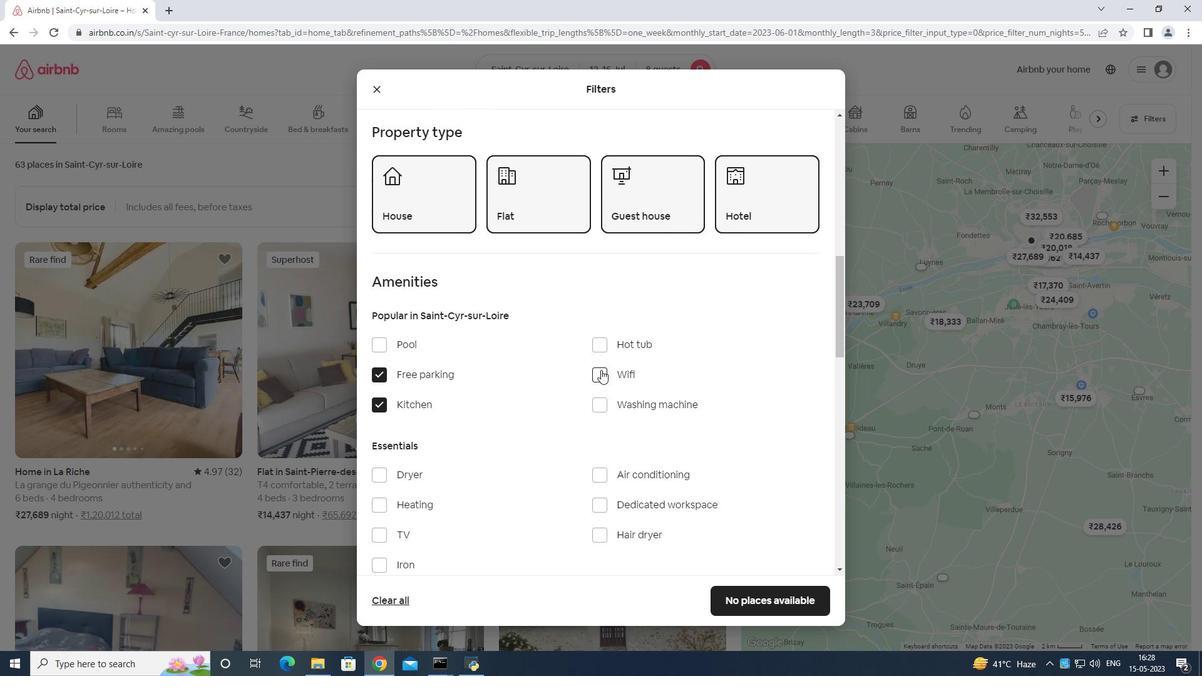 
Action: Mouse moved to (603, 373)
Screenshot: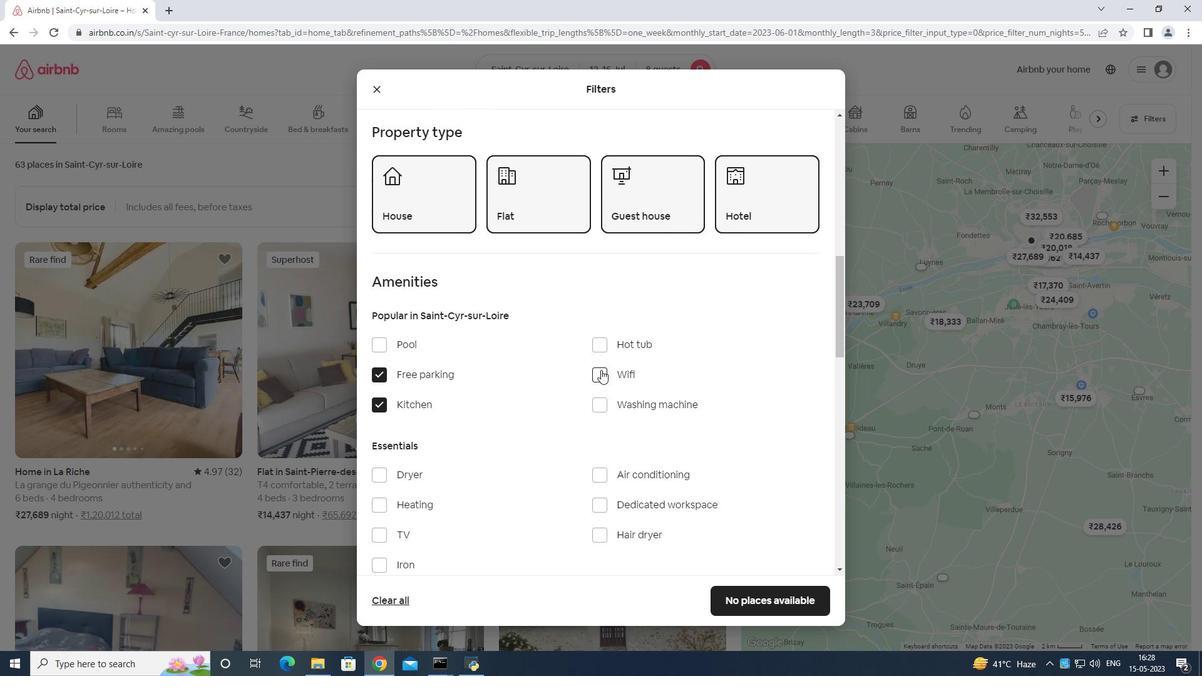 
Action: Mouse scrolled (603, 373) with delta (0, 0)
Screenshot: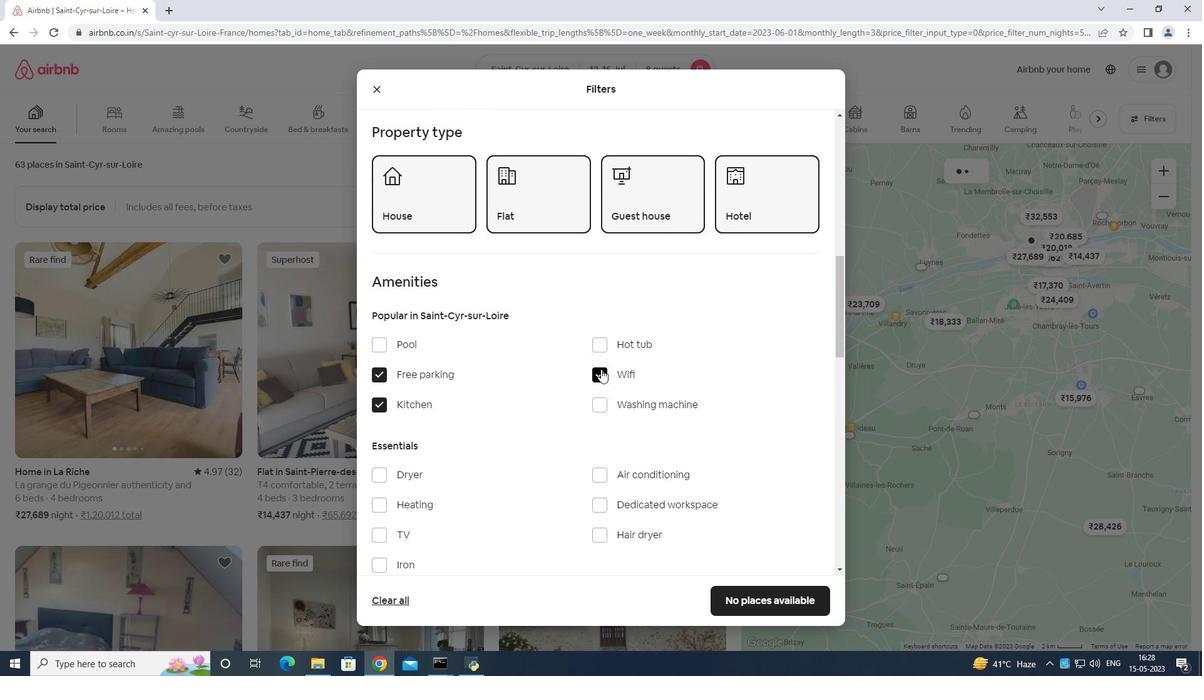 
Action: Mouse moved to (395, 405)
Screenshot: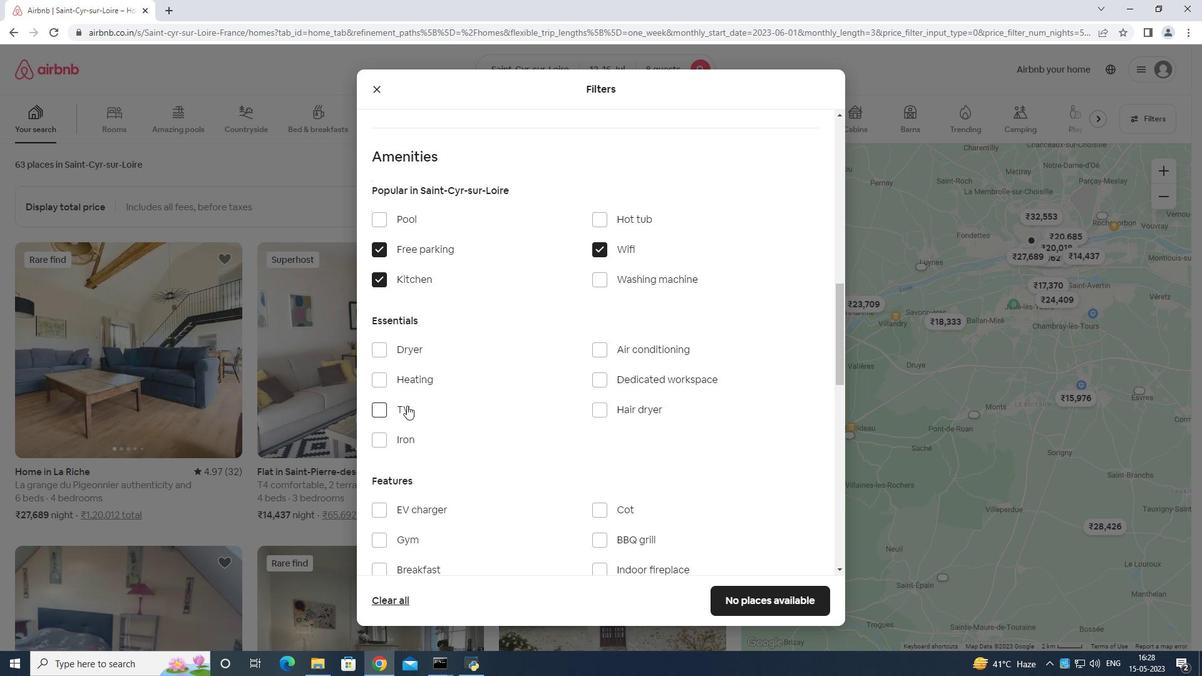 
Action: Mouse pressed left at (395, 405)
Screenshot: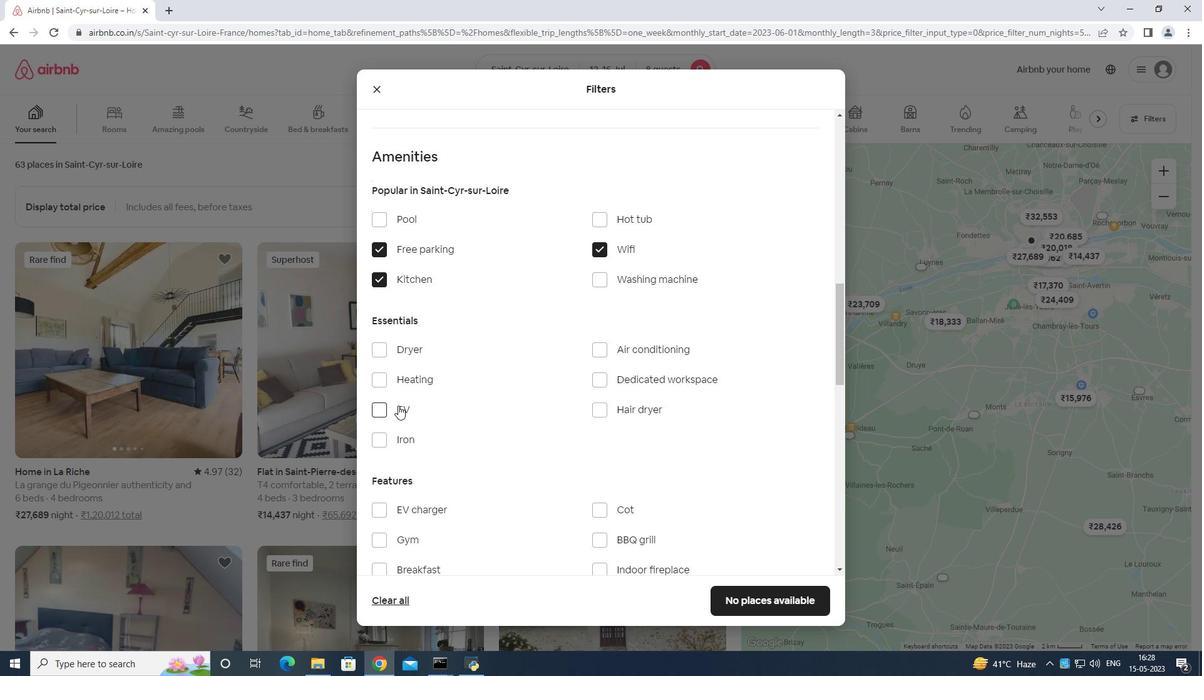 
Action: Mouse moved to (450, 390)
Screenshot: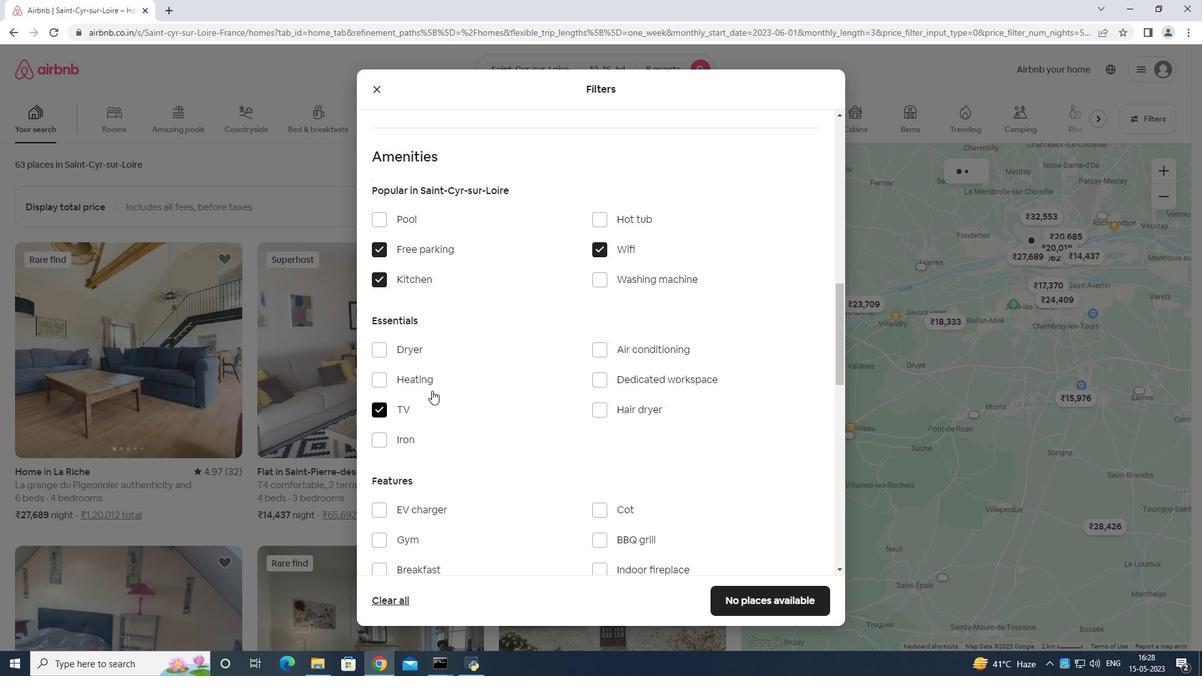 
Action: Mouse scrolled (450, 390) with delta (0, 0)
Screenshot: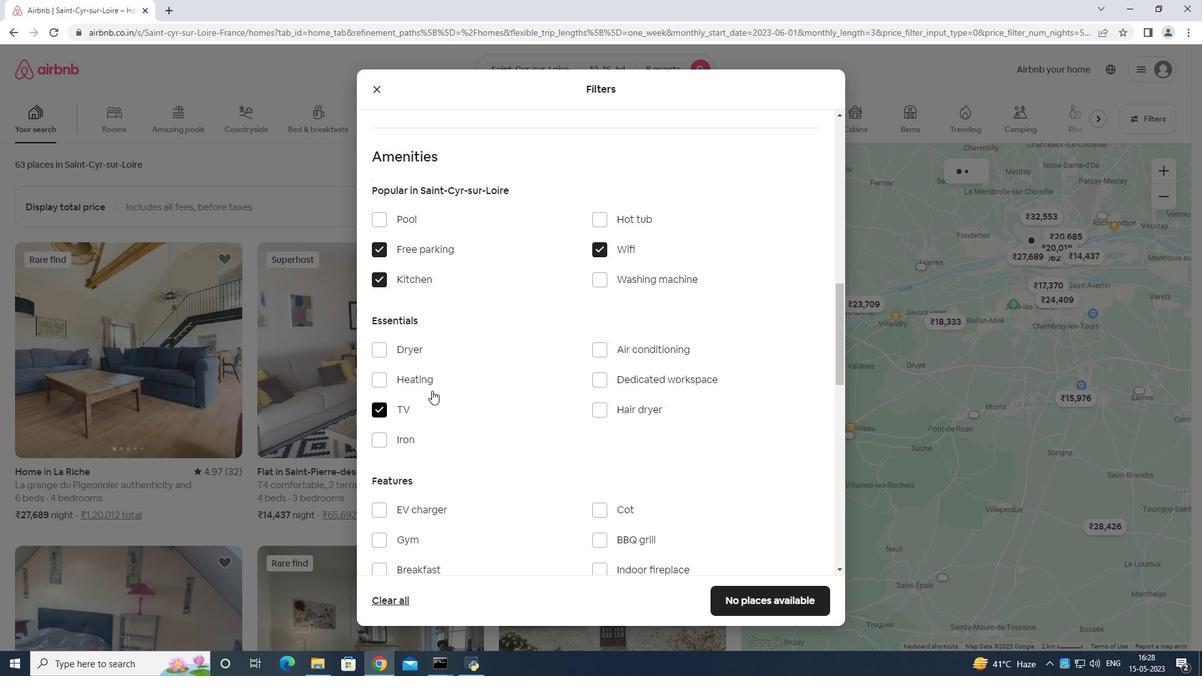 
Action: Mouse moved to (455, 392)
Screenshot: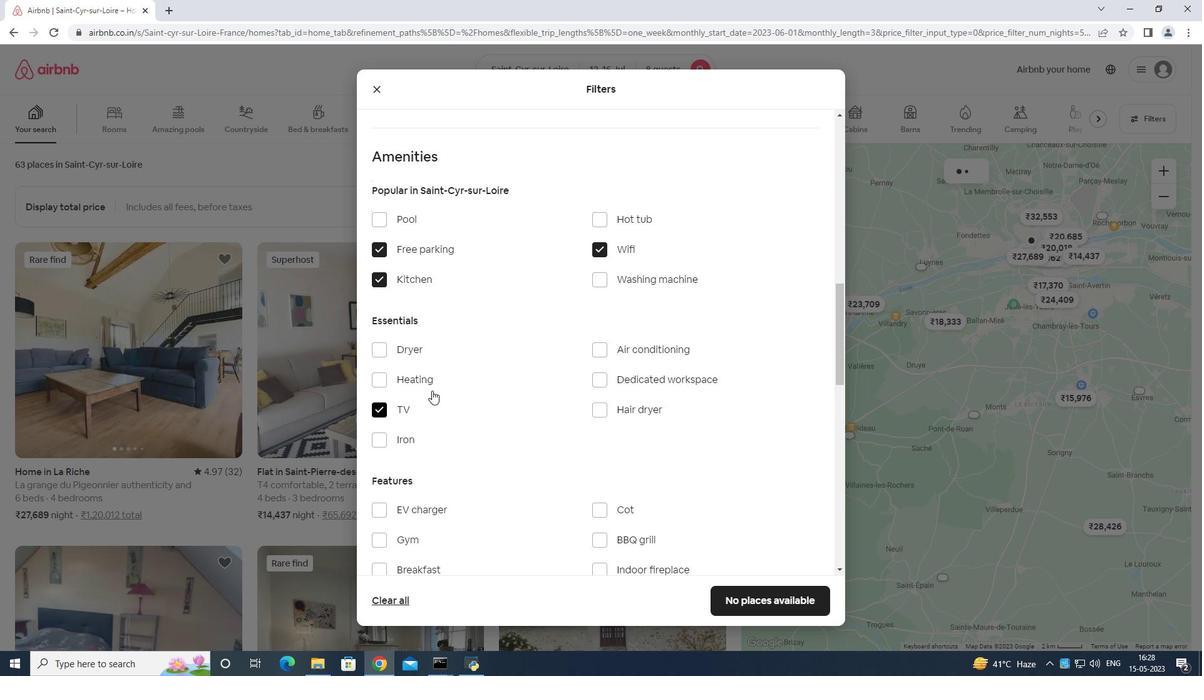 
Action: Mouse scrolled (455, 392) with delta (0, 0)
Screenshot: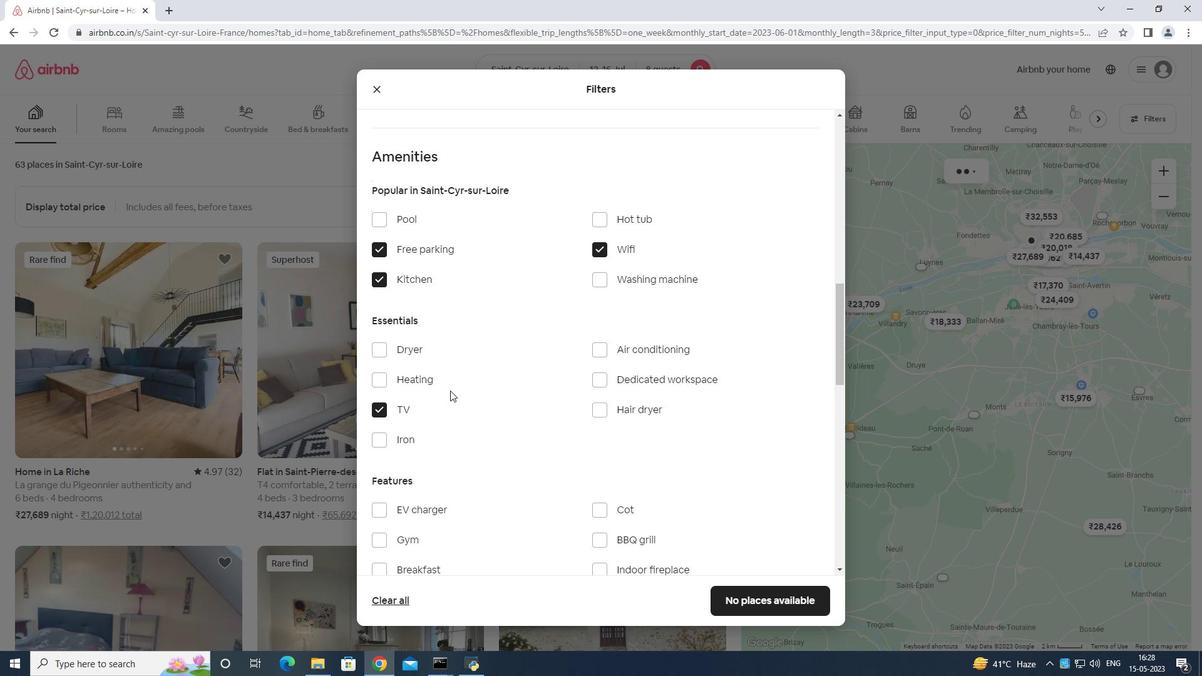 
Action: Mouse moved to (460, 393)
Screenshot: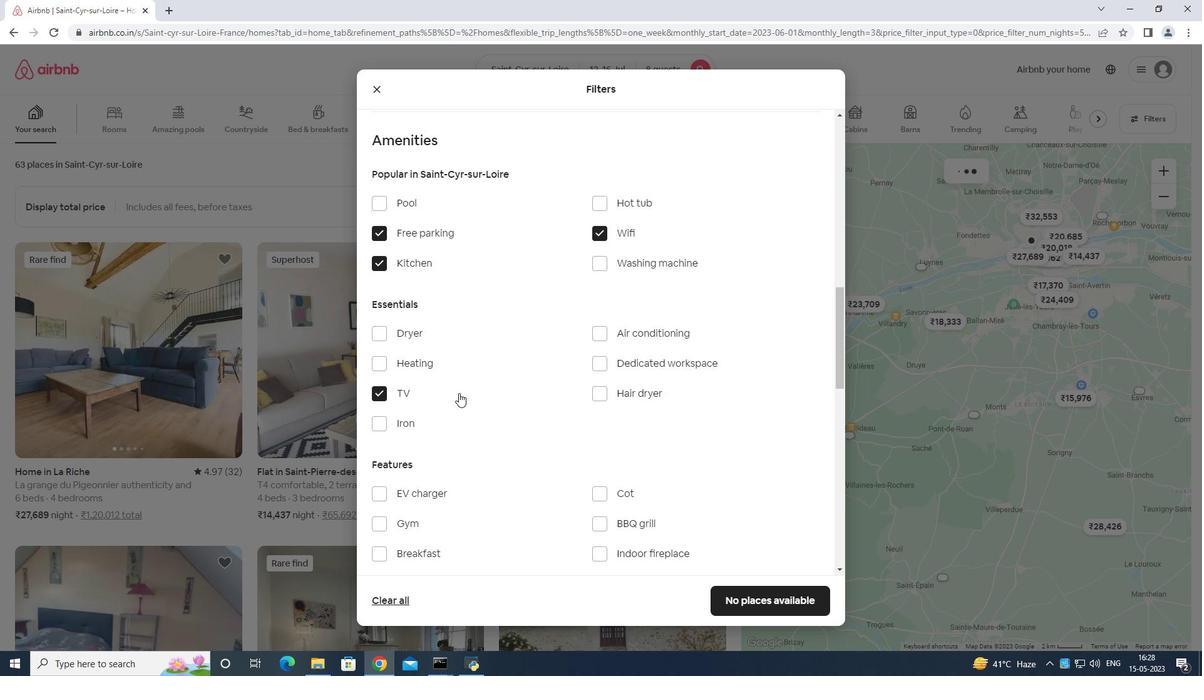 
Action: Mouse scrolled (460, 392) with delta (0, 0)
Screenshot: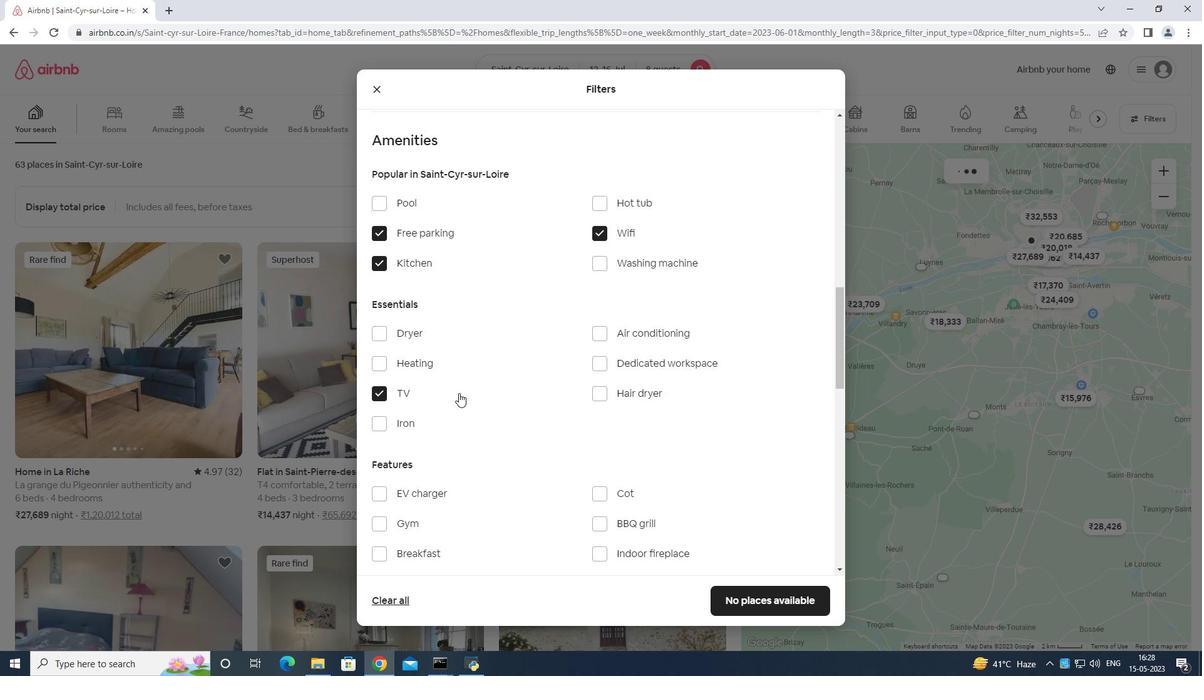 
Action: Mouse moved to (410, 380)
Screenshot: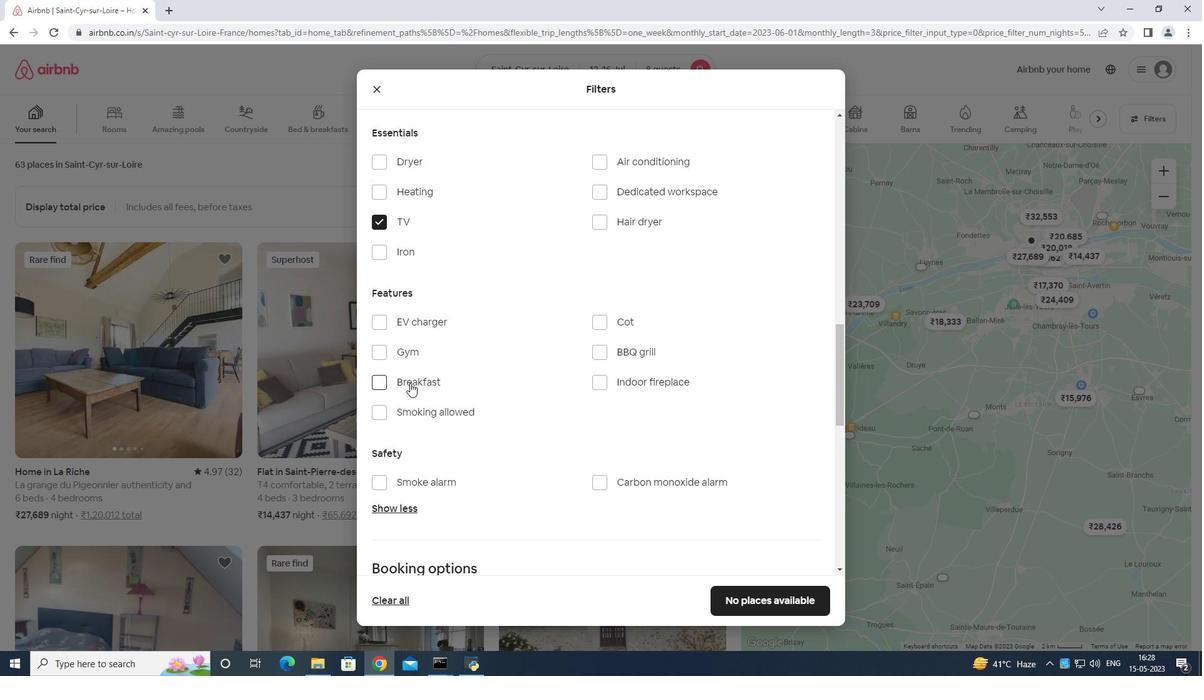 
Action: Mouse pressed left at (410, 380)
Screenshot: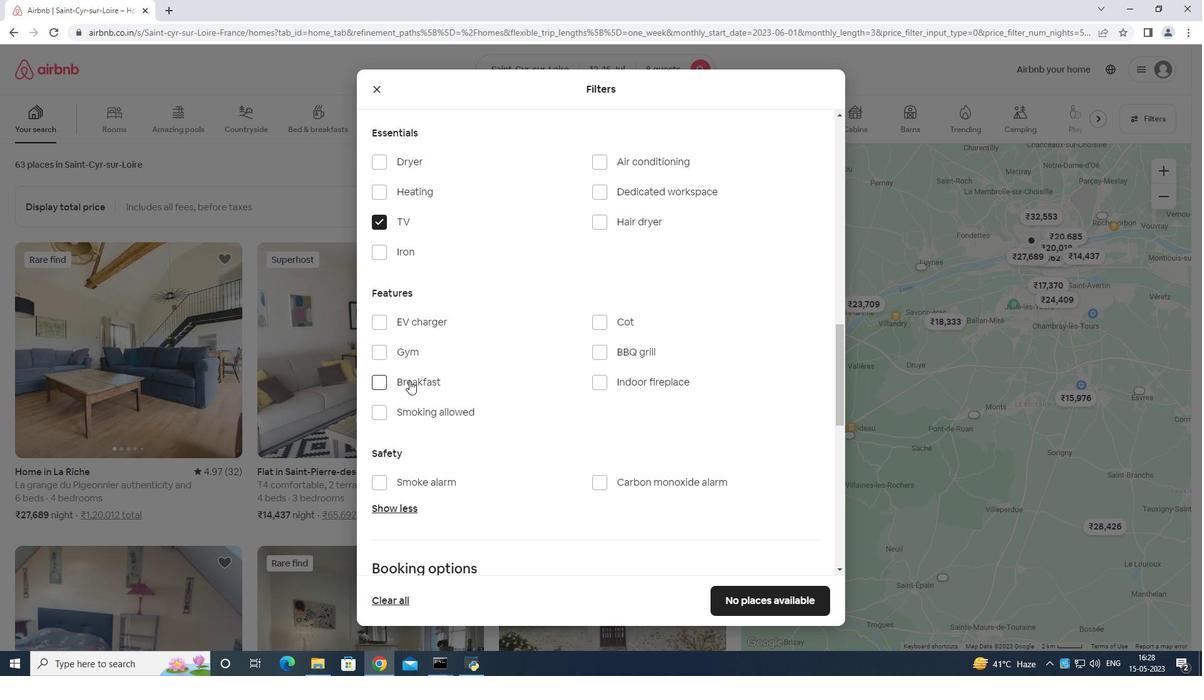 
Action: Mouse moved to (424, 338)
Screenshot: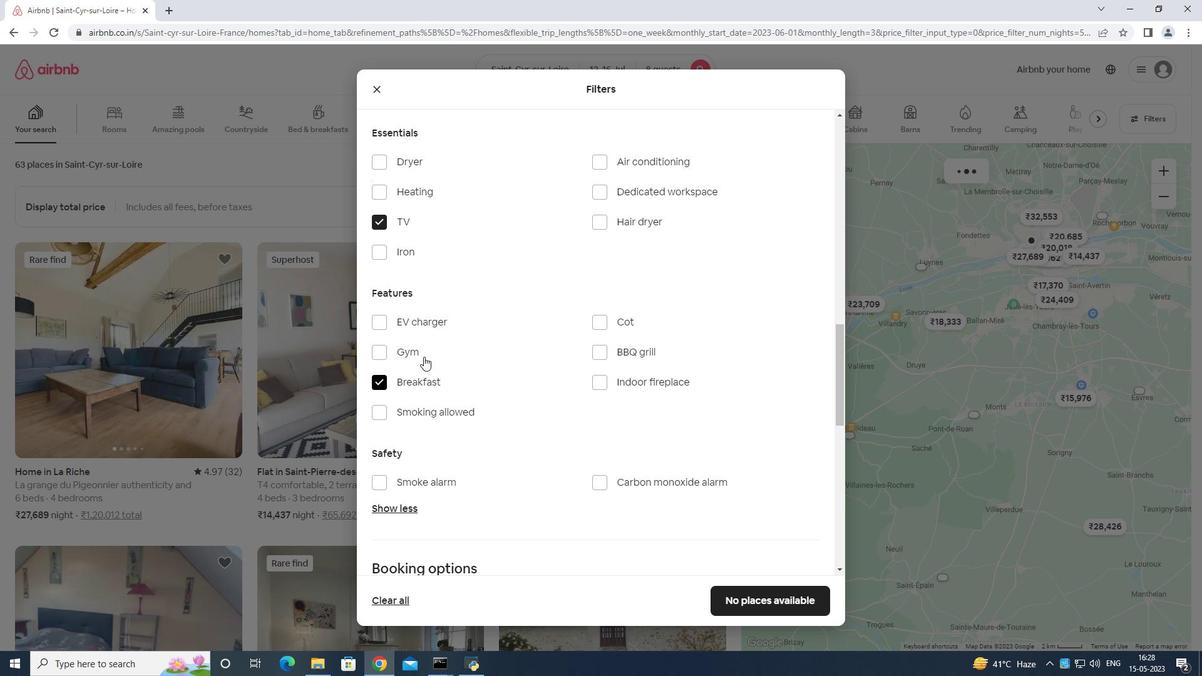 
Action: Mouse pressed left at (424, 338)
Screenshot: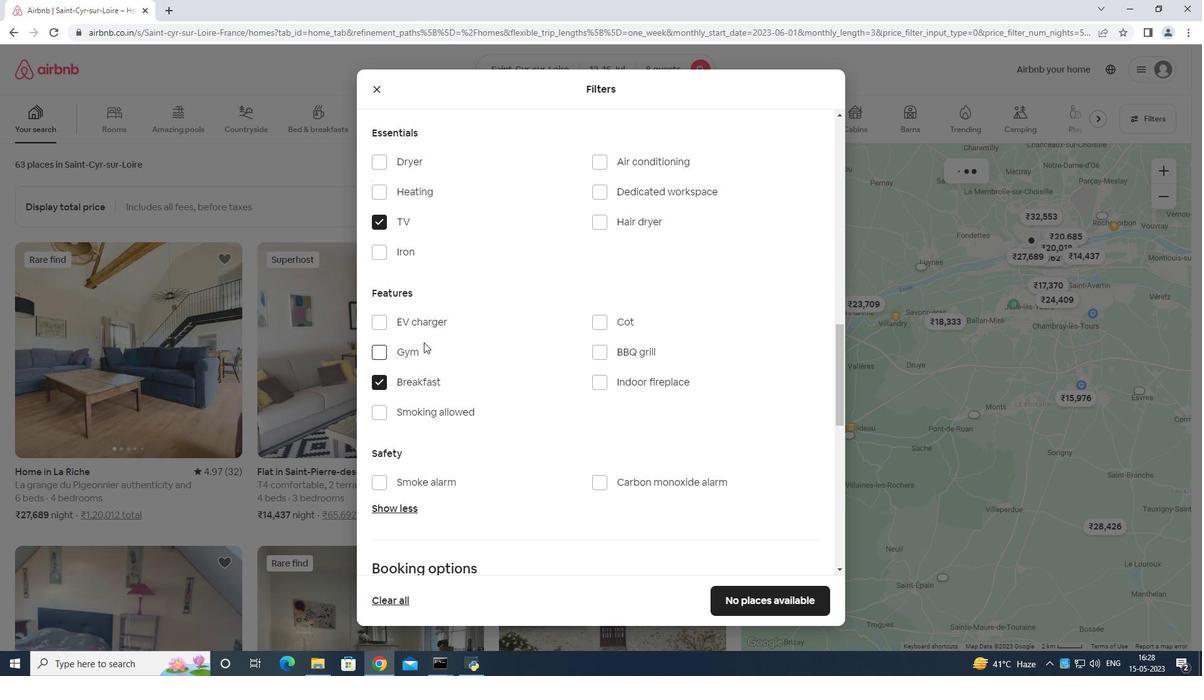 
Action: Mouse moved to (419, 353)
Screenshot: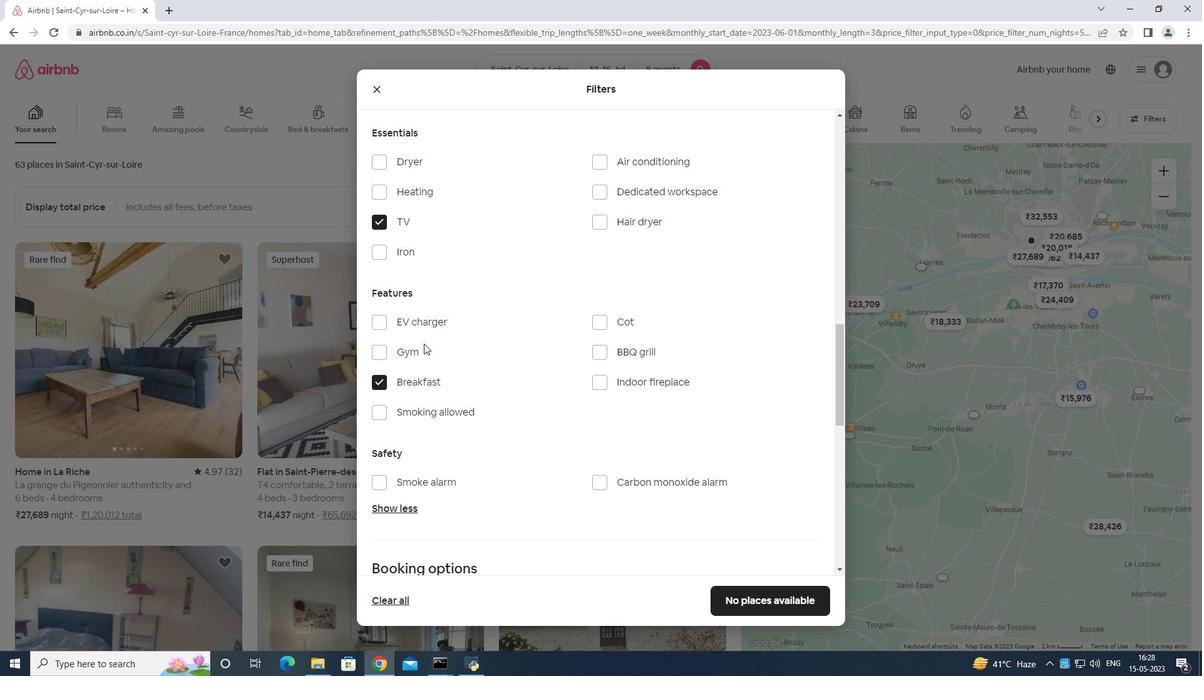 
Action: Mouse pressed left at (419, 353)
Screenshot: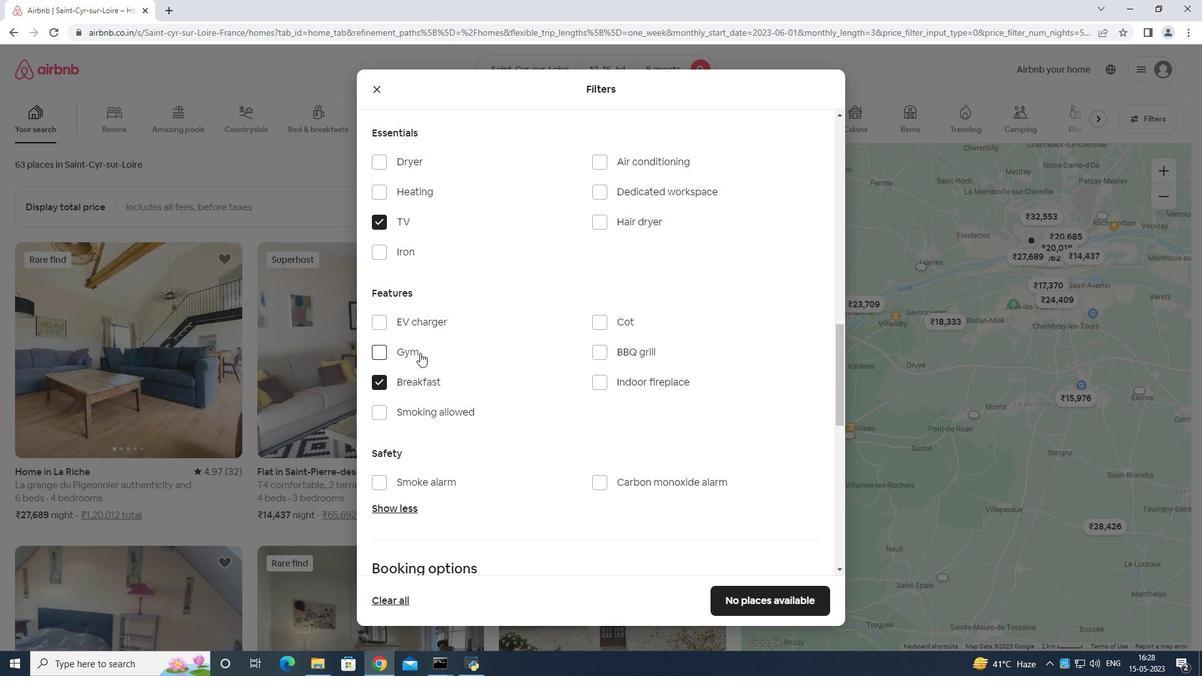 
Action: Mouse moved to (469, 345)
Screenshot: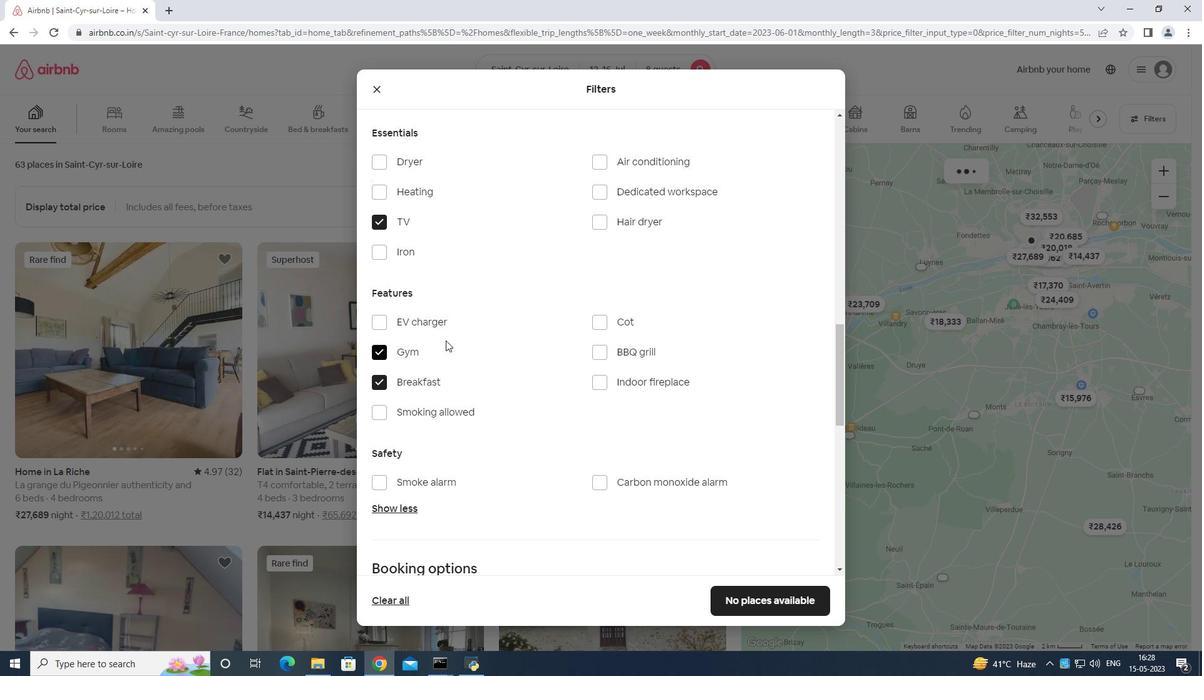 
Action: Mouse scrolled (469, 345) with delta (0, 0)
Screenshot: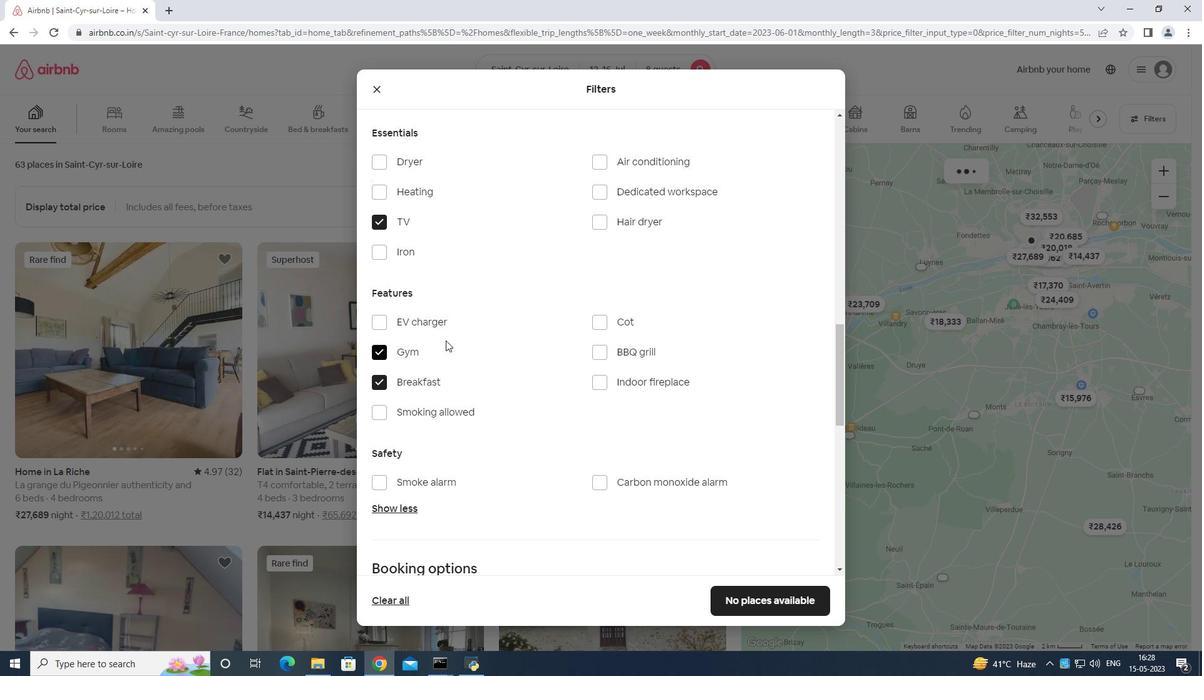 
Action: Mouse moved to (486, 355)
Screenshot: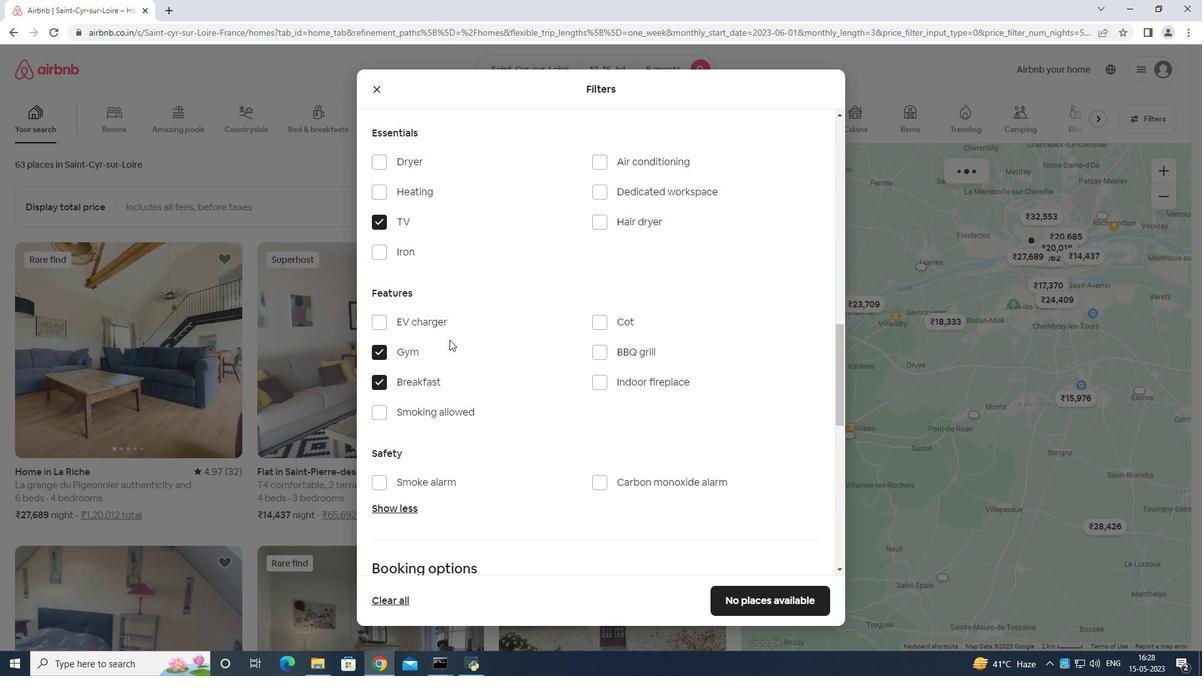 
Action: Mouse scrolled (486, 354) with delta (0, 0)
Screenshot: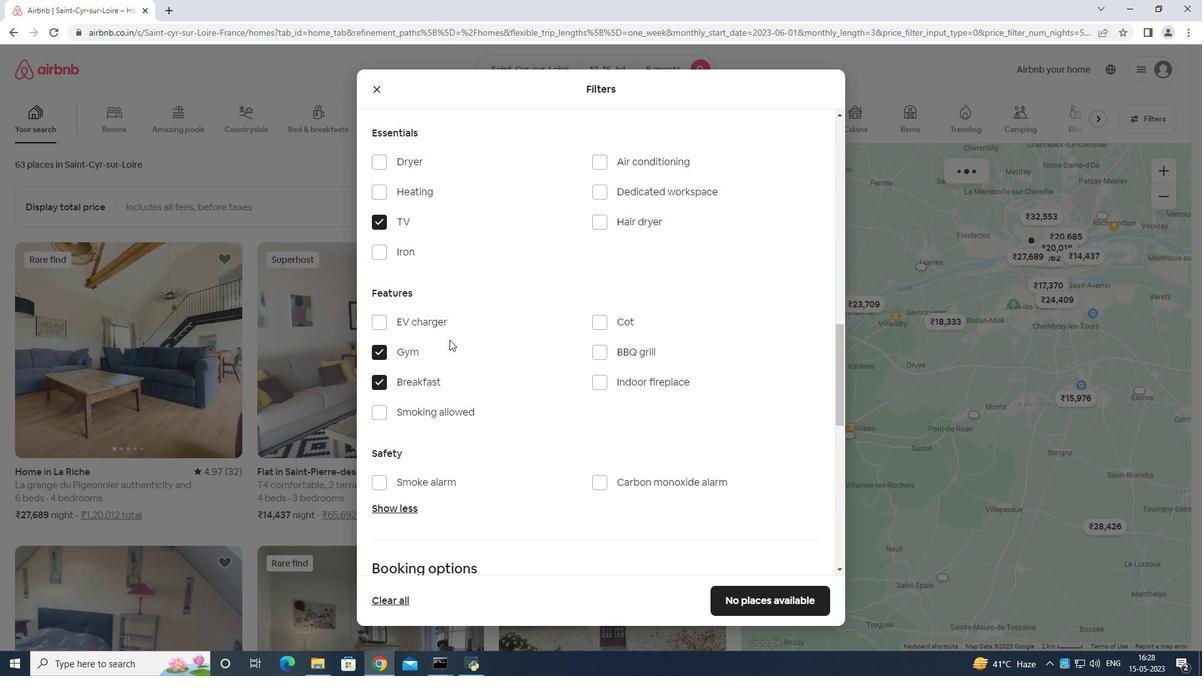
Action: Mouse moved to (502, 358)
Screenshot: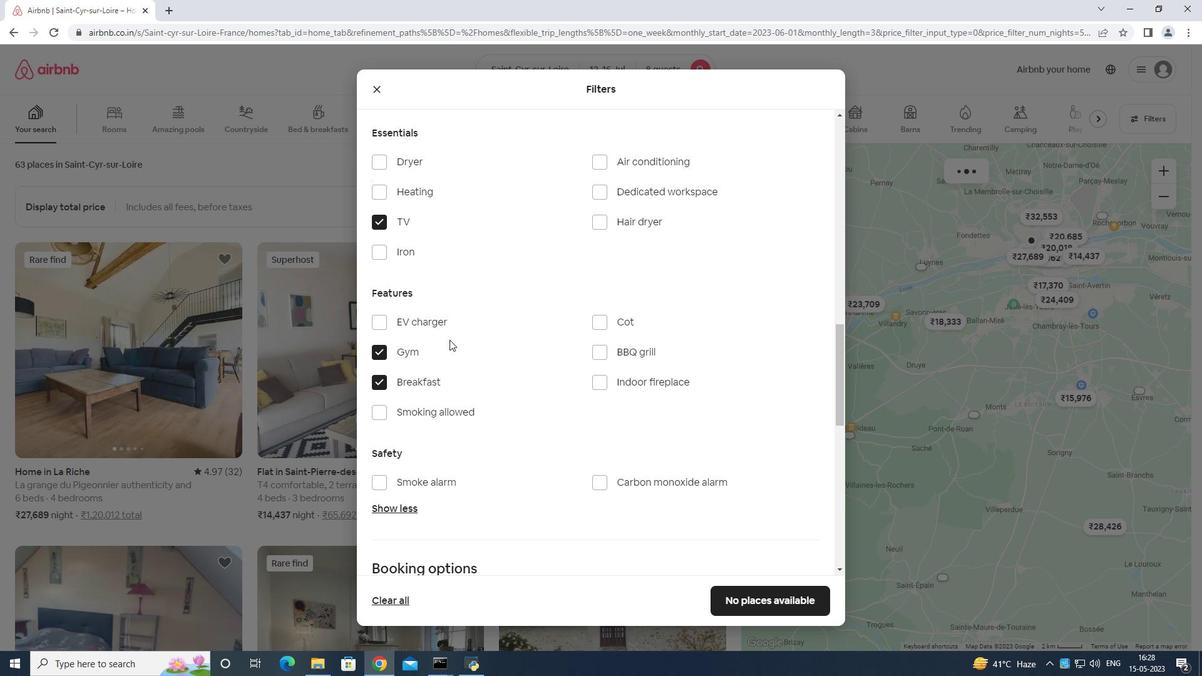 
Action: Mouse scrolled (502, 357) with delta (0, 0)
Screenshot: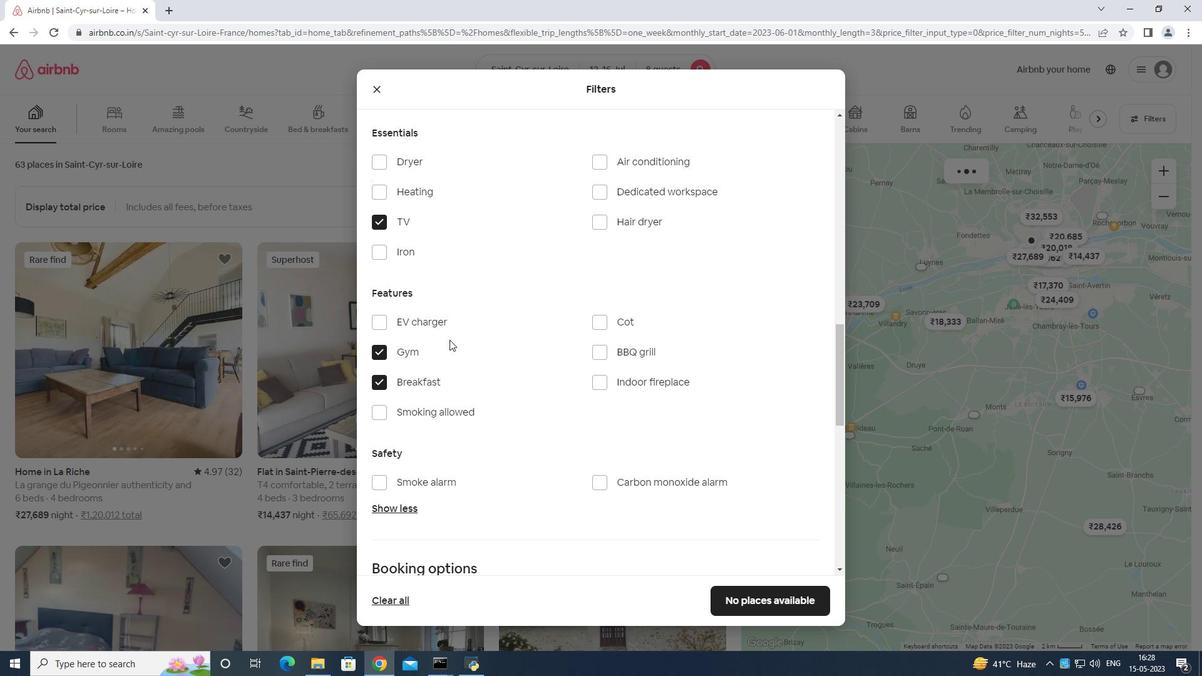 
Action: Mouse moved to (525, 350)
Screenshot: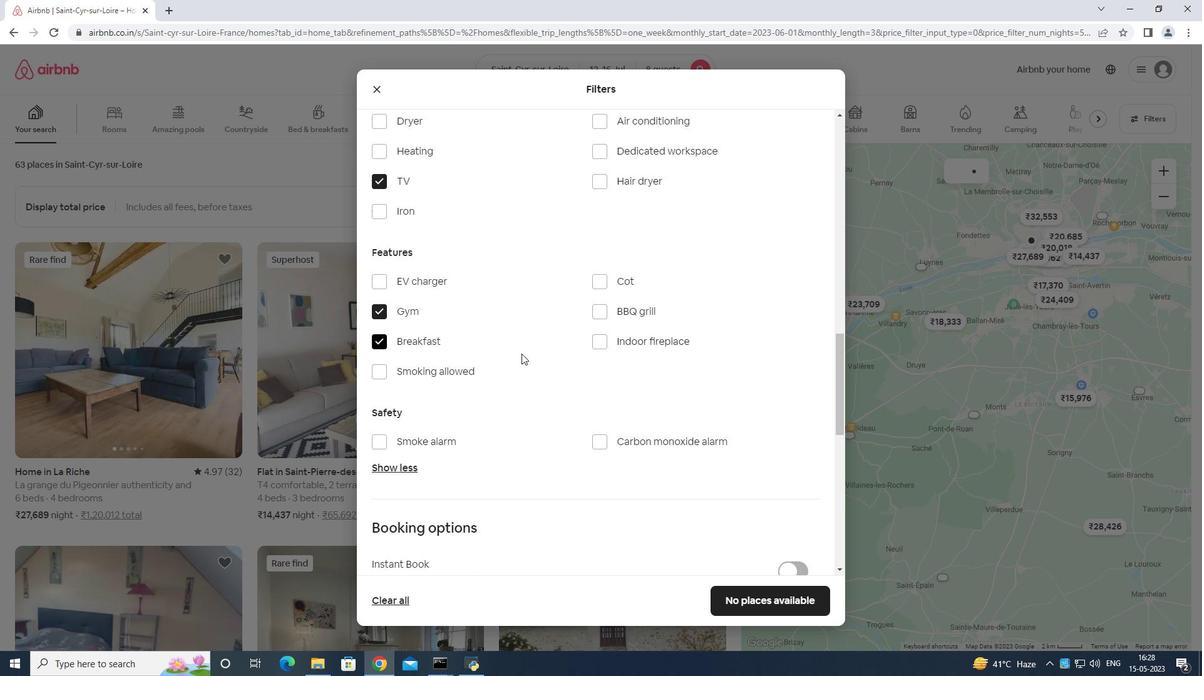 
Action: Mouse scrolled (525, 350) with delta (0, 0)
Screenshot: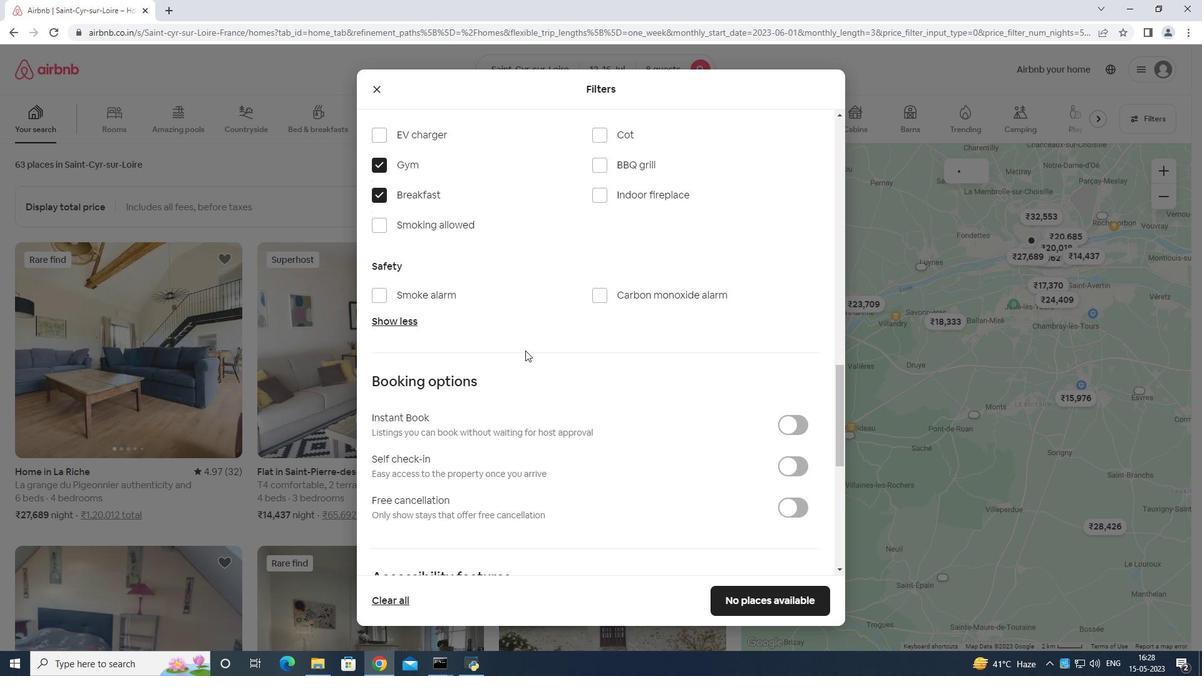 
Action: Mouse moved to (539, 356)
Screenshot: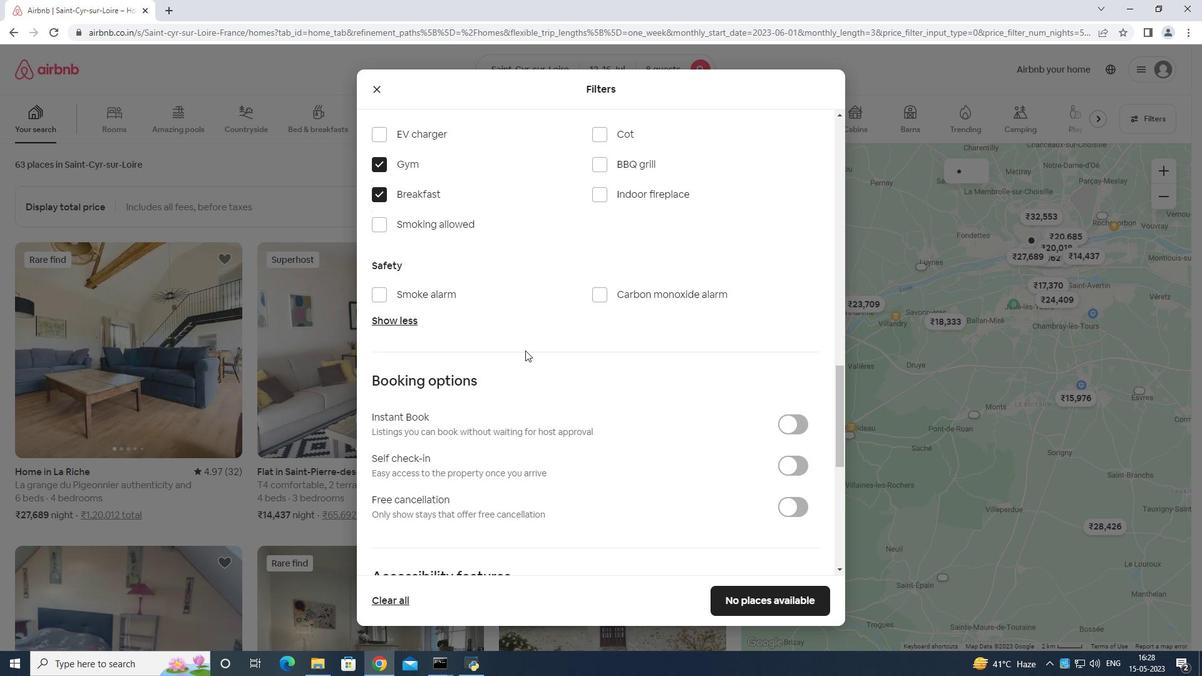 
Action: Mouse scrolled (539, 355) with delta (0, 0)
Screenshot: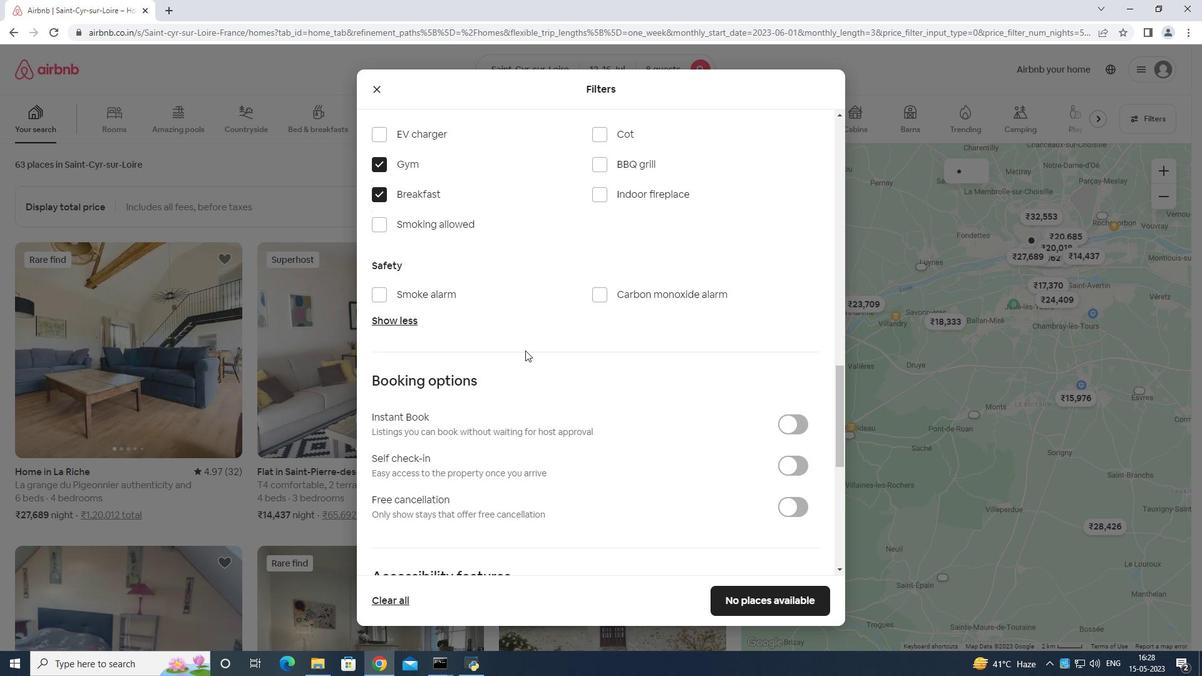 
Action: Mouse moved to (787, 341)
Screenshot: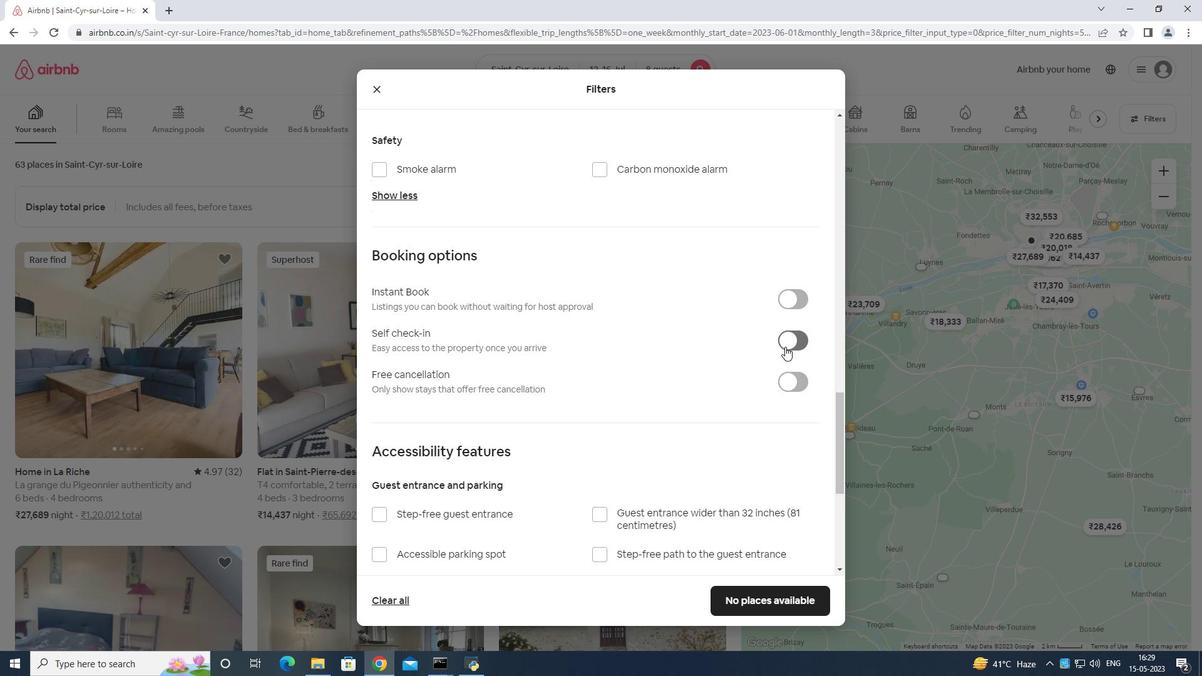 
Action: Mouse pressed left at (787, 341)
Screenshot: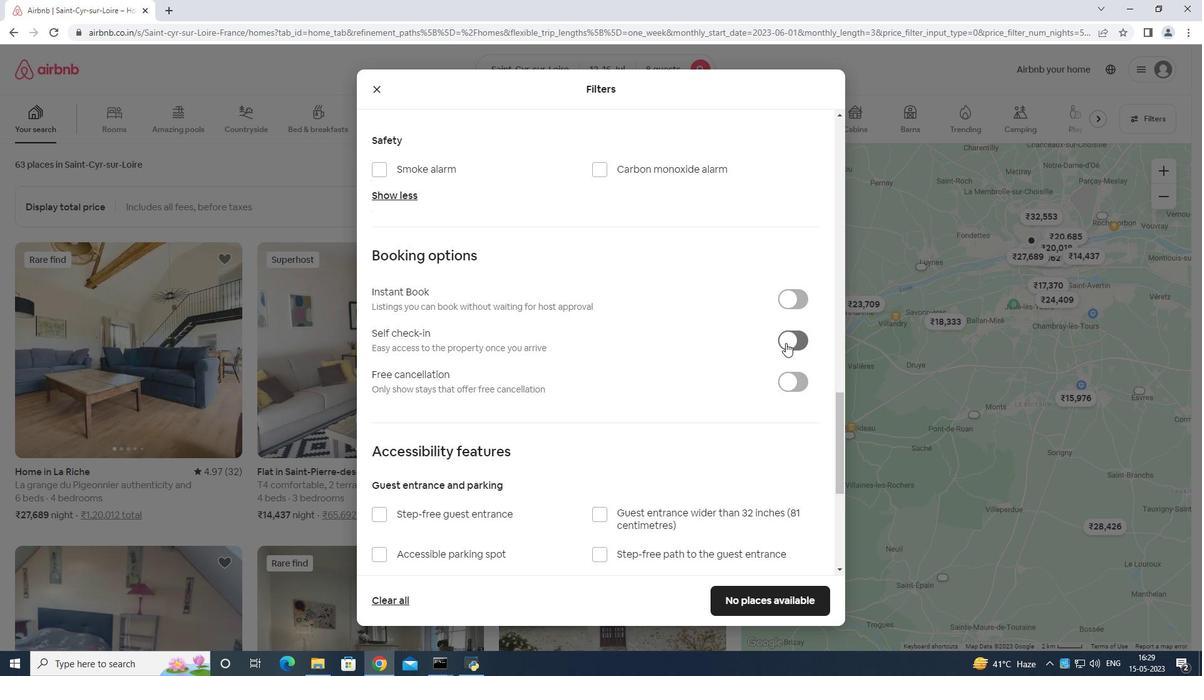 
Action: Mouse moved to (788, 341)
Screenshot: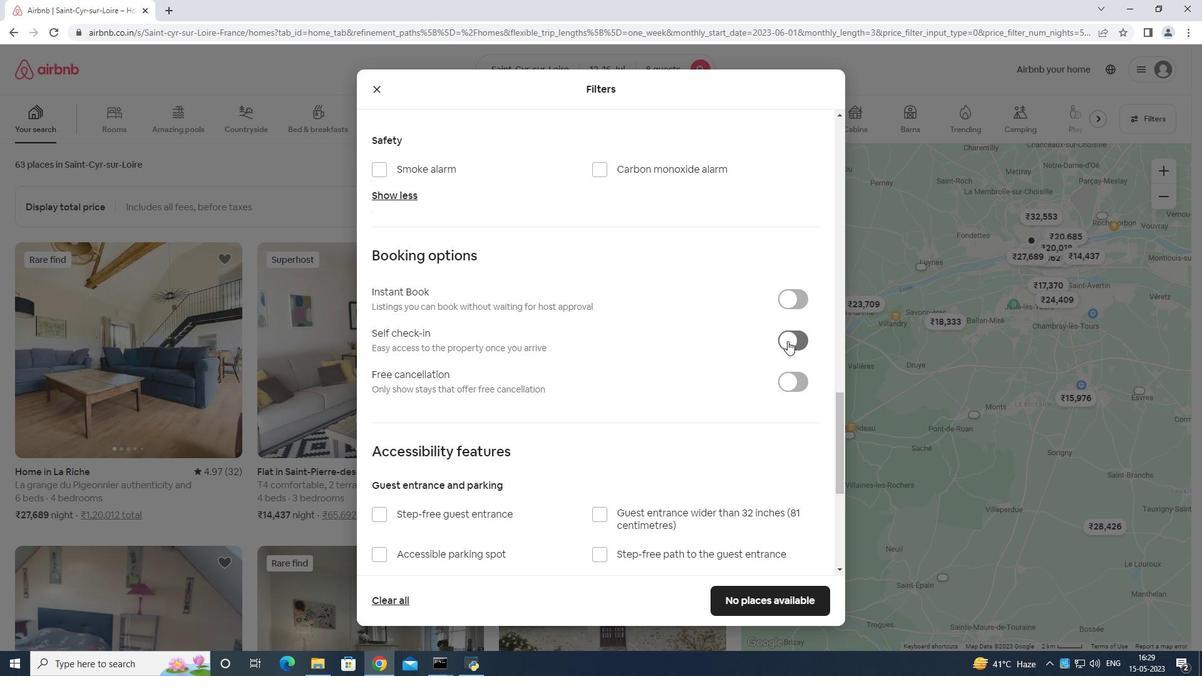 
Action: Mouse scrolled (788, 341) with delta (0, 0)
Screenshot: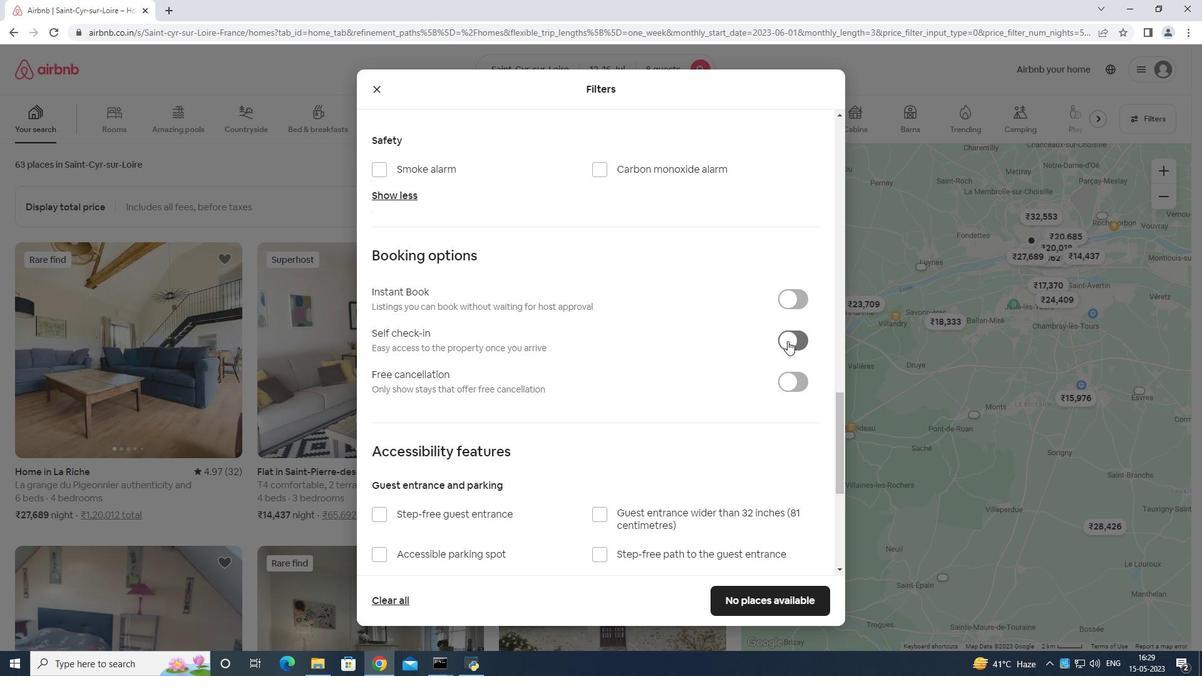 
Action: Mouse moved to (785, 350)
Screenshot: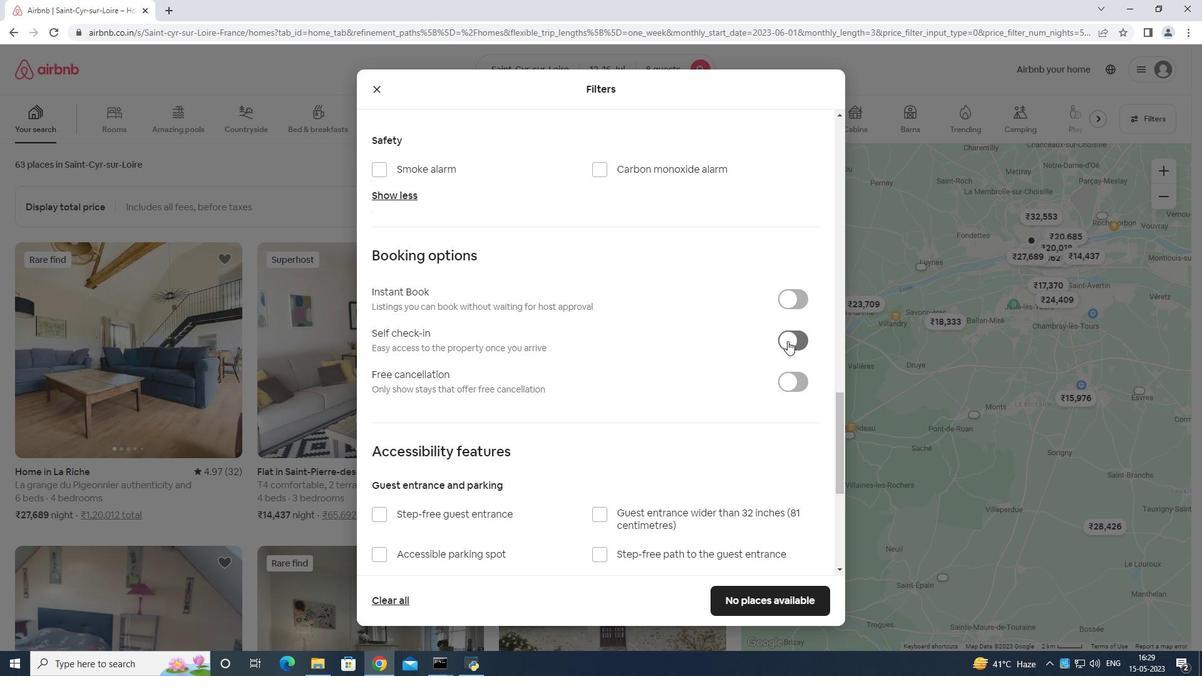 
Action: Mouse scrolled (785, 349) with delta (0, 0)
Screenshot: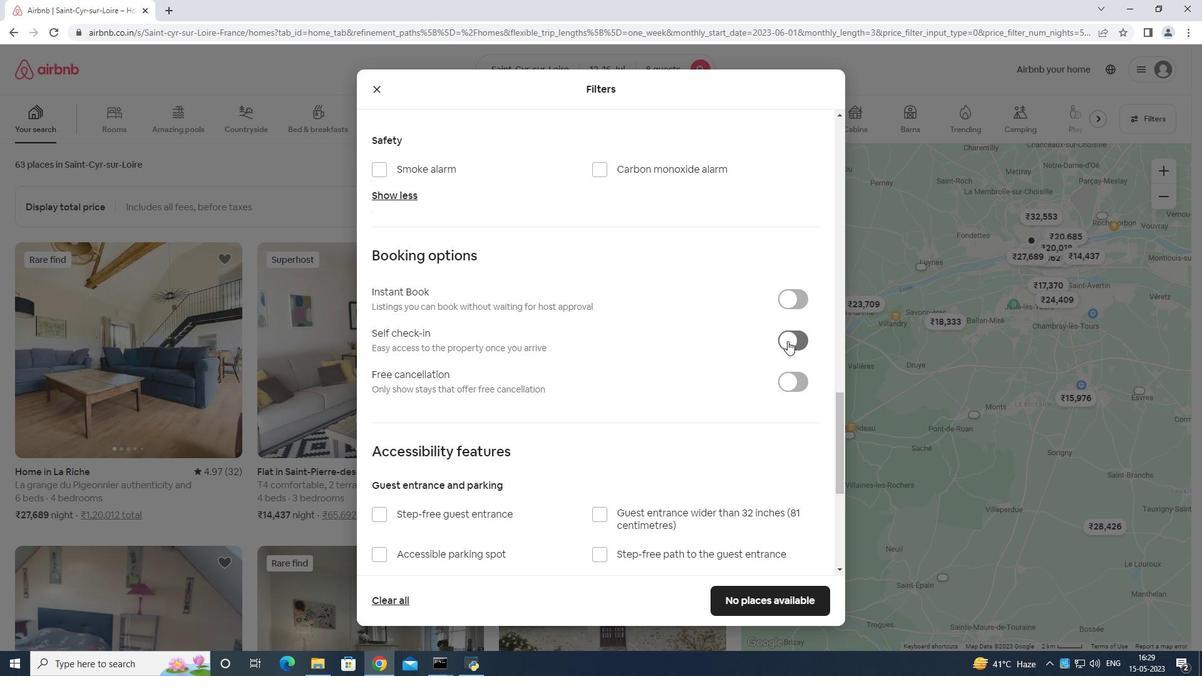 
Action: Mouse moved to (784, 351)
Screenshot: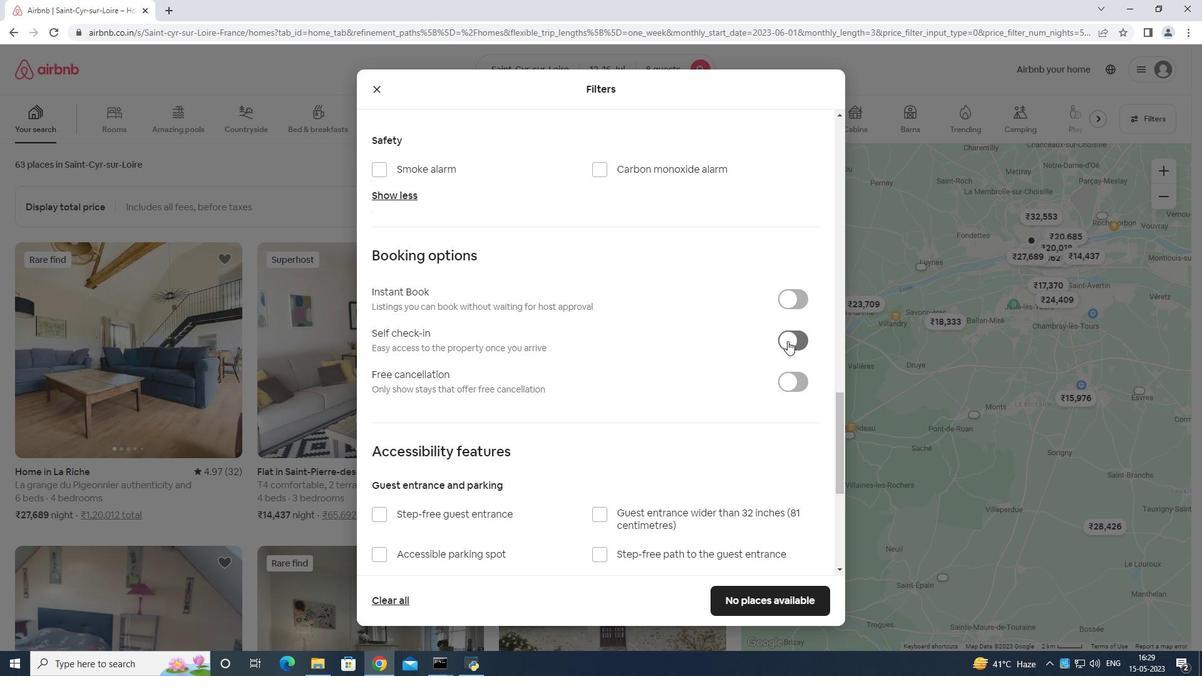 
Action: Mouse scrolled (784, 351) with delta (0, 0)
Screenshot: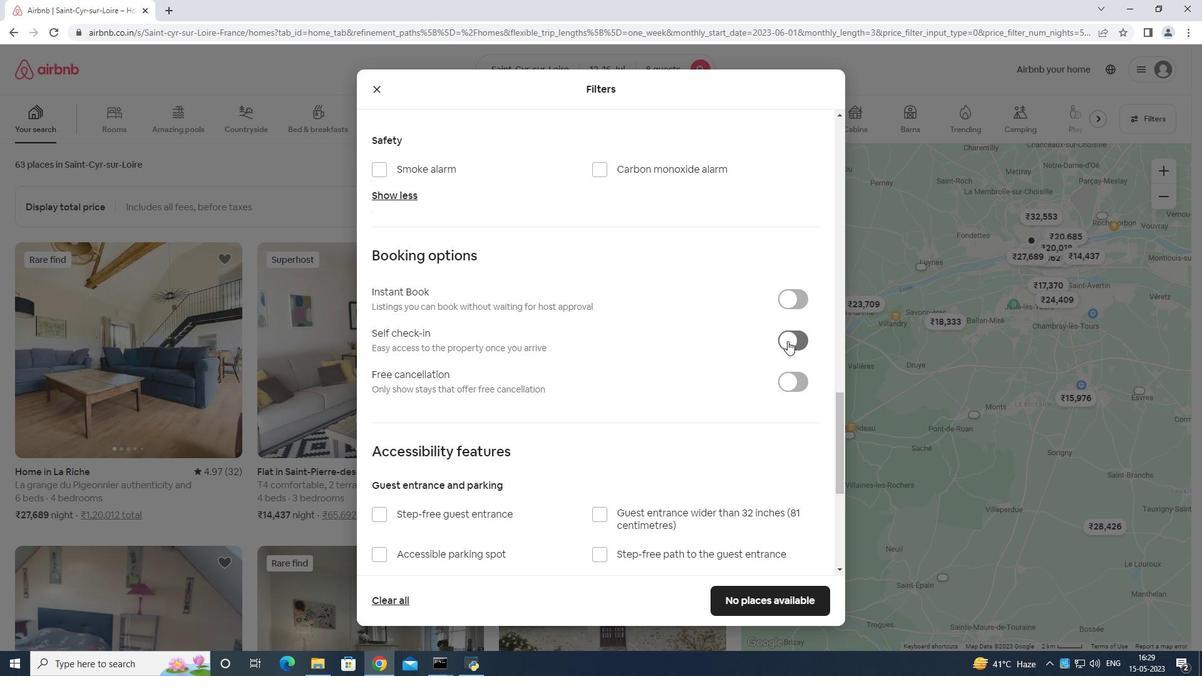 
Action: Mouse moved to (784, 353)
Screenshot: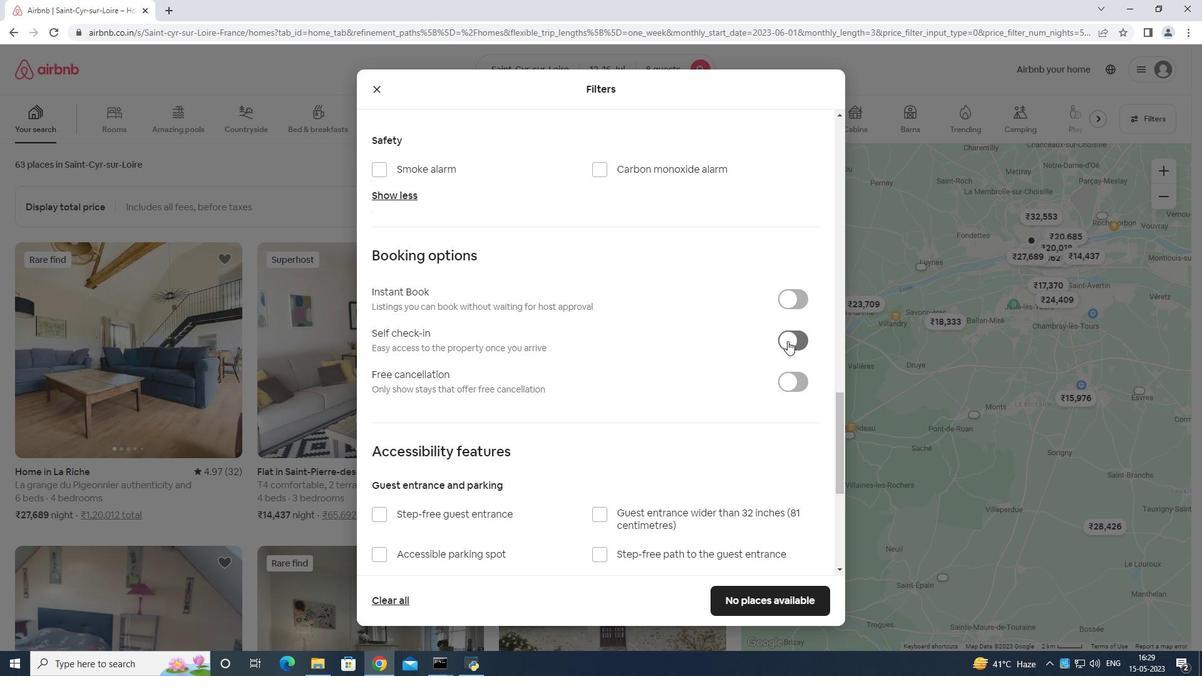 
Action: Mouse scrolled (784, 353) with delta (0, 0)
Screenshot: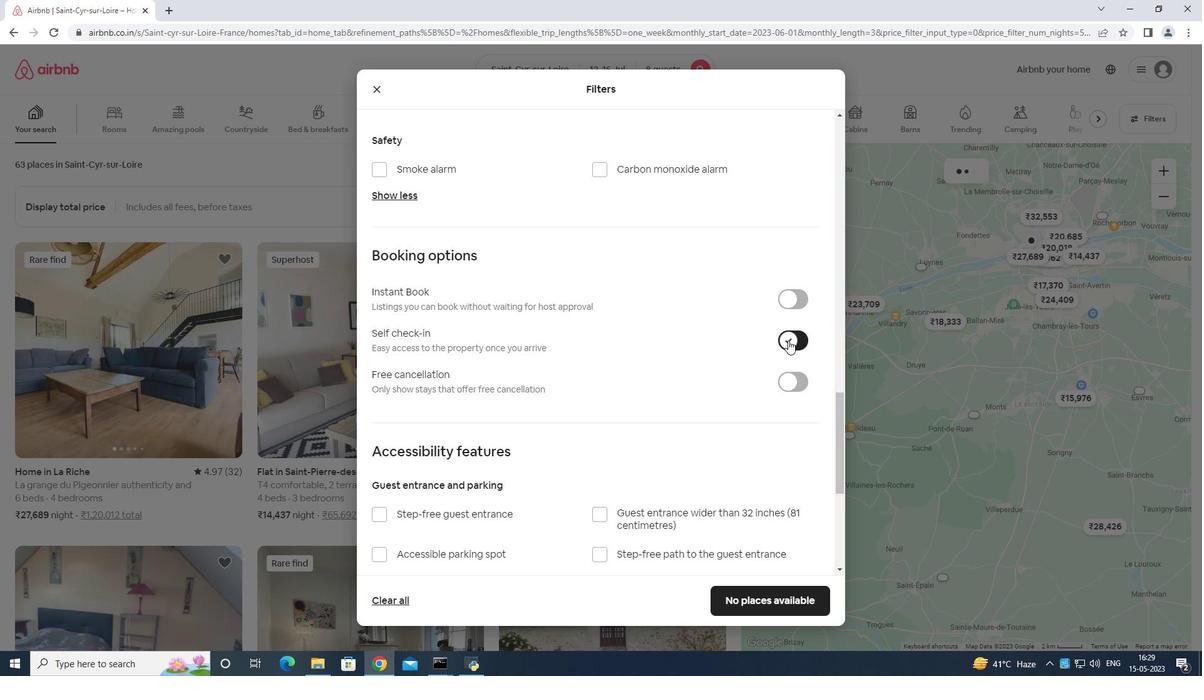 
Action: Mouse moved to (766, 365)
Screenshot: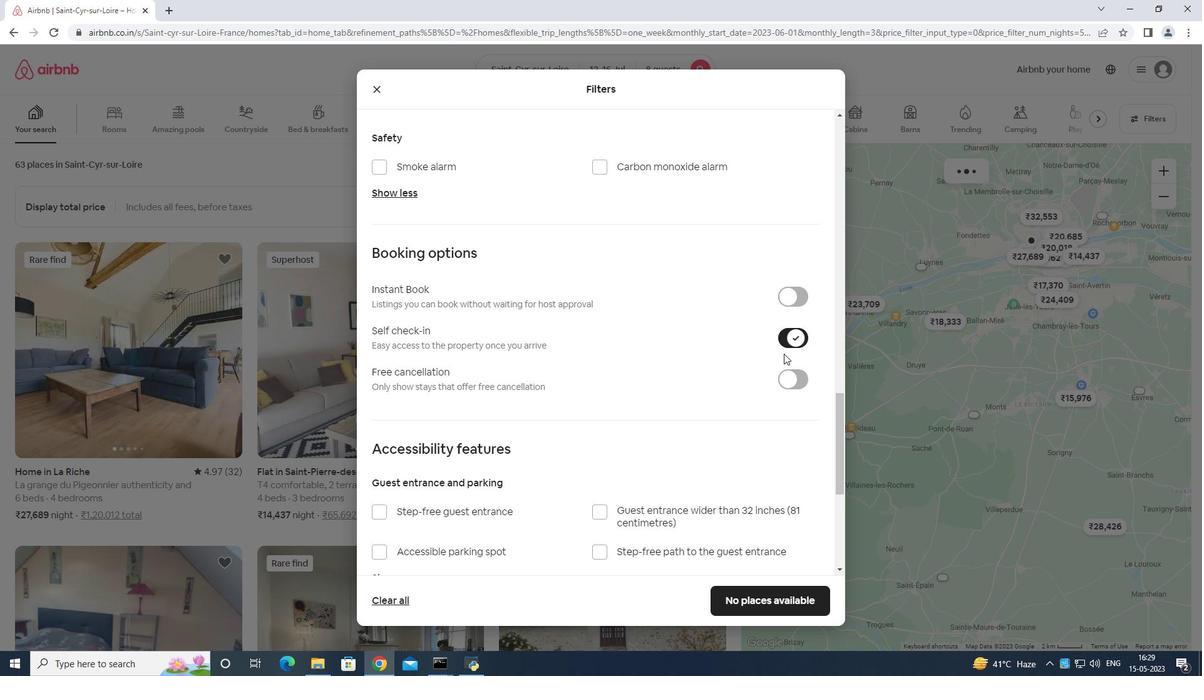 
Action: Mouse scrolled (766, 364) with delta (0, 0)
Screenshot: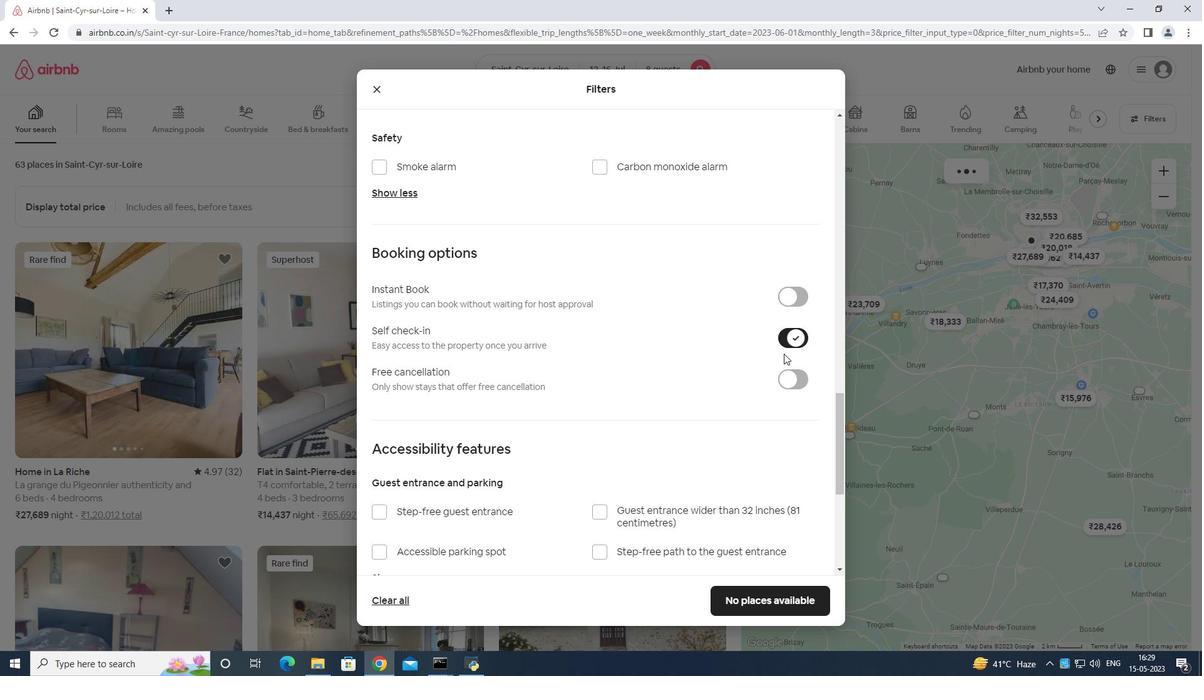 
Action: Mouse moved to (764, 368)
Screenshot: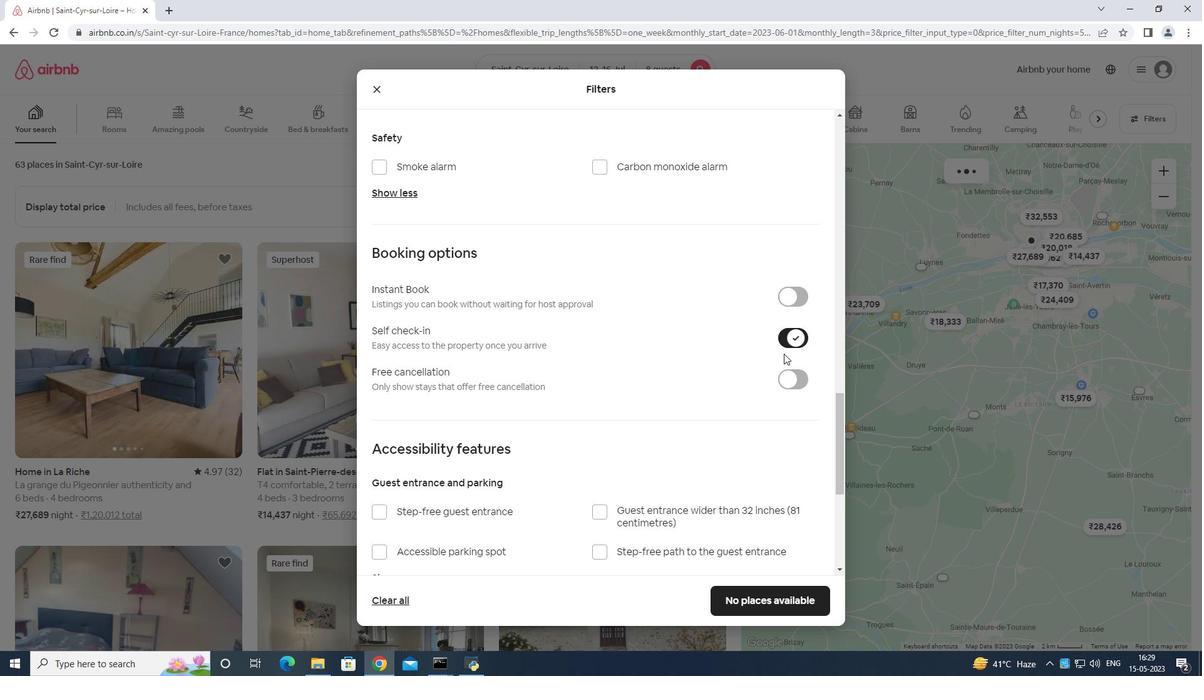 
Action: Mouse scrolled (764, 368) with delta (0, 0)
Screenshot: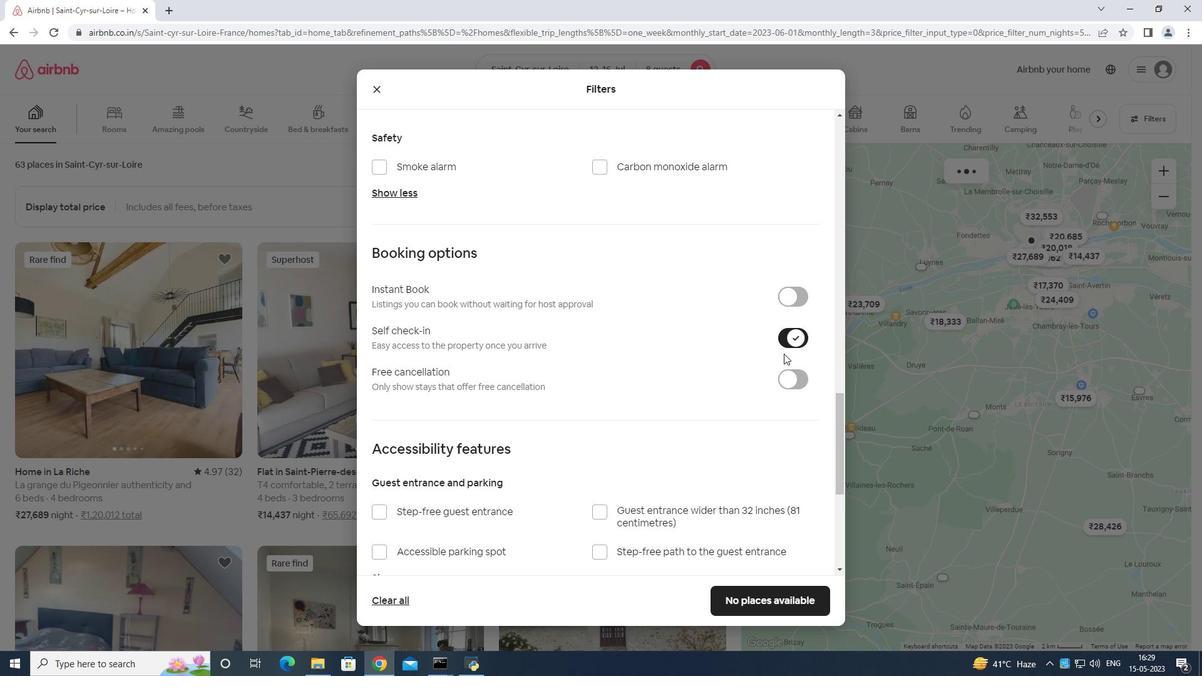 
Action: Mouse scrolled (764, 368) with delta (0, 0)
Screenshot: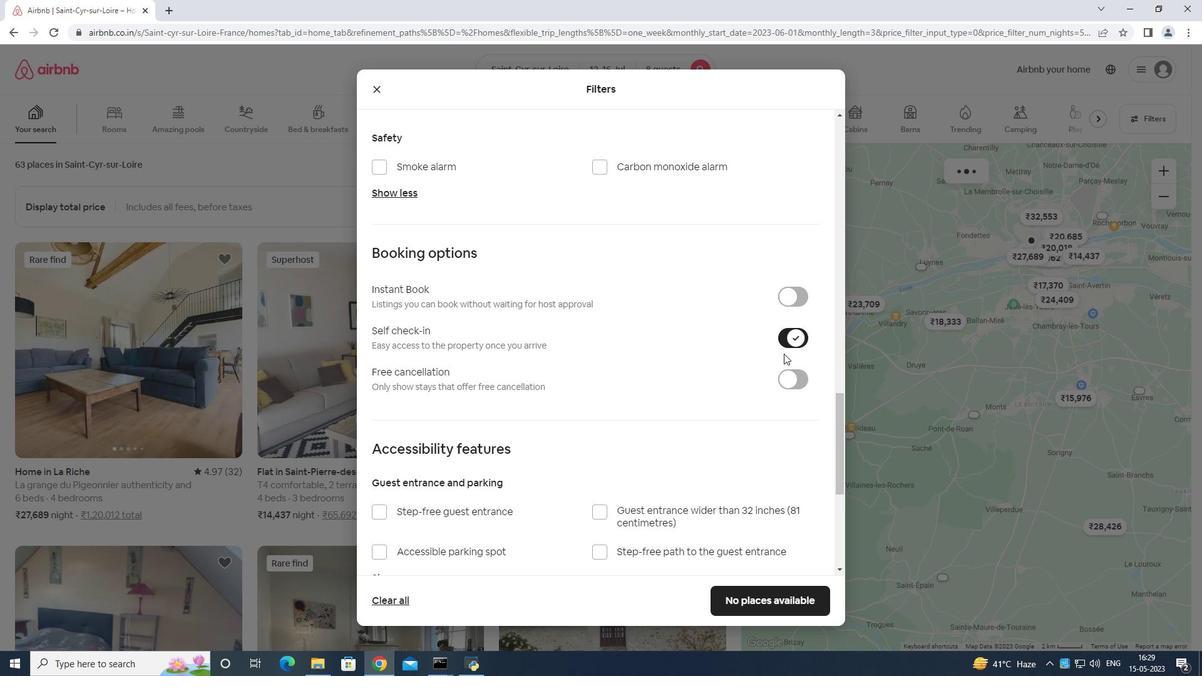 
Action: Mouse moved to (750, 367)
Screenshot: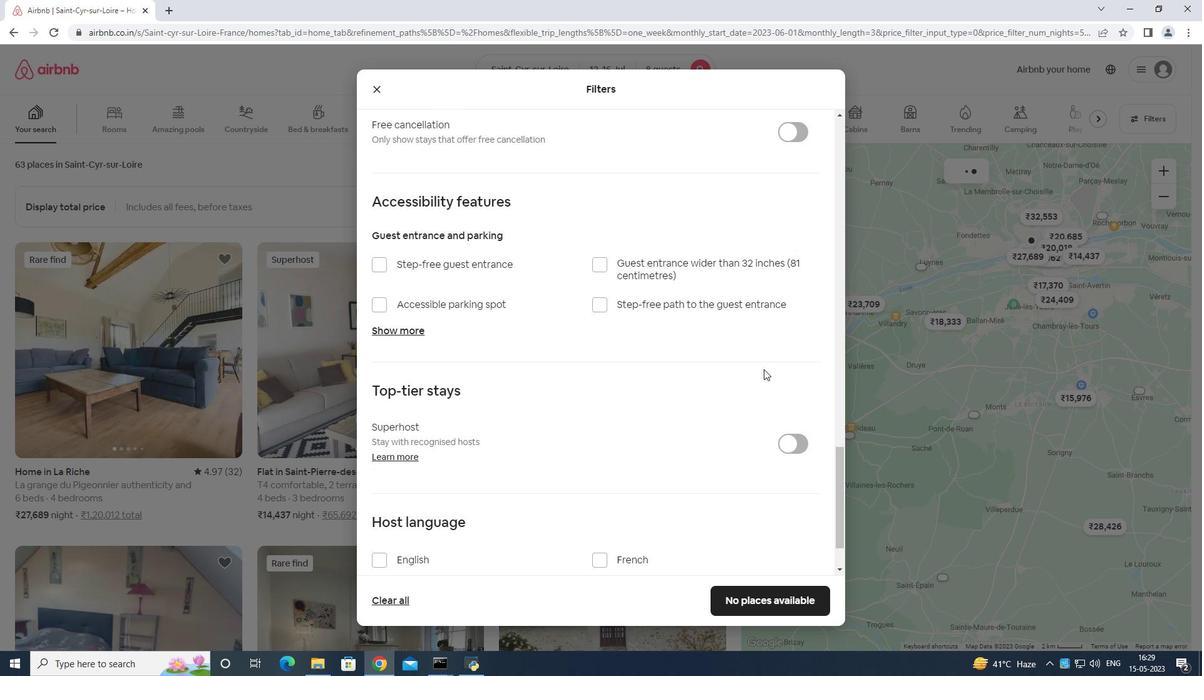 
Action: Mouse scrolled (750, 367) with delta (0, 0)
Screenshot: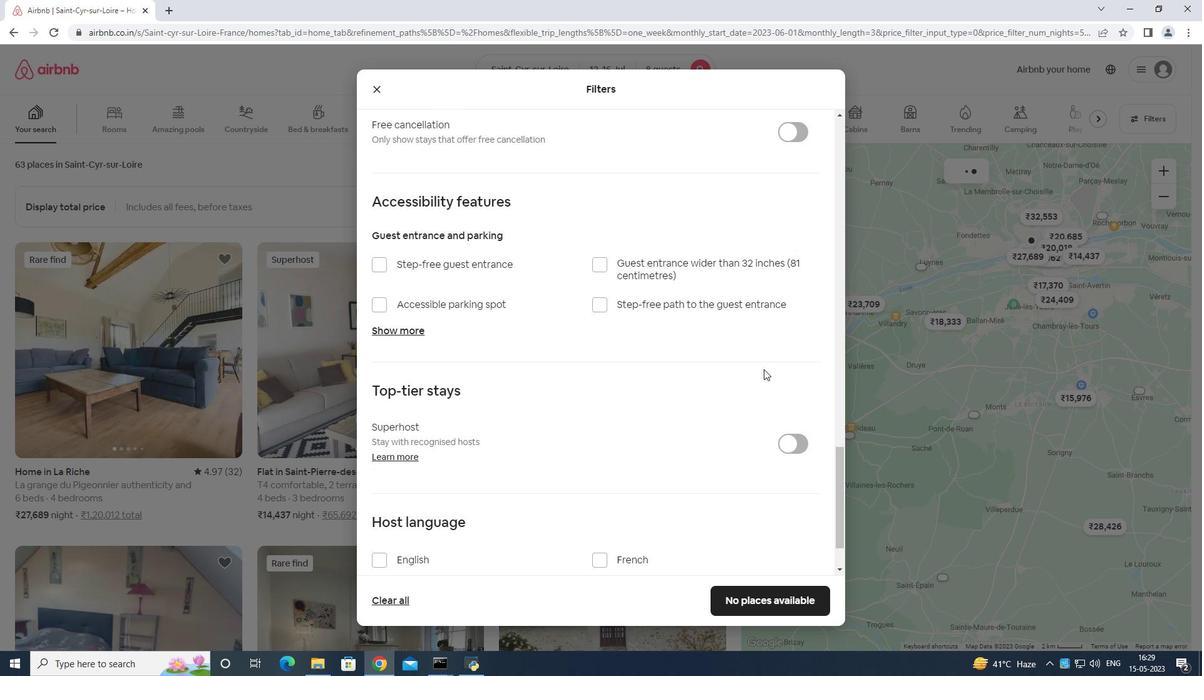 
Action: Mouse moved to (746, 370)
Screenshot: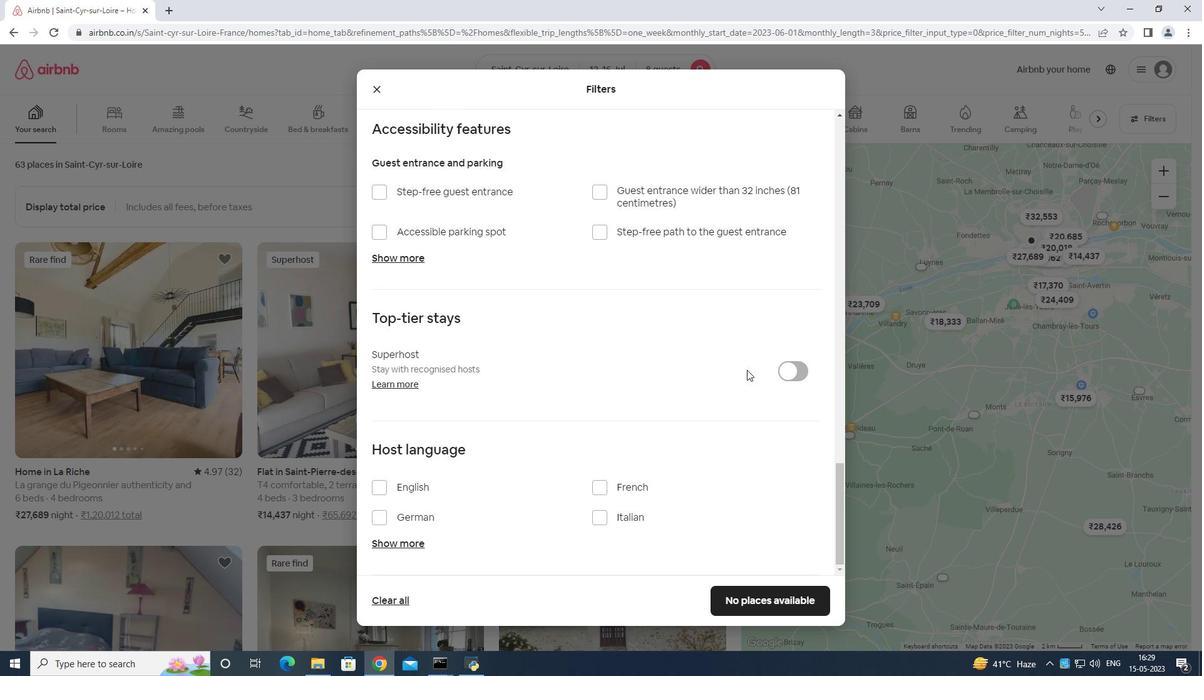 
Action: Mouse scrolled (747, 370) with delta (0, 0)
Screenshot: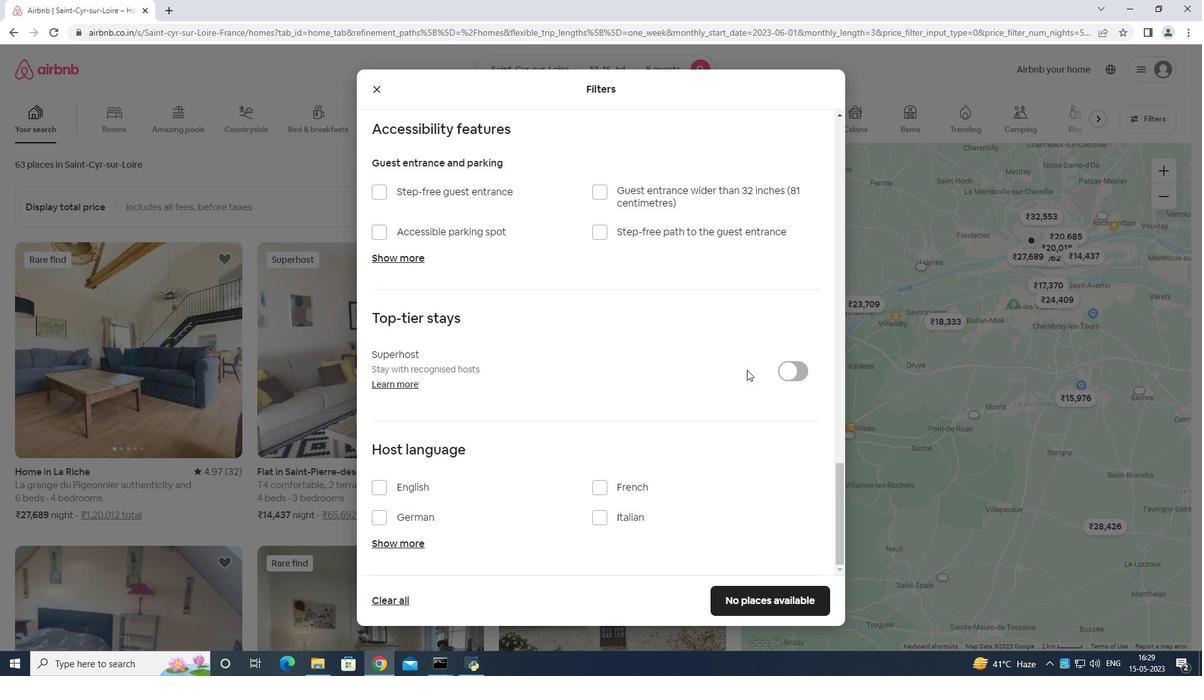 
Action: Mouse moved to (733, 377)
Screenshot: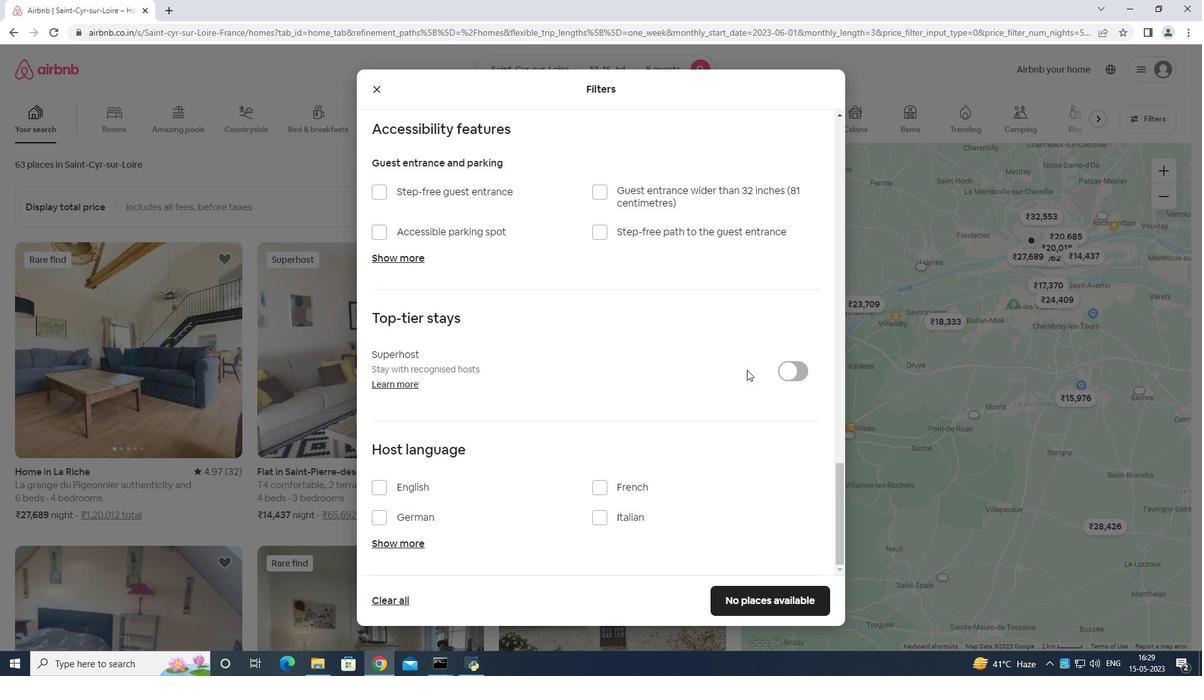 
Action: Mouse scrolled (746, 370) with delta (0, 0)
Screenshot: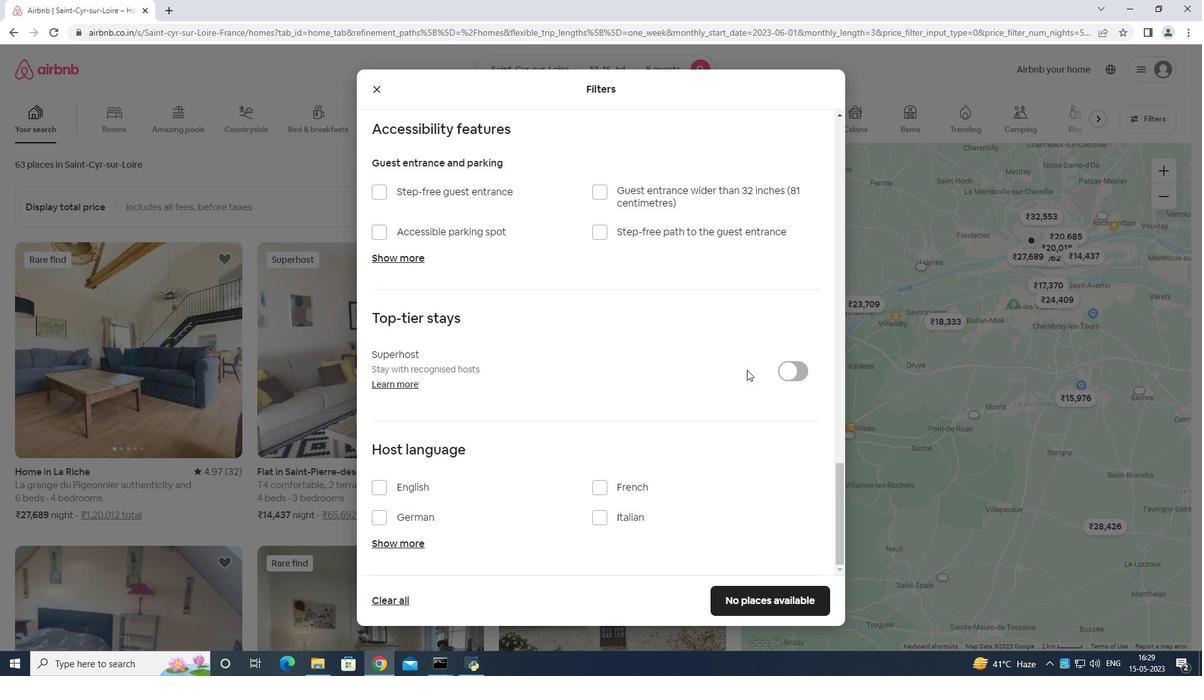 
Action: Mouse moved to (686, 408)
Screenshot: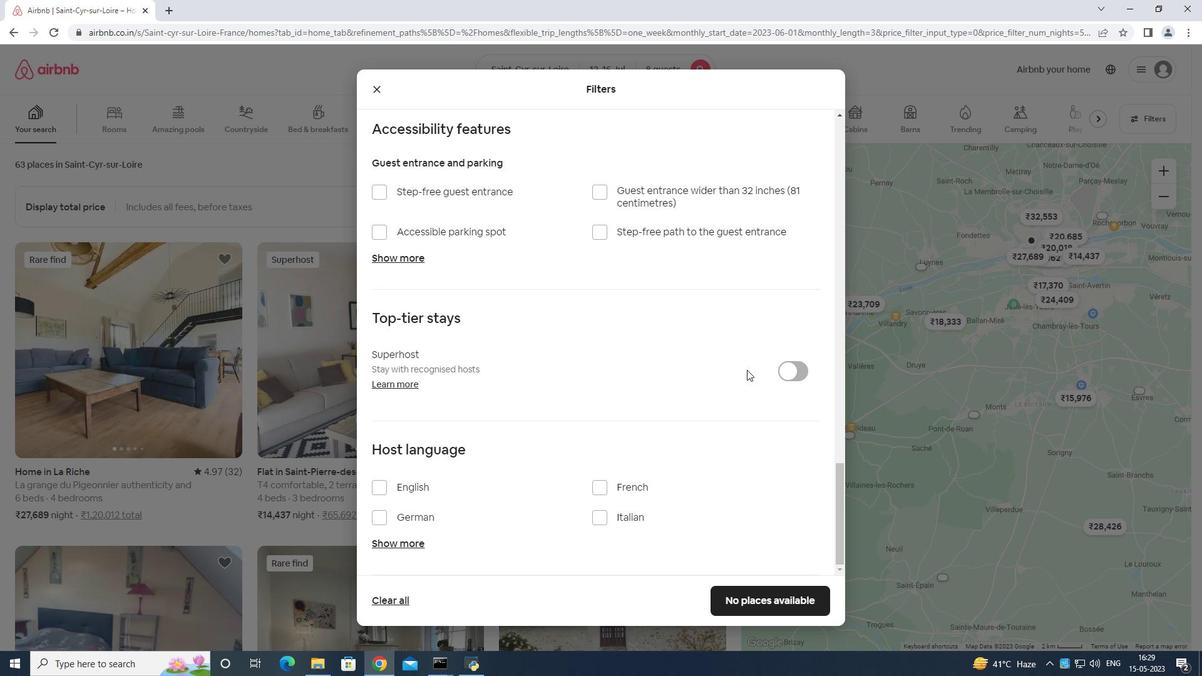 
Action: Mouse scrolled (729, 379) with delta (0, 0)
Screenshot: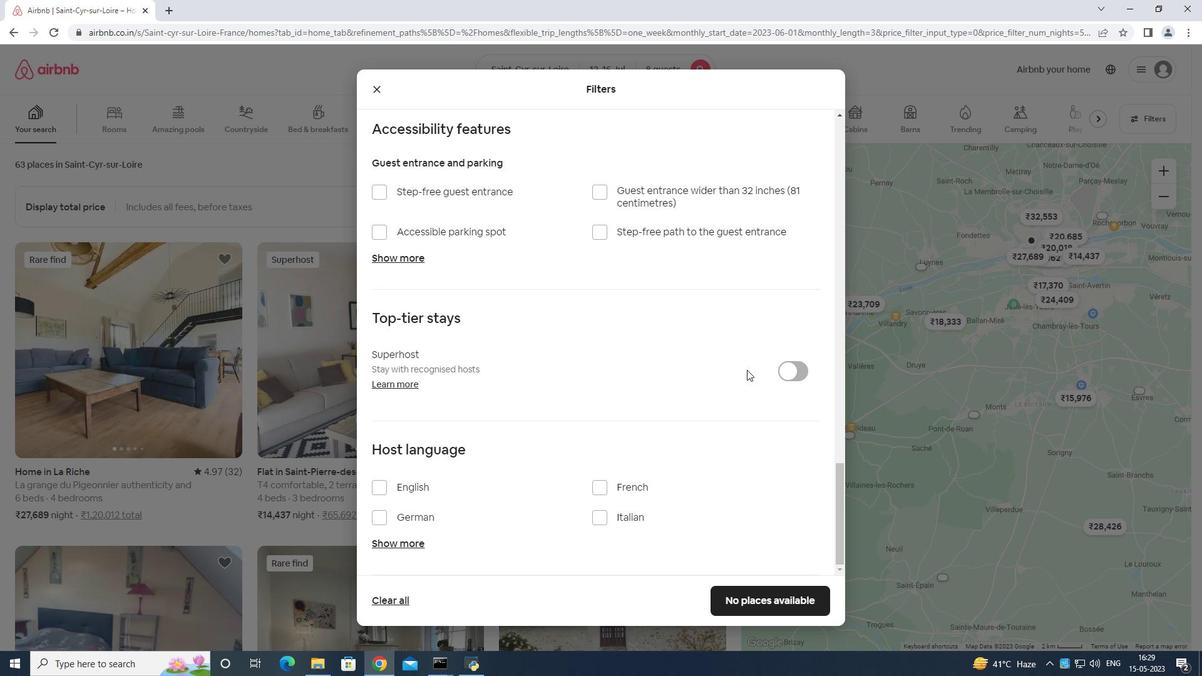 
Action: Mouse moved to (599, 432)
Screenshot: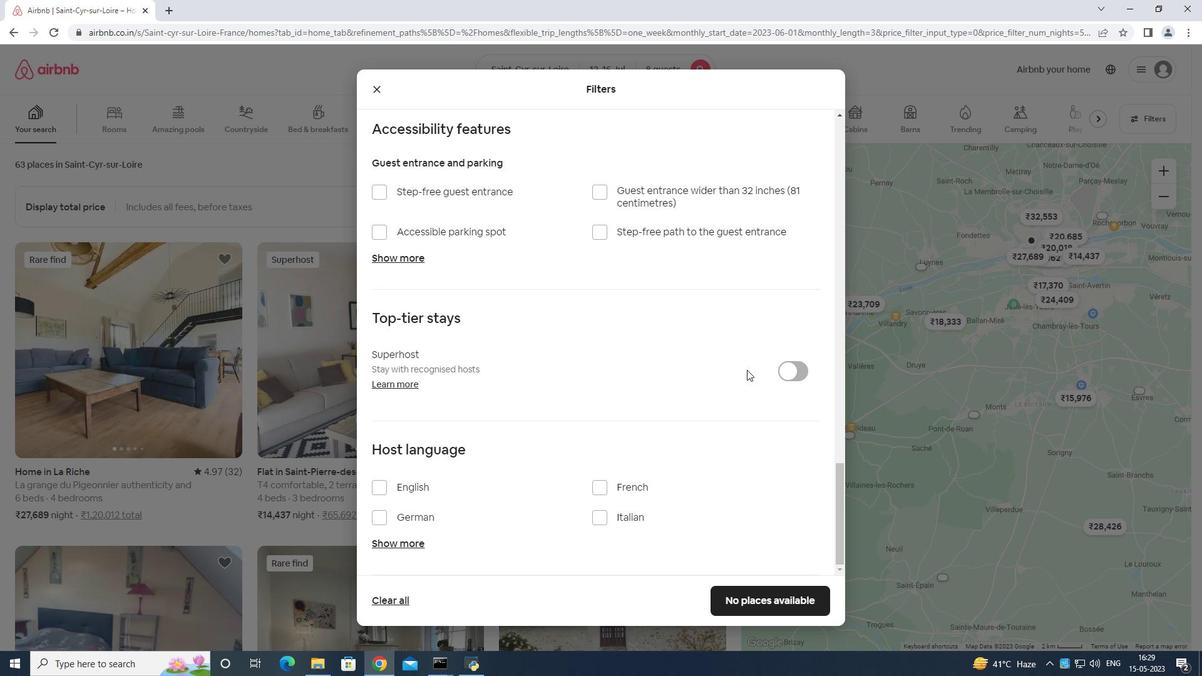 
Action: Mouse scrolled (677, 412) with delta (0, 0)
Screenshot: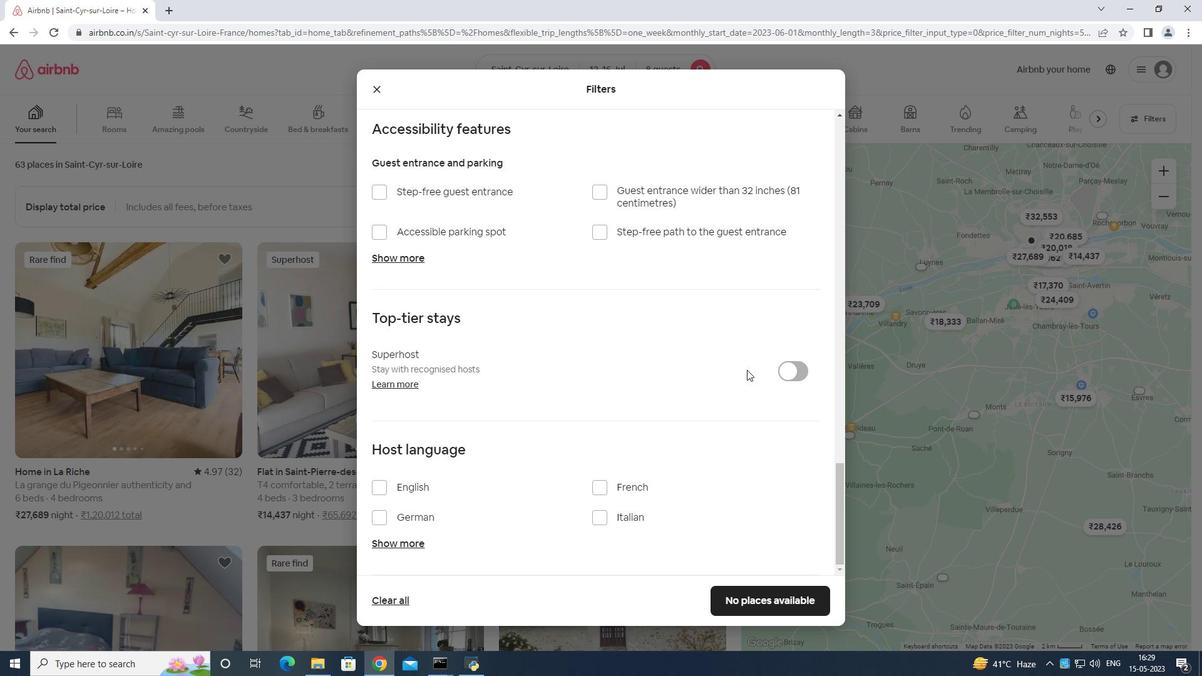 
Action: Mouse moved to (394, 482)
Screenshot: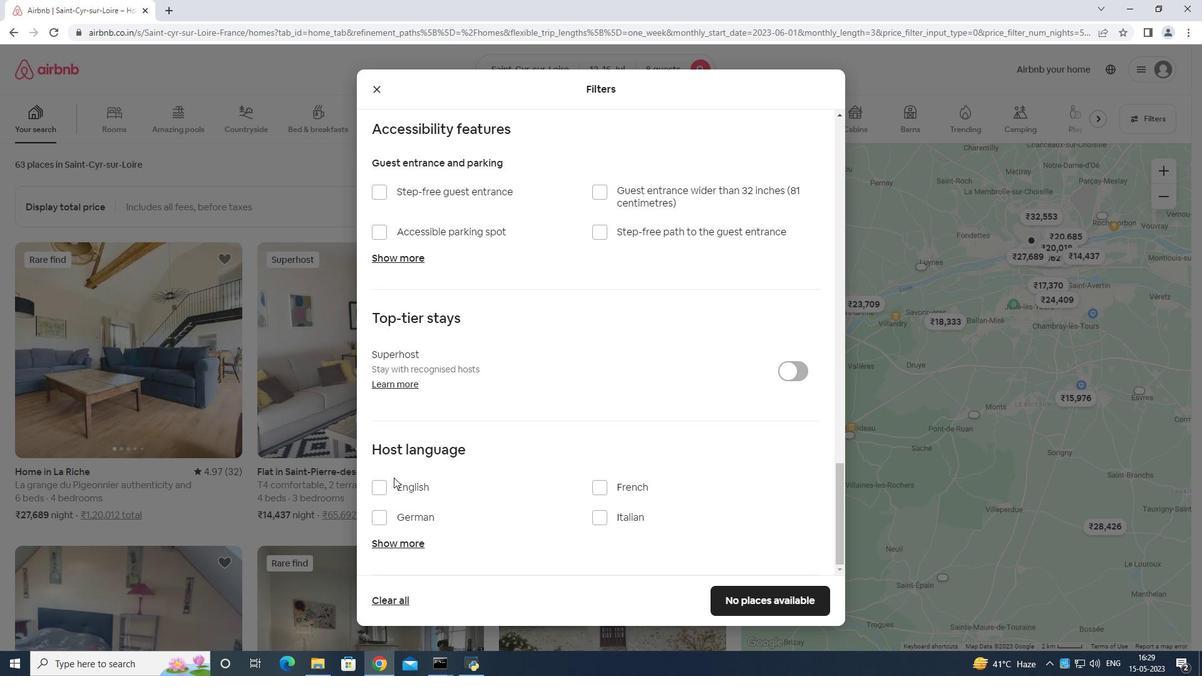 
Action: Mouse pressed left at (394, 482)
Screenshot: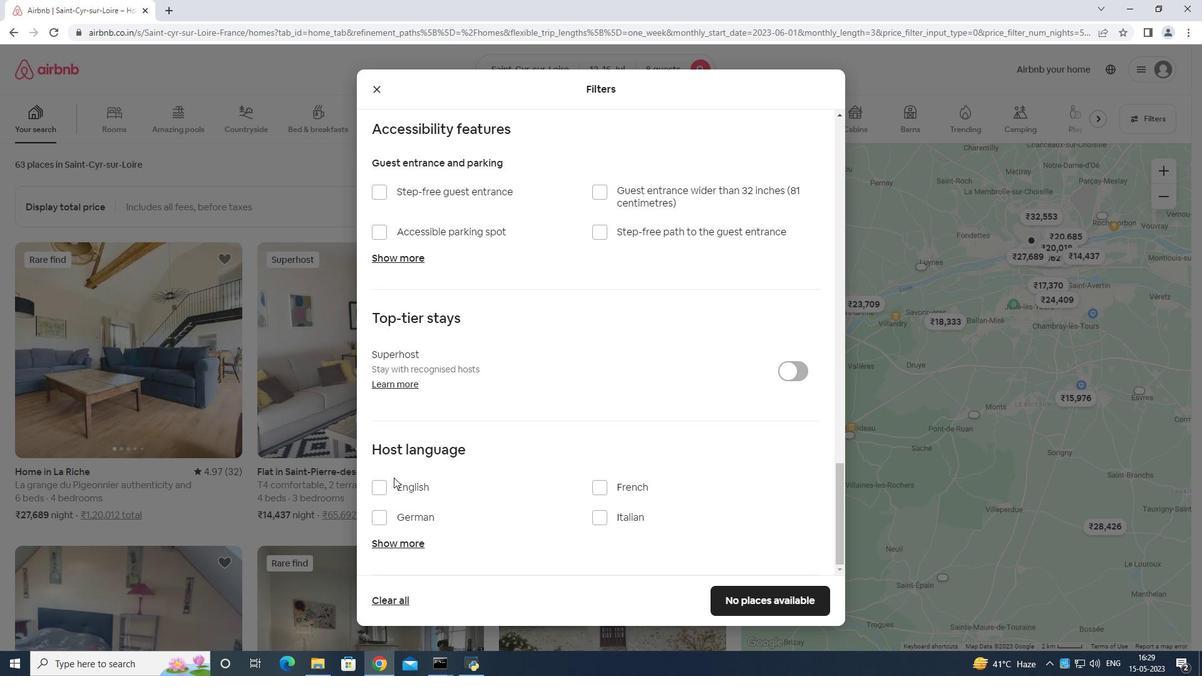 
Action: Mouse moved to (750, 598)
Screenshot: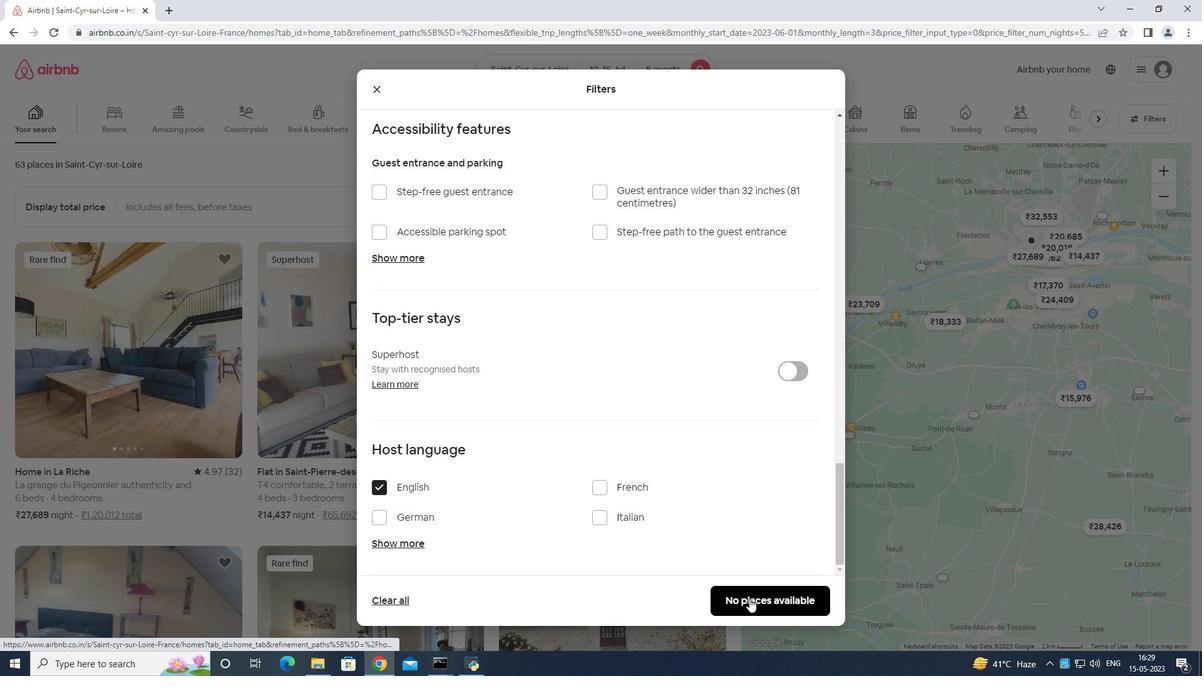 
Action: Mouse pressed left at (750, 598)
Screenshot: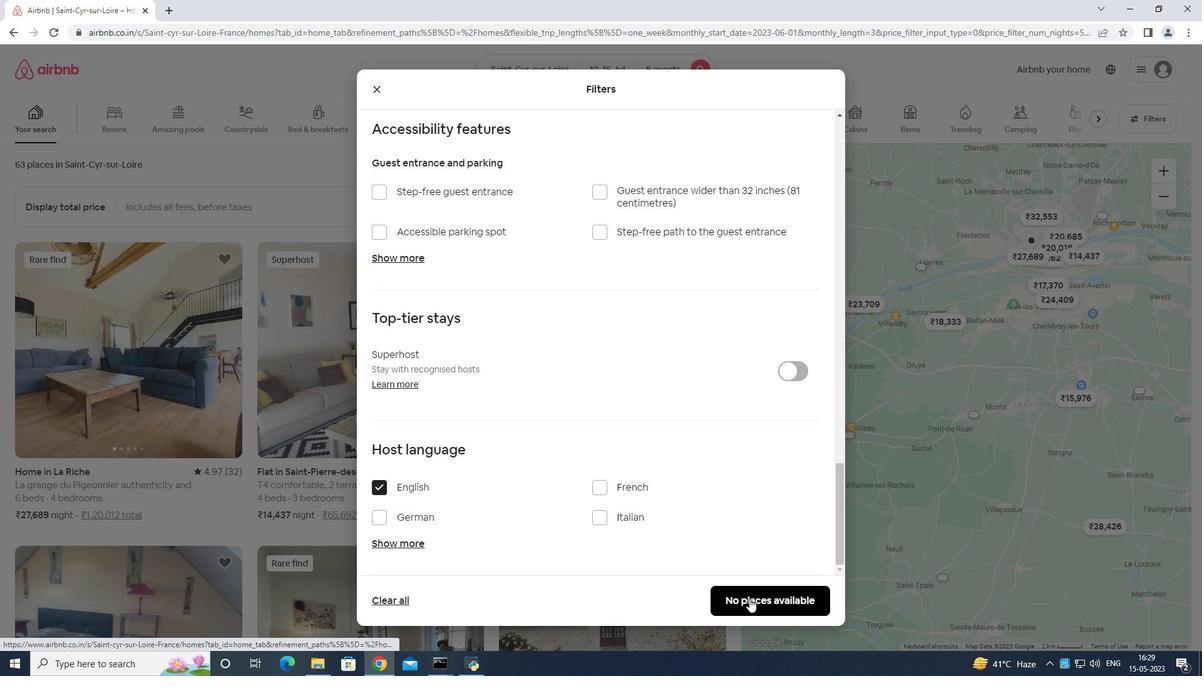 
